 Task: Find people on LinkedIn who attended Symbiosis Law School, Pune and work in the investment advice industry.
Action: Mouse pressed left at (533, 74)
Screenshot: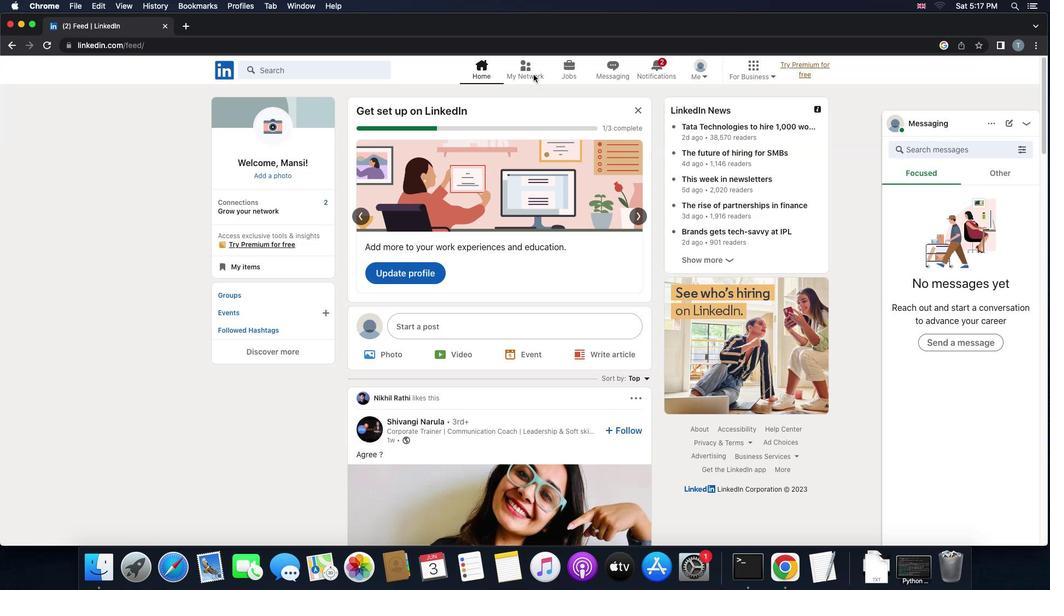 
Action: Mouse pressed left at (533, 74)
Screenshot: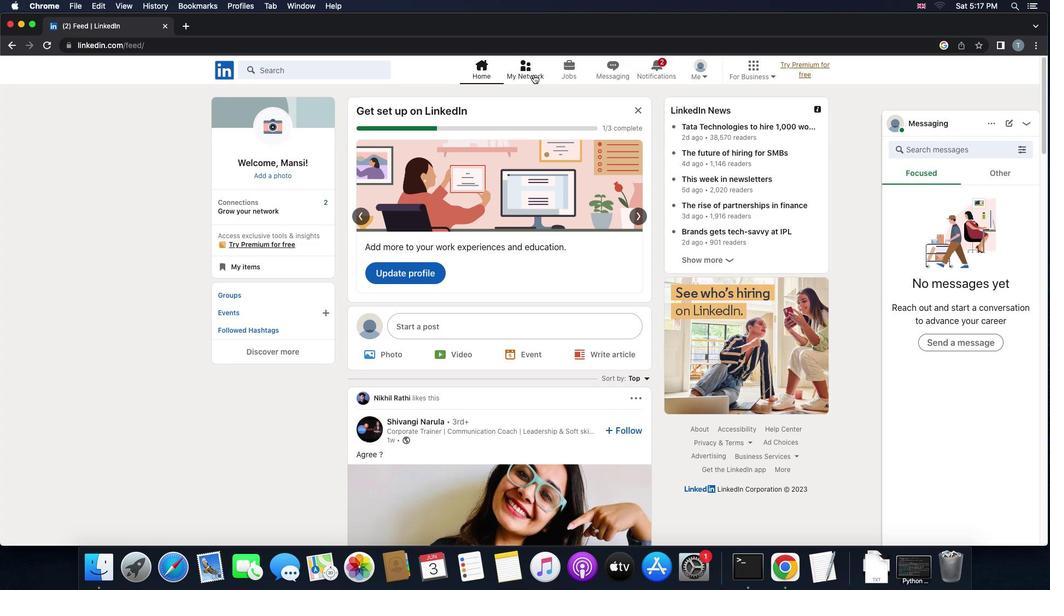 
Action: Mouse moved to (336, 124)
Screenshot: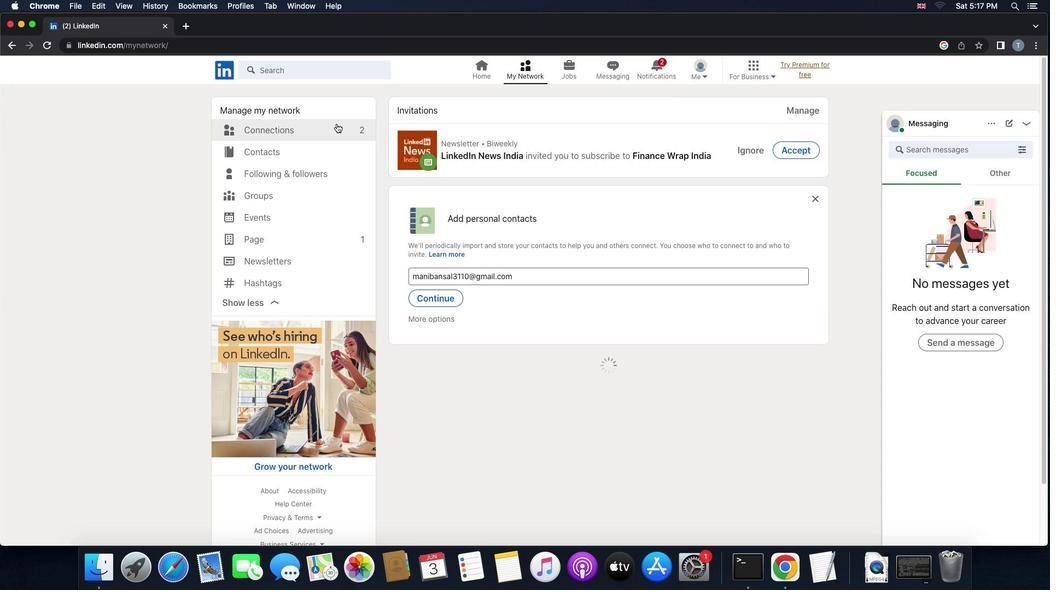 
Action: Mouse pressed left at (336, 124)
Screenshot: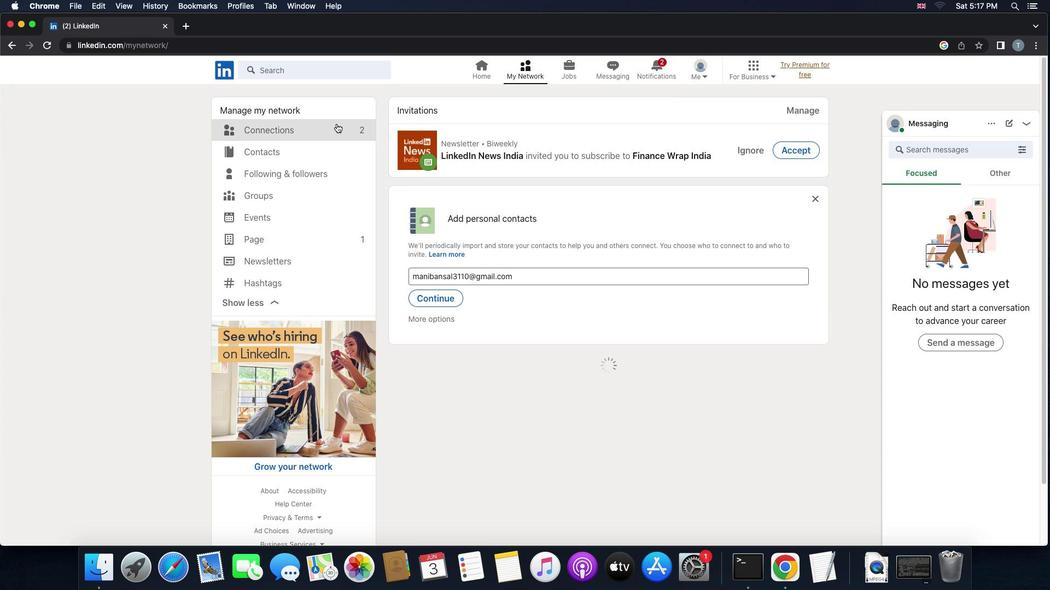 
Action: Mouse moved to (584, 125)
Screenshot: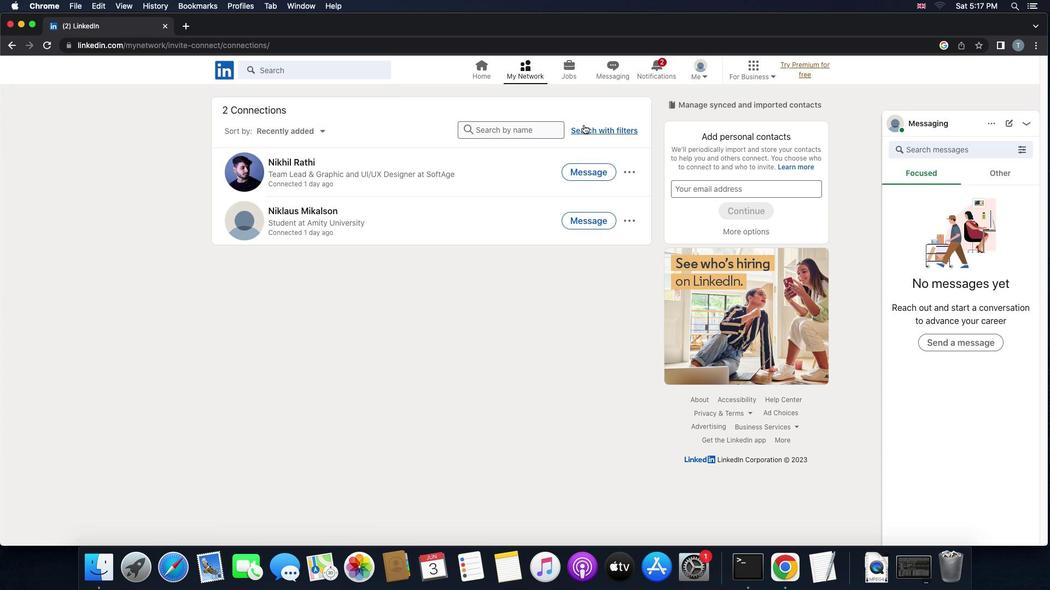 
Action: Mouse pressed left at (584, 125)
Screenshot: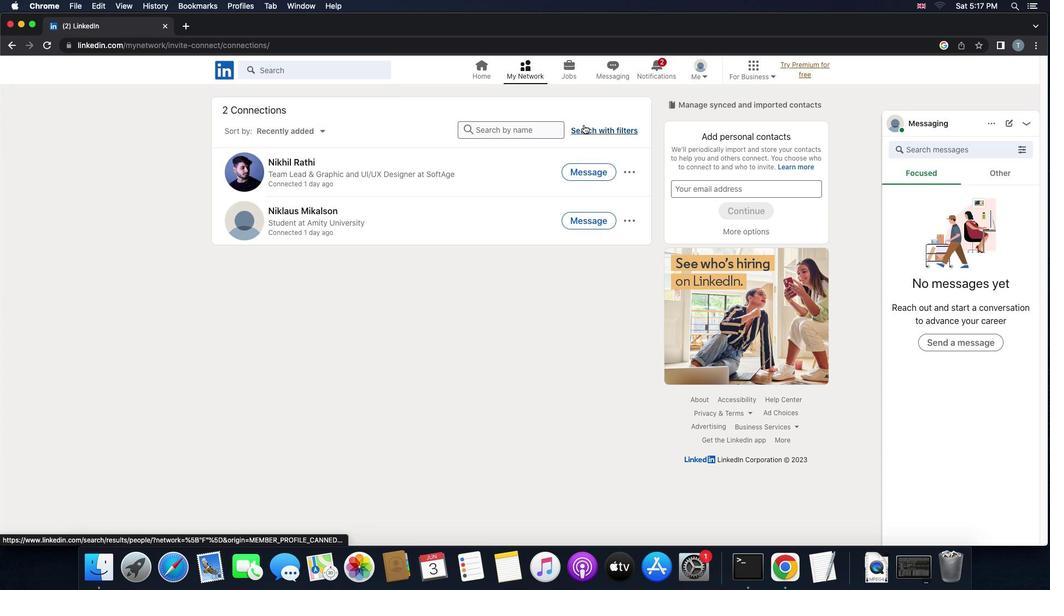 
Action: Mouse moved to (576, 106)
Screenshot: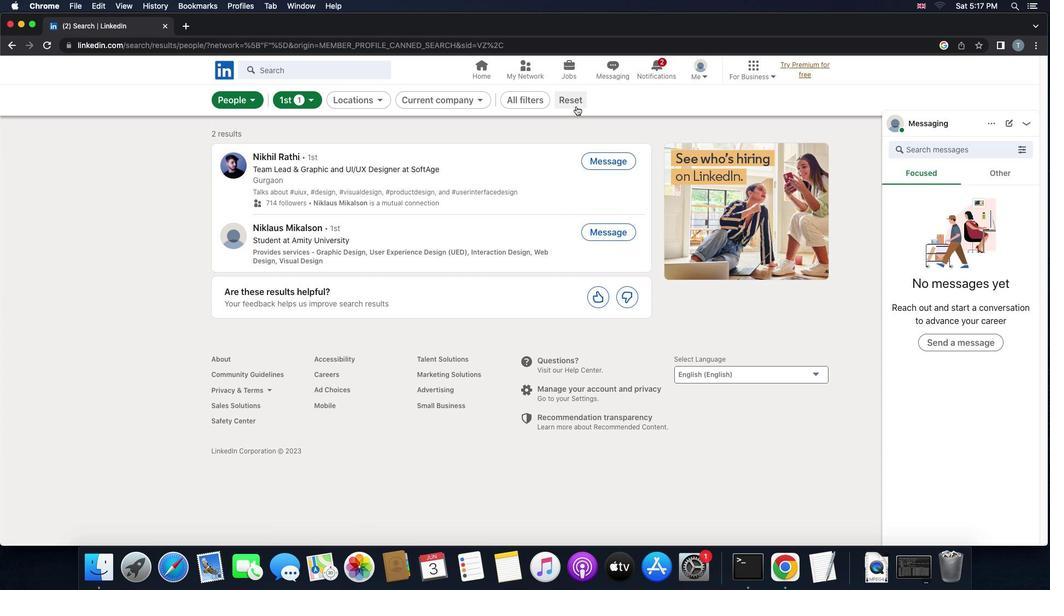 
Action: Mouse pressed left at (576, 106)
Screenshot: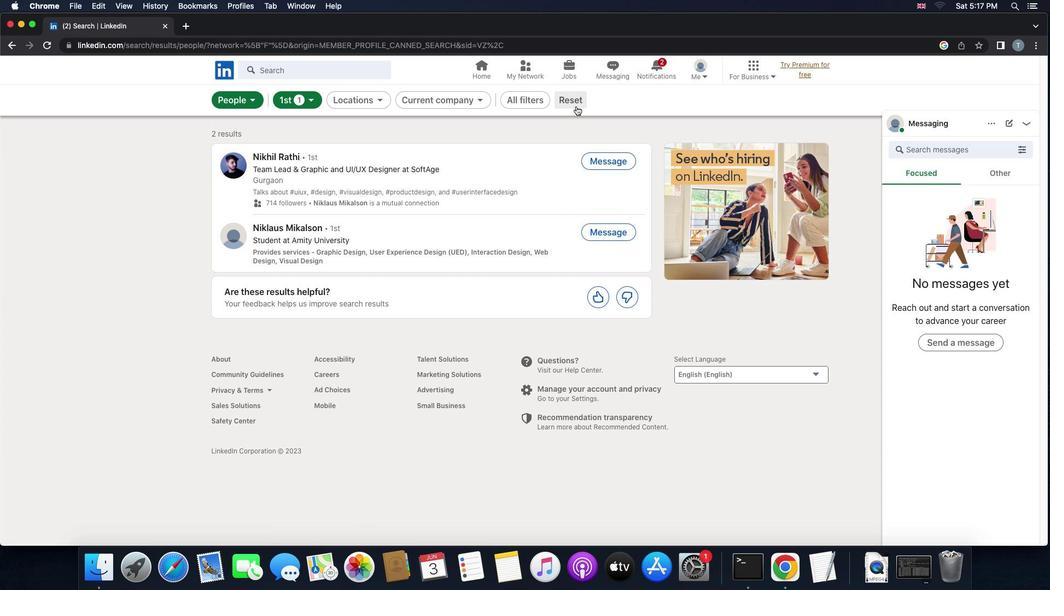 
Action: Mouse moved to (555, 99)
Screenshot: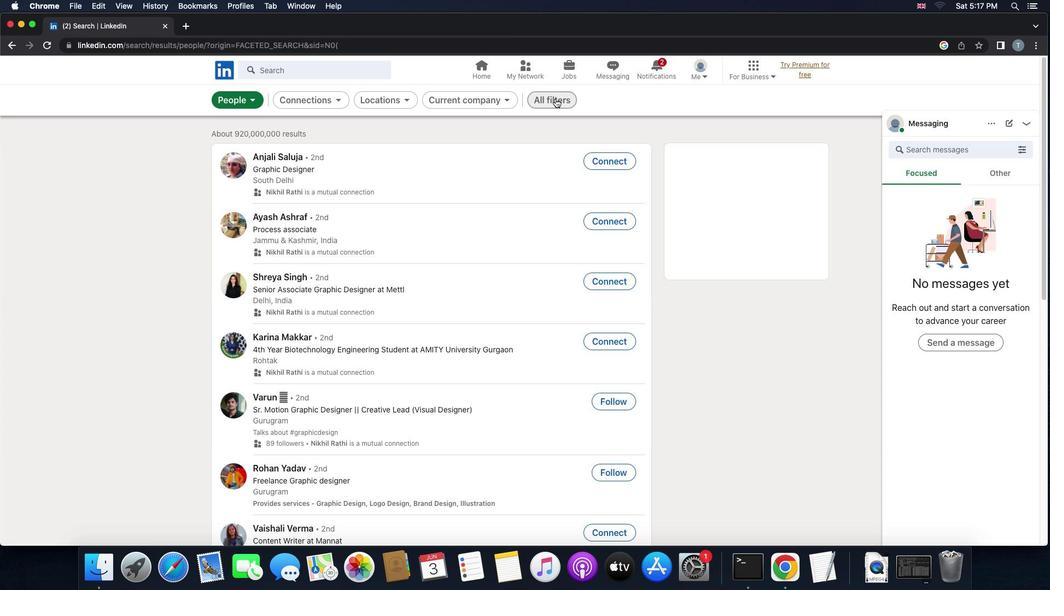 
Action: Mouse pressed left at (555, 99)
Screenshot: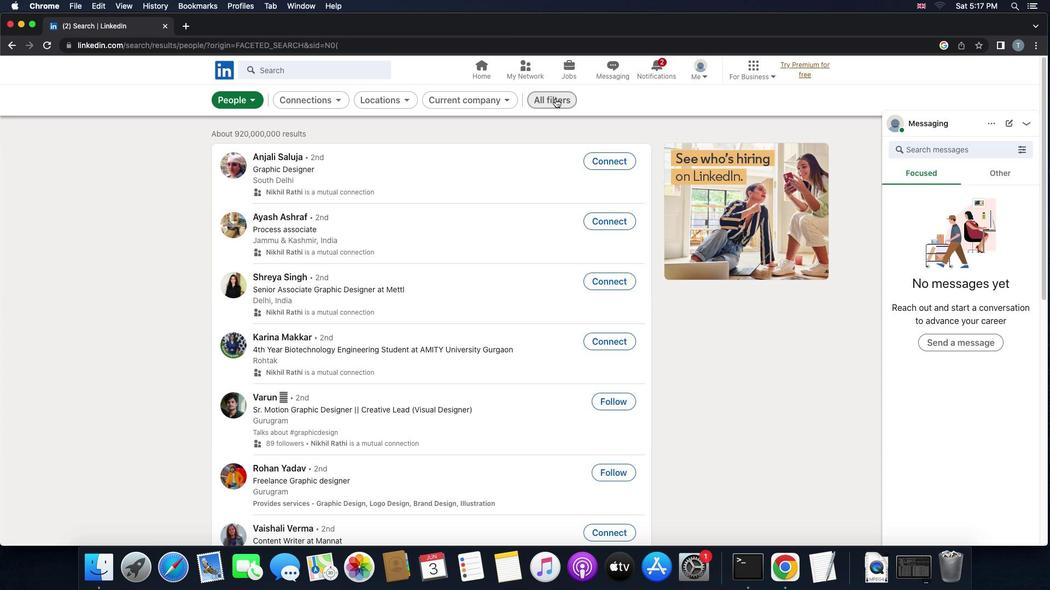 
Action: Mouse moved to (895, 331)
Screenshot: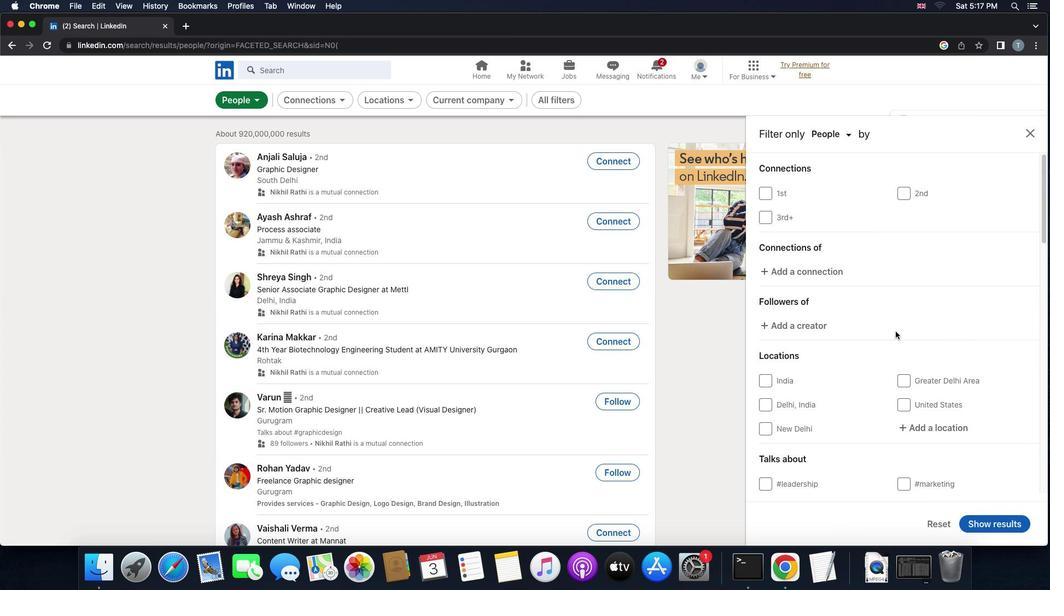 
Action: Mouse scrolled (895, 331) with delta (0, 0)
Screenshot: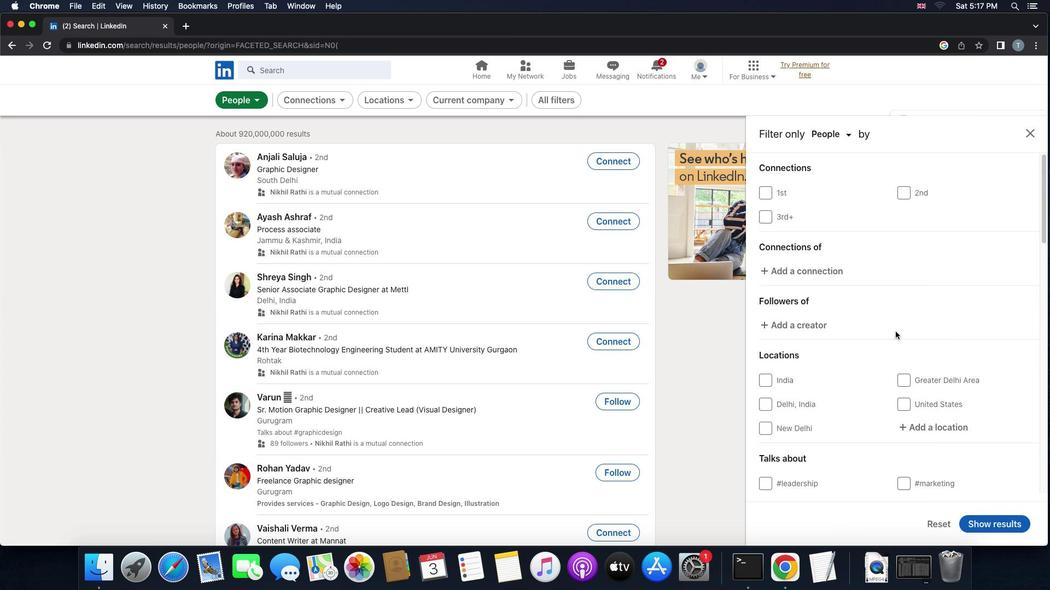 
Action: Mouse scrolled (895, 331) with delta (0, 0)
Screenshot: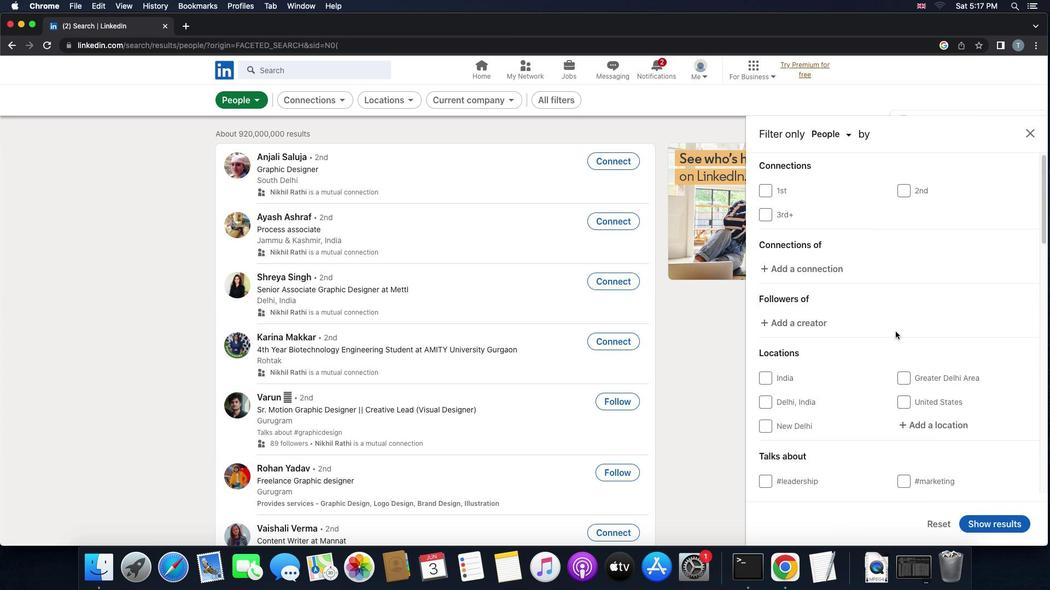 
Action: Mouse scrolled (895, 331) with delta (0, -1)
Screenshot: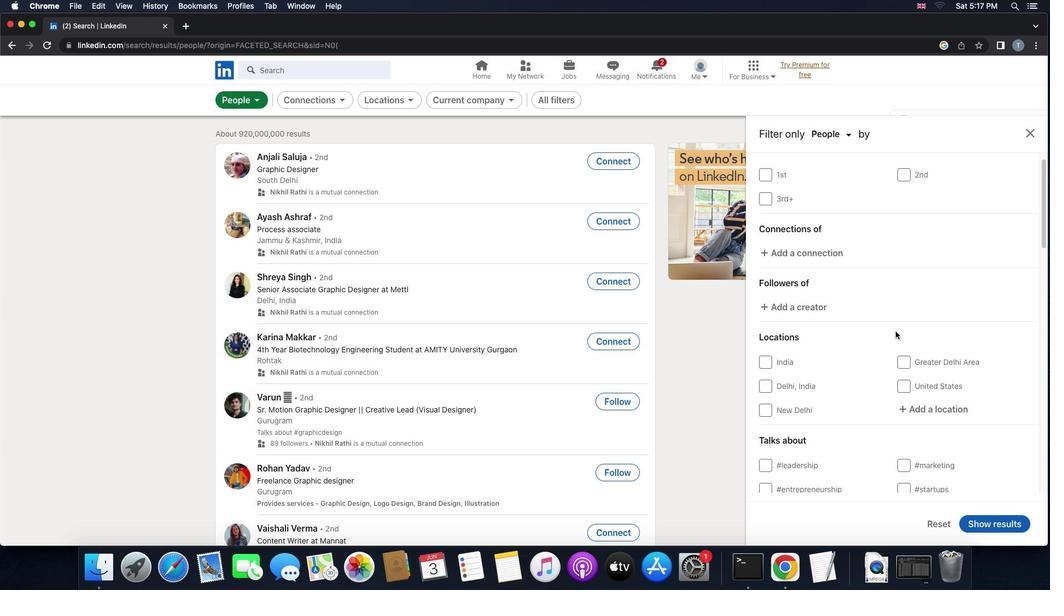 
Action: Mouse scrolled (895, 331) with delta (0, -1)
Screenshot: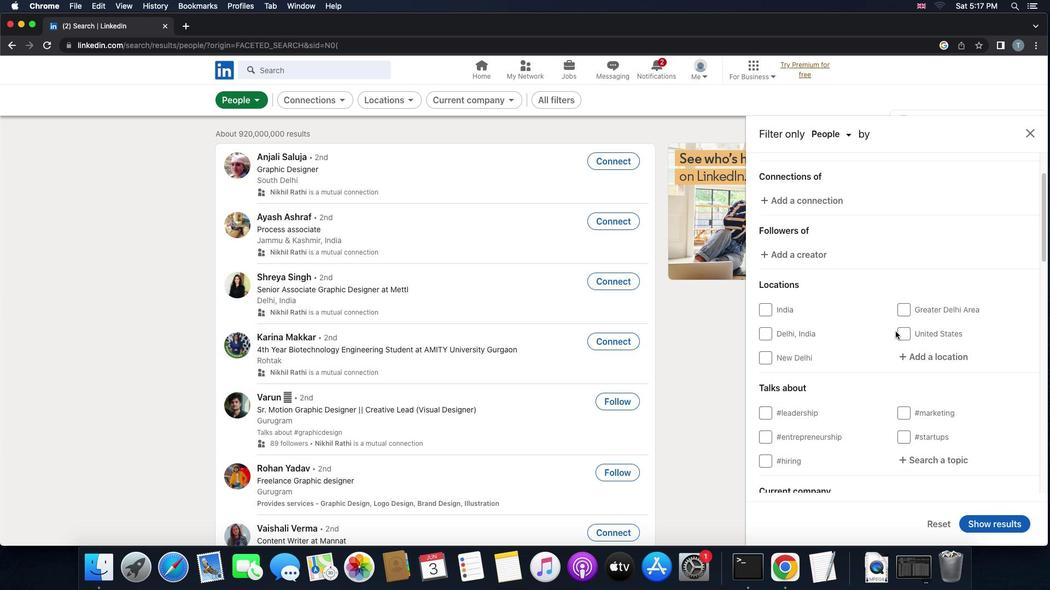 
Action: Mouse moved to (922, 299)
Screenshot: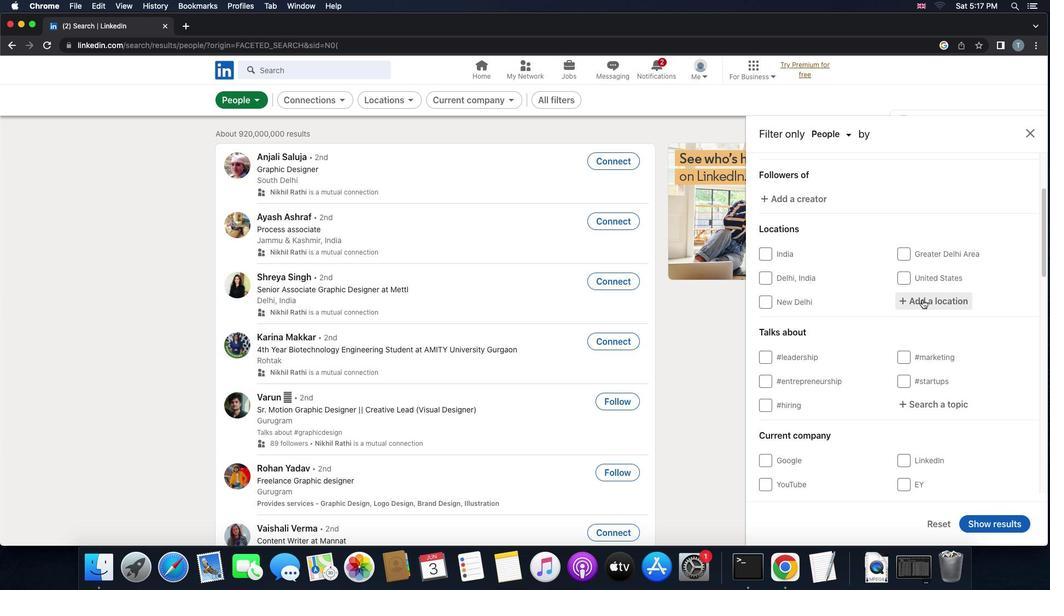 
Action: Mouse pressed left at (922, 299)
Screenshot: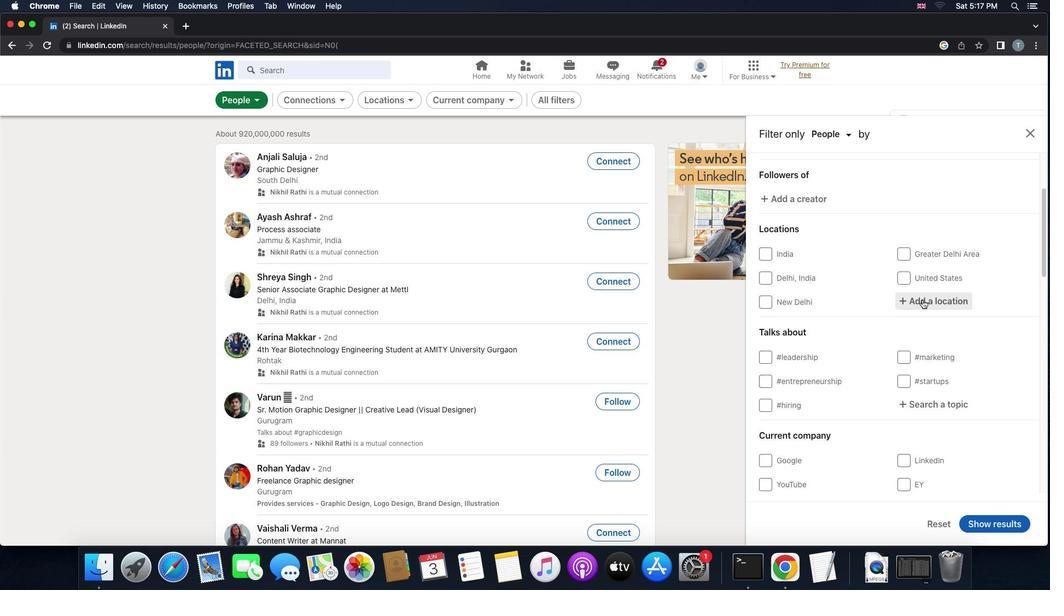 
Action: Key pressed Key.shift'J''a''s''z''b''e''r''e''n''y'
Screenshot: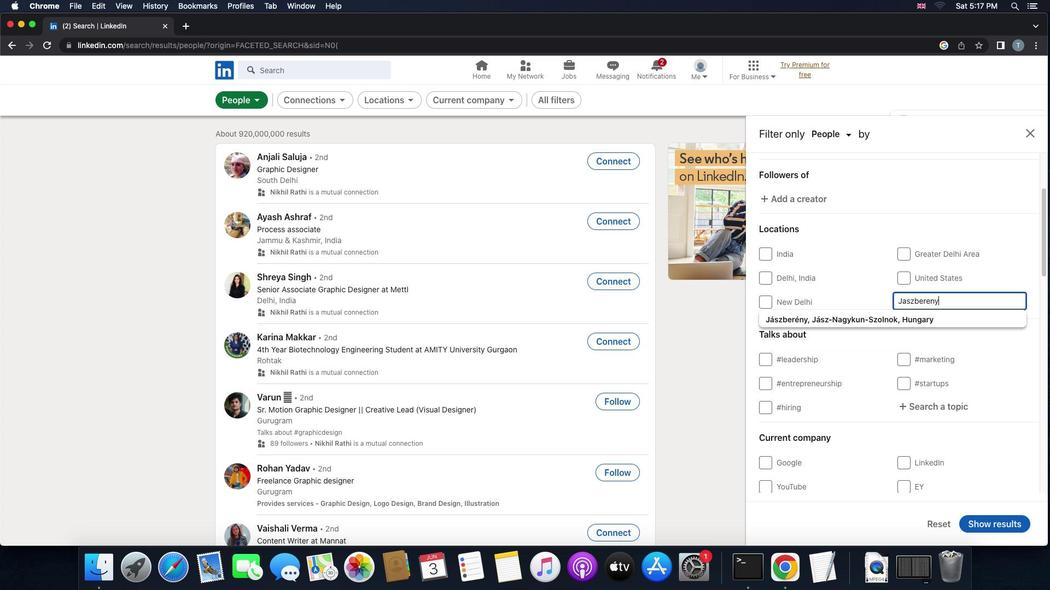 
Action: Mouse moved to (925, 313)
Screenshot: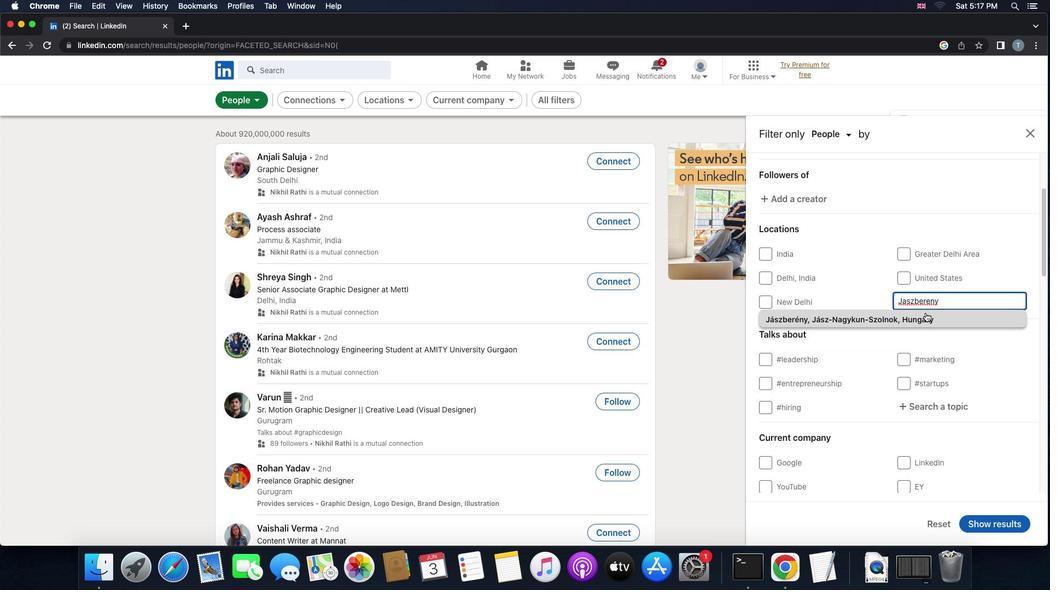 
Action: Mouse pressed left at (925, 313)
Screenshot: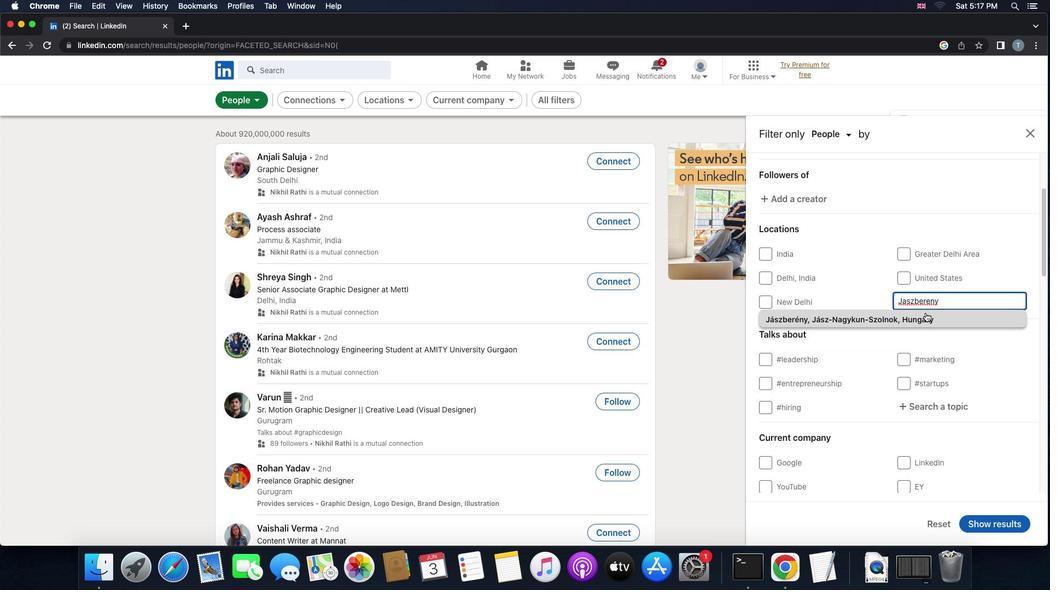 
Action: Mouse moved to (946, 311)
Screenshot: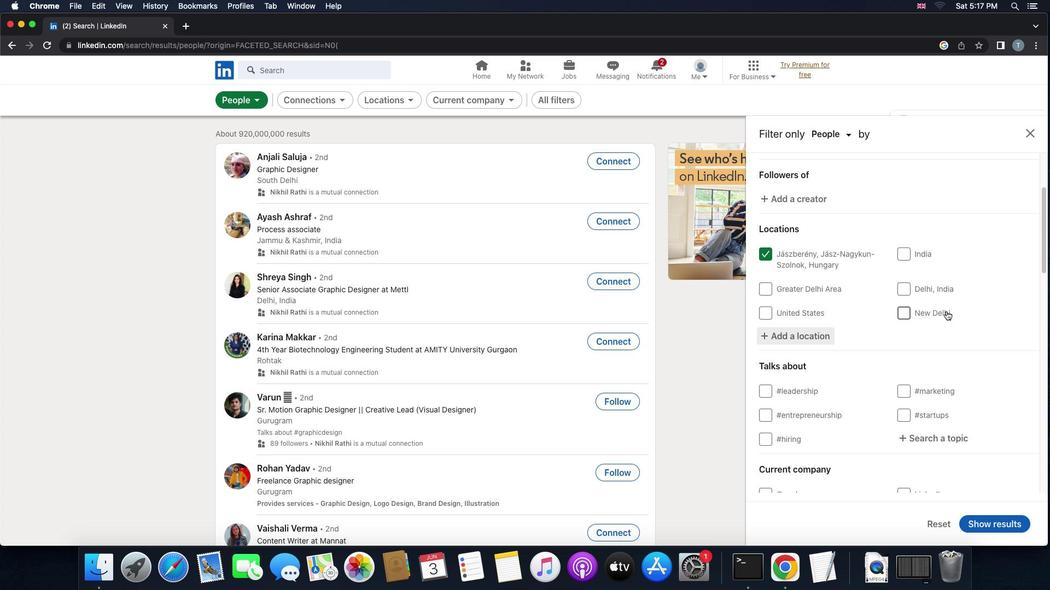 
Action: Mouse scrolled (946, 311) with delta (0, 0)
Screenshot: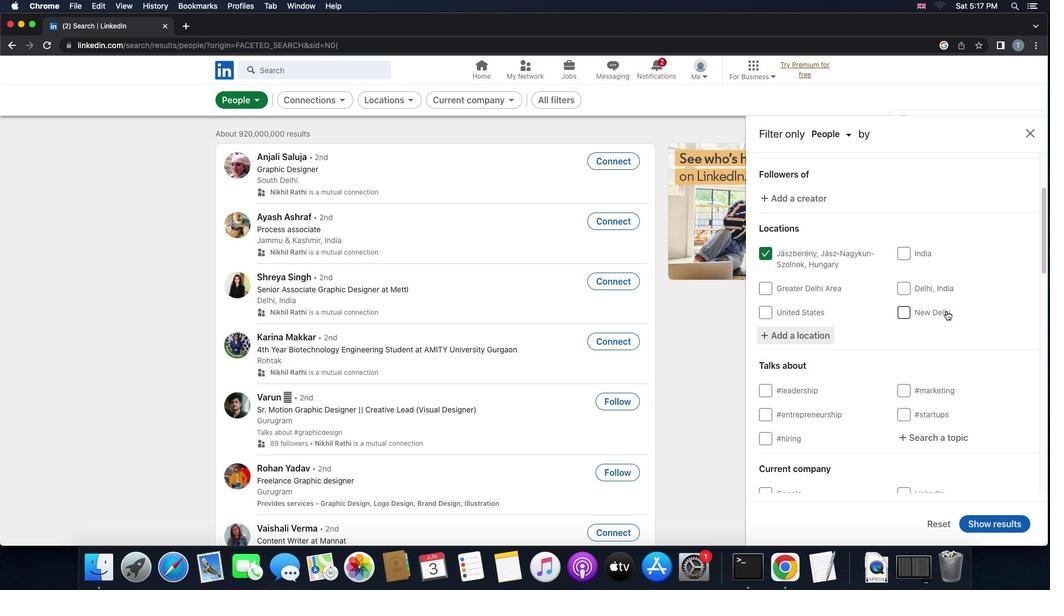 
Action: Mouse scrolled (946, 311) with delta (0, 0)
Screenshot: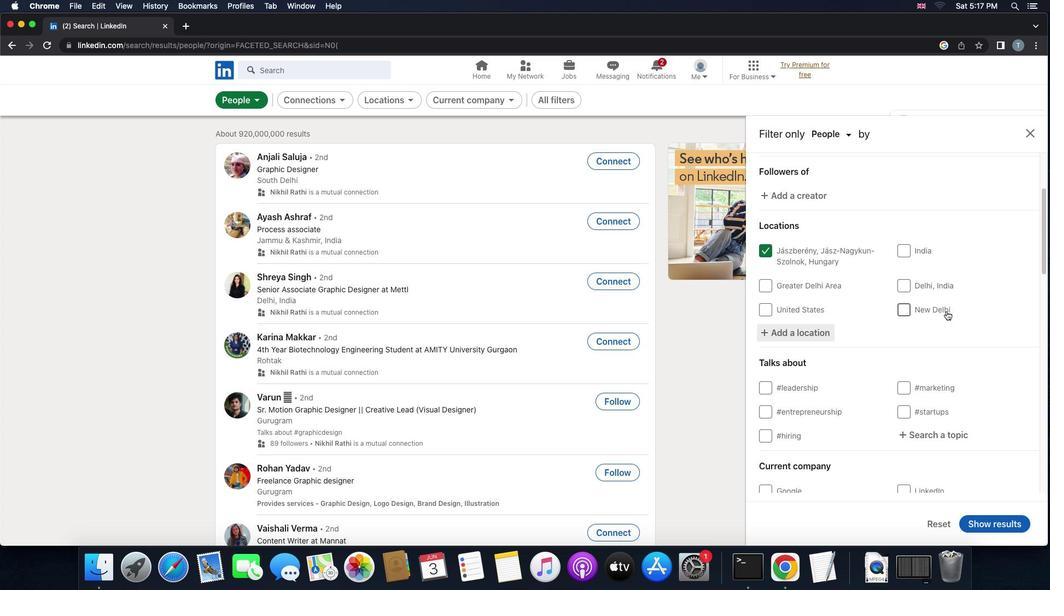 
Action: Mouse scrolled (946, 311) with delta (0, -1)
Screenshot: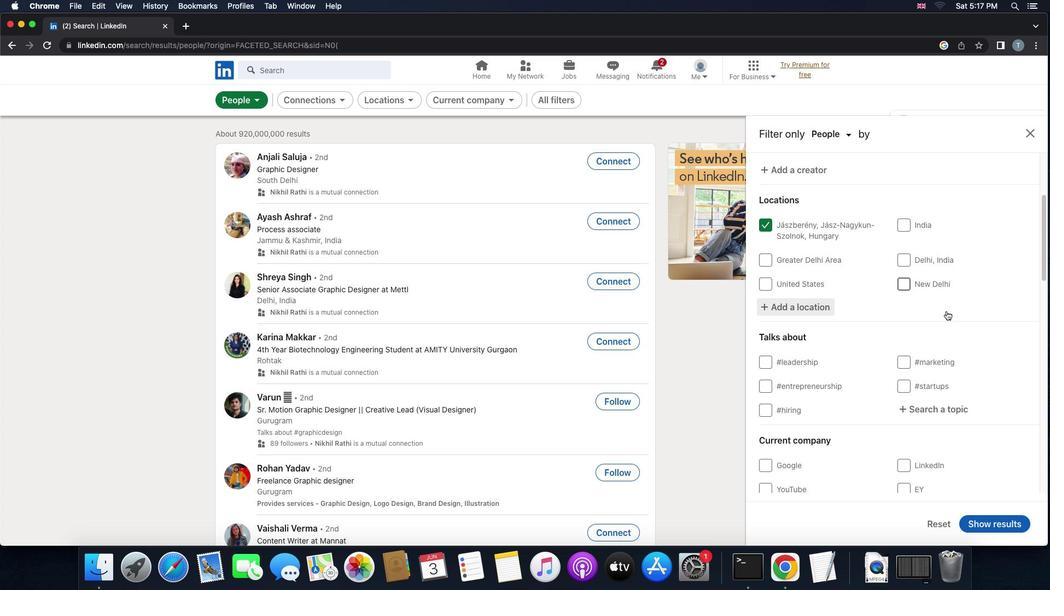
Action: Mouse scrolled (946, 311) with delta (0, 0)
Screenshot: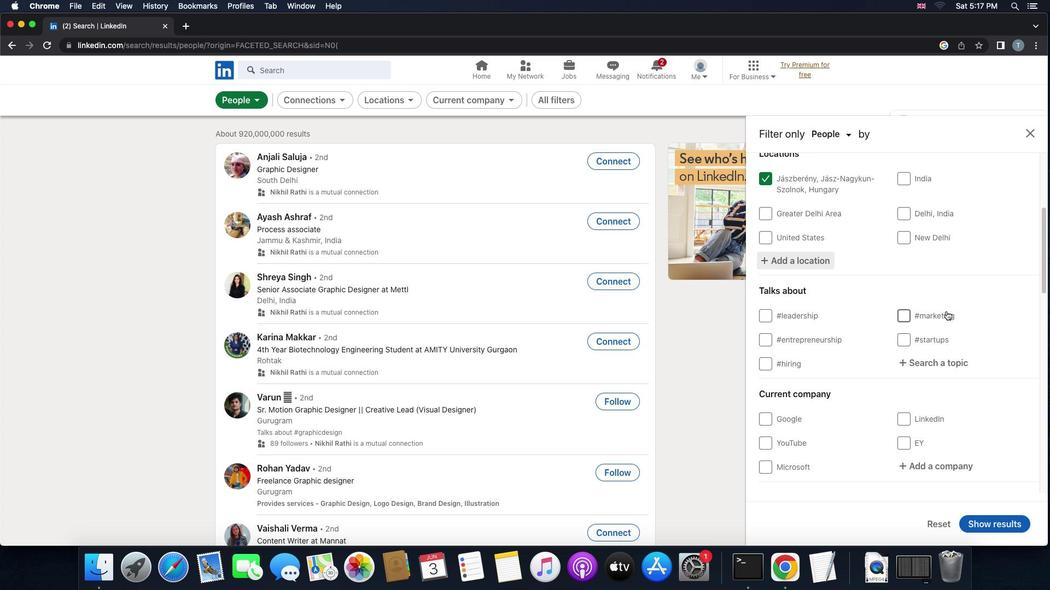 
Action: Mouse scrolled (946, 311) with delta (0, 0)
Screenshot: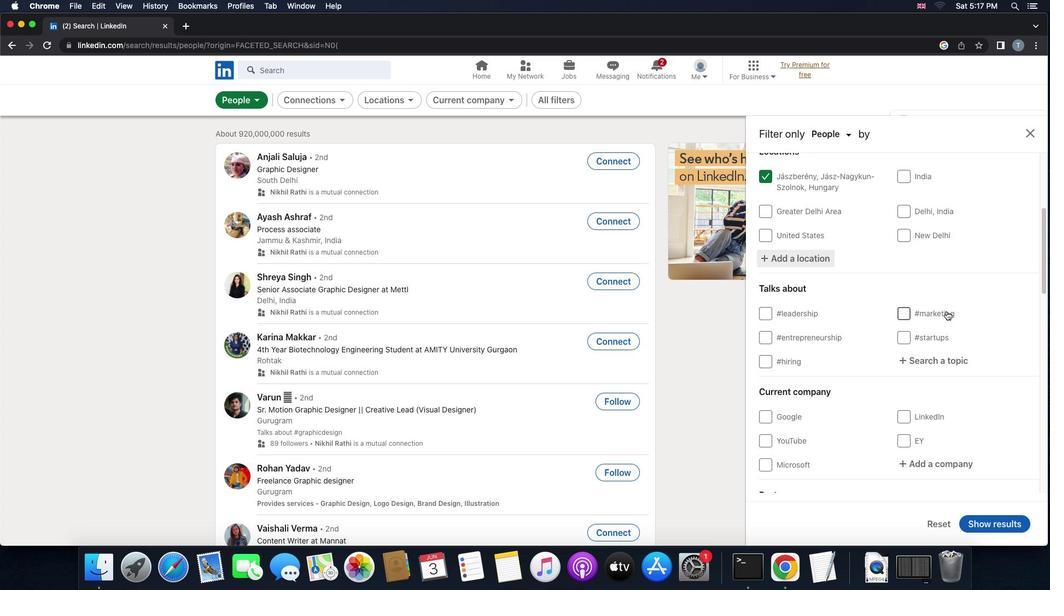 
Action: Mouse scrolled (946, 311) with delta (0, 0)
Screenshot: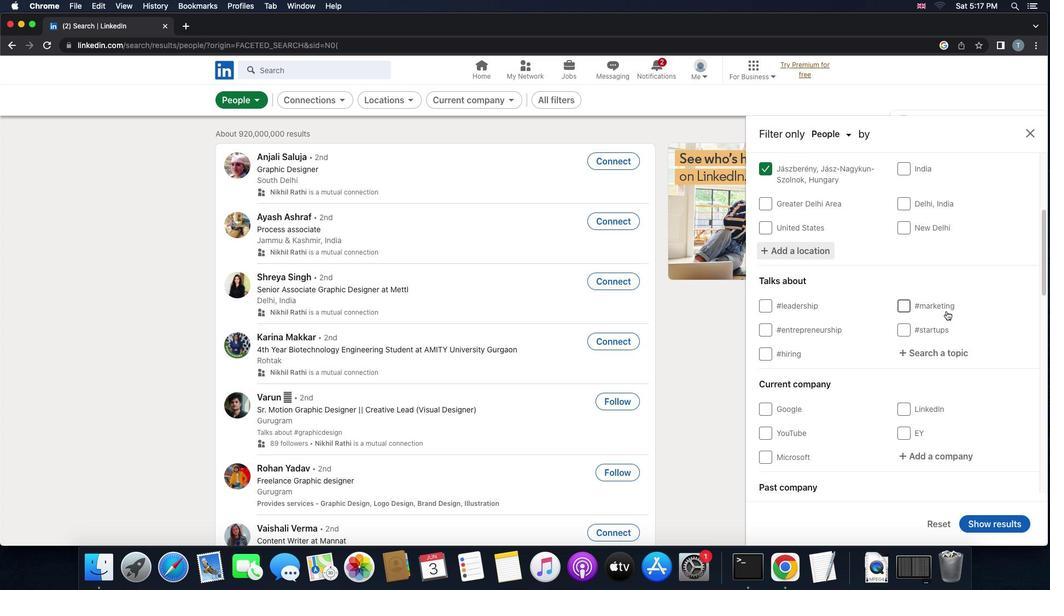 
Action: Mouse moved to (947, 312)
Screenshot: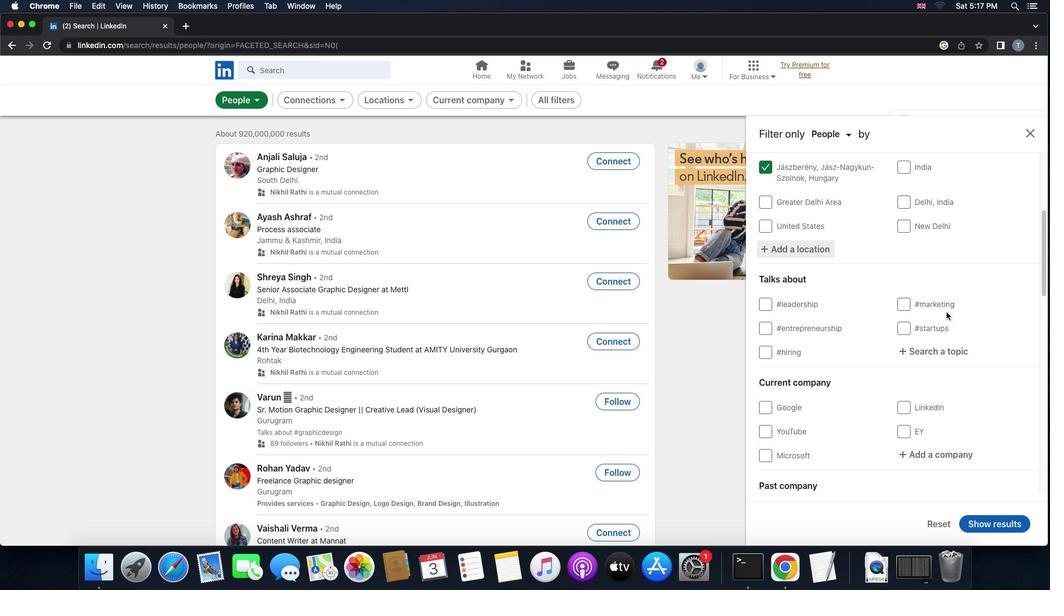 
Action: Mouse scrolled (947, 312) with delta (0, 0)
Screenshot: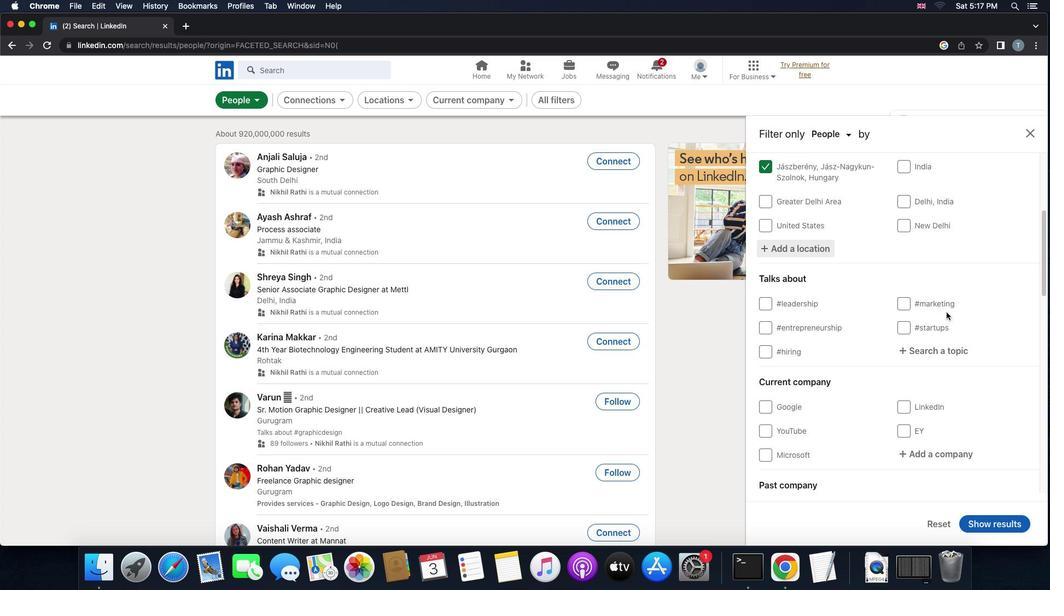 
Action: Mouse scrolled (947, 312) with delta (0, 0)
Screenshot: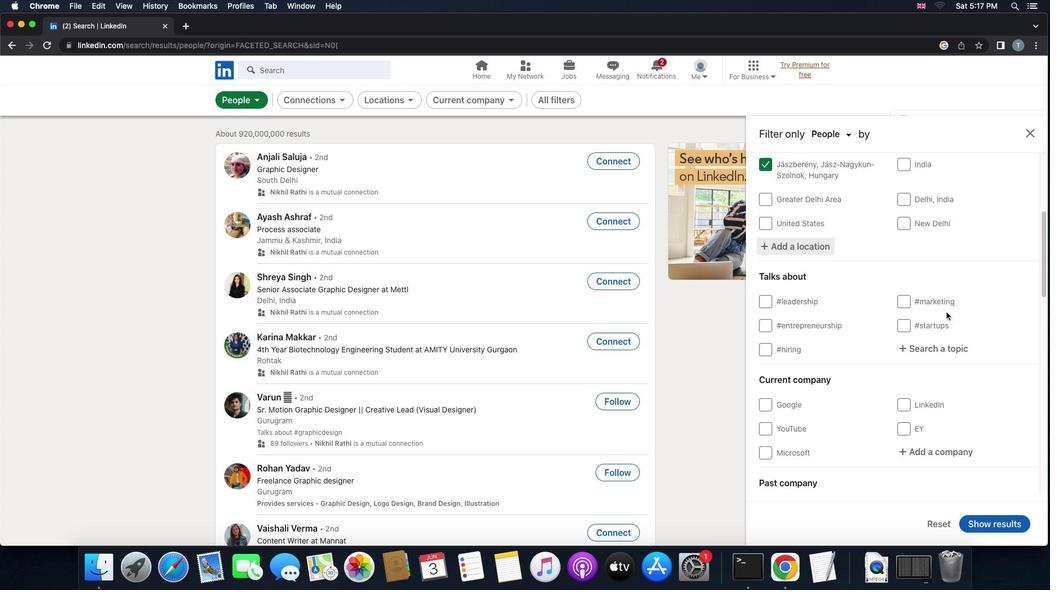 
Action: Mouse scrolled (947, 312) with delta (0, 0)
Screenshot: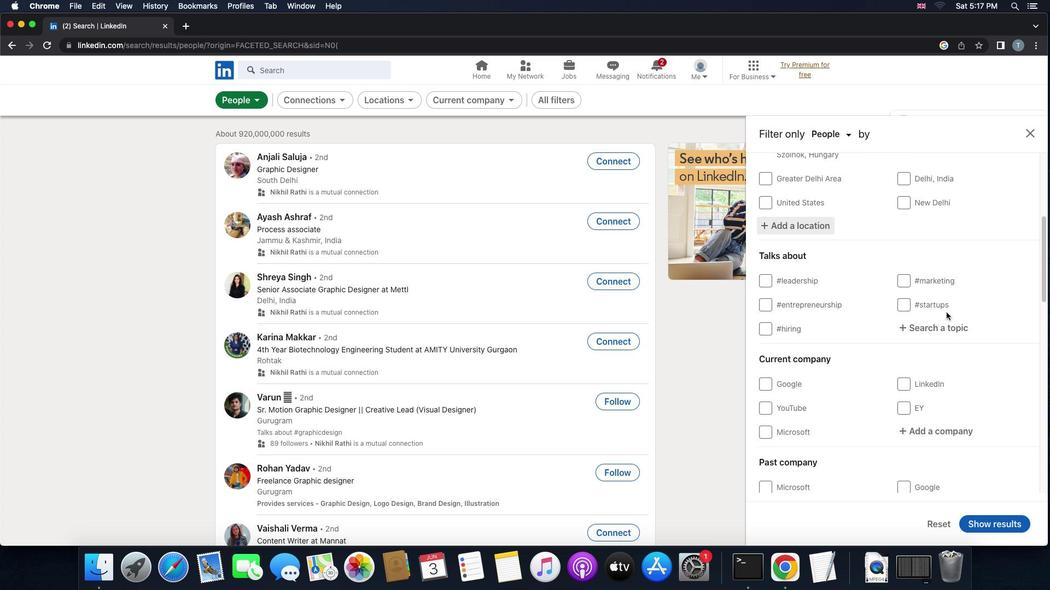 
Action: Mouse moved to (947, 315)
Screenshot: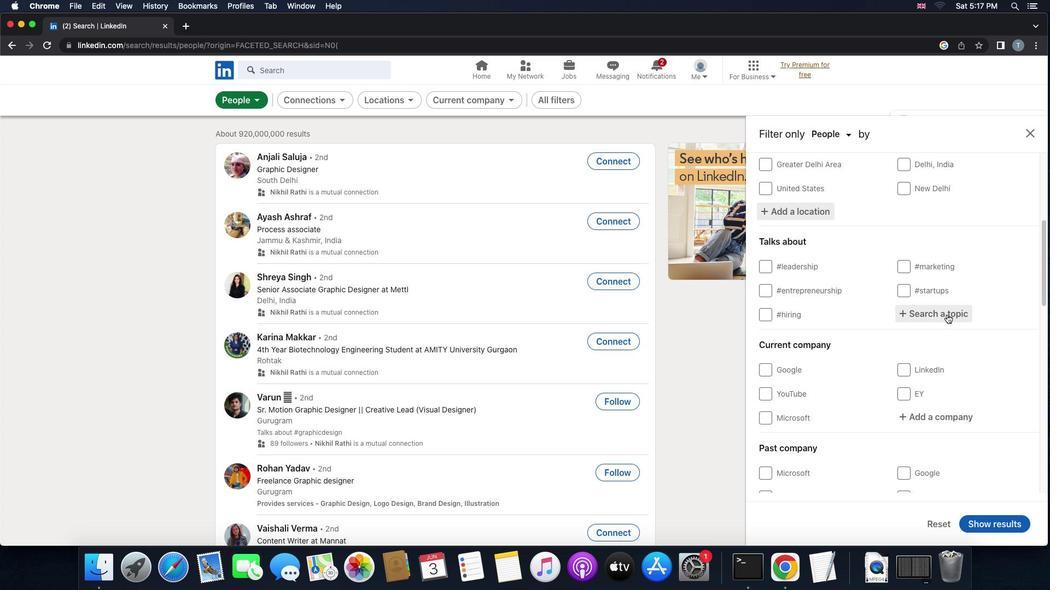 
Action: Mouse pressed left at (947, 315)
Screenshot: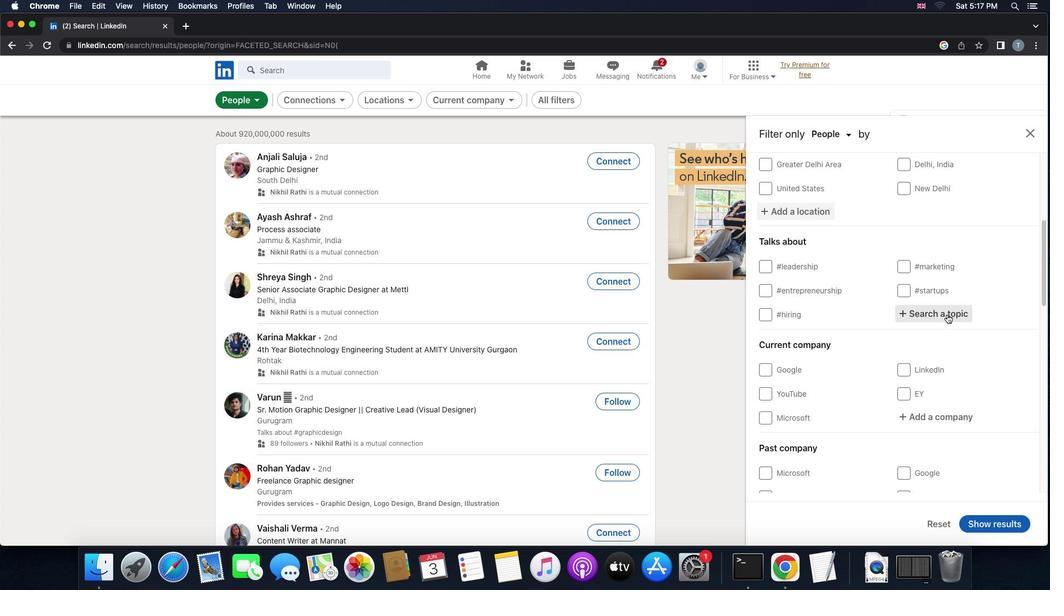 
Action: Key pressed 'f''u''t''u''r''e'
Screenshot: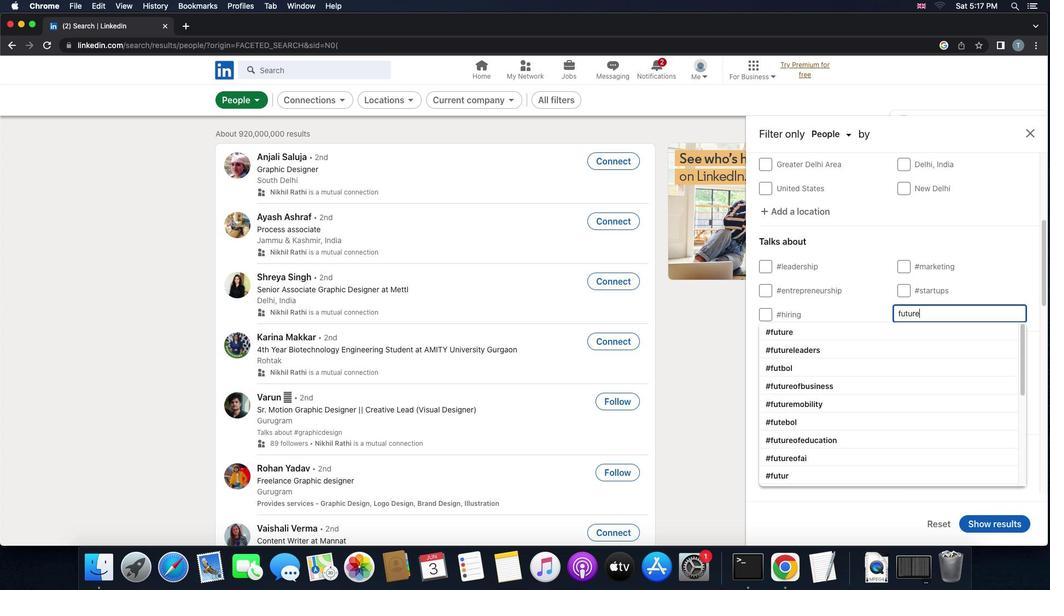 
Action: Mouse moved to (914, 328)
Screenshot: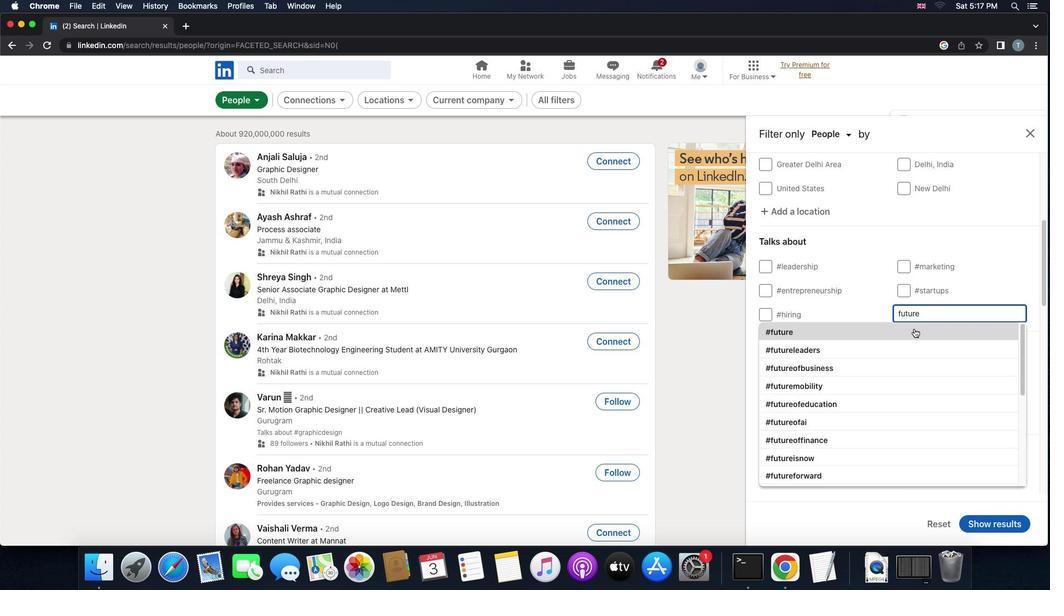 
Action: Mouse pressed left at (914, 328)
Screenshot: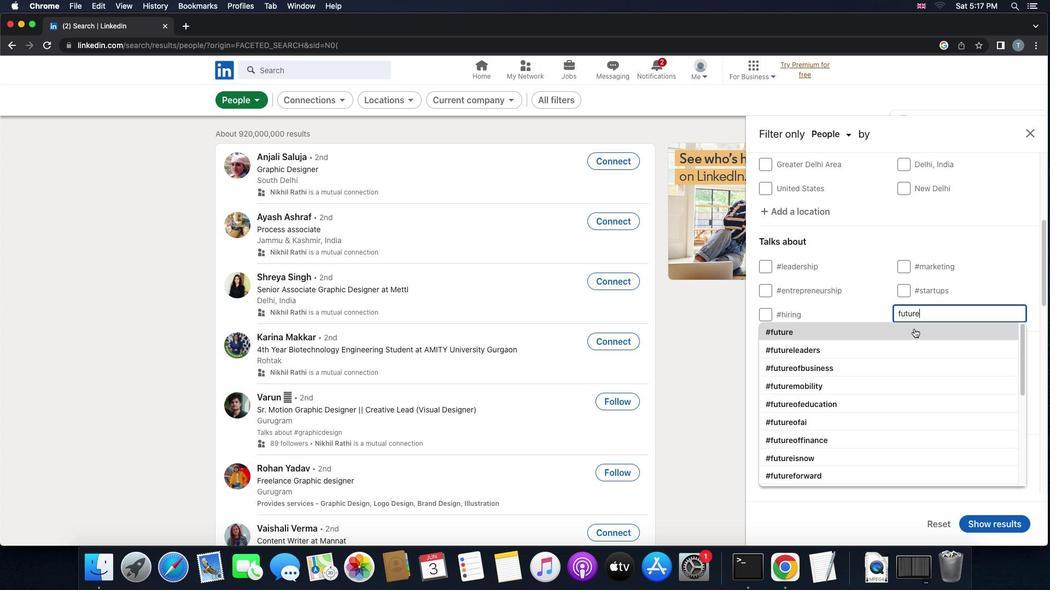 
Action: Mouse scrolled (914, 328) with delta (0, 0)
Screenshot: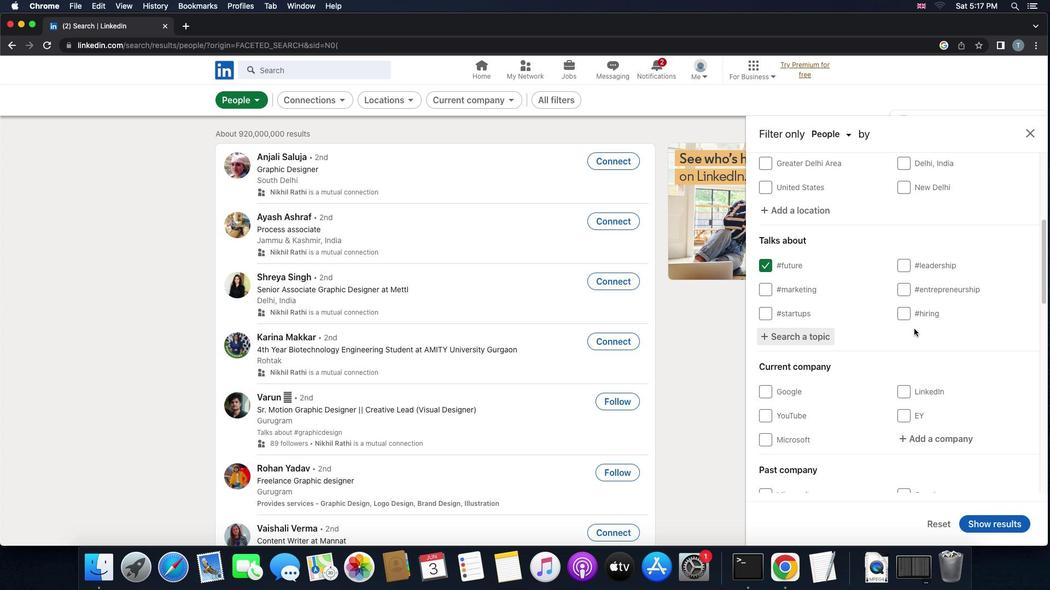 
Action: Mouse scrolled (914, 328) with delta (0, 0)
Screenshot: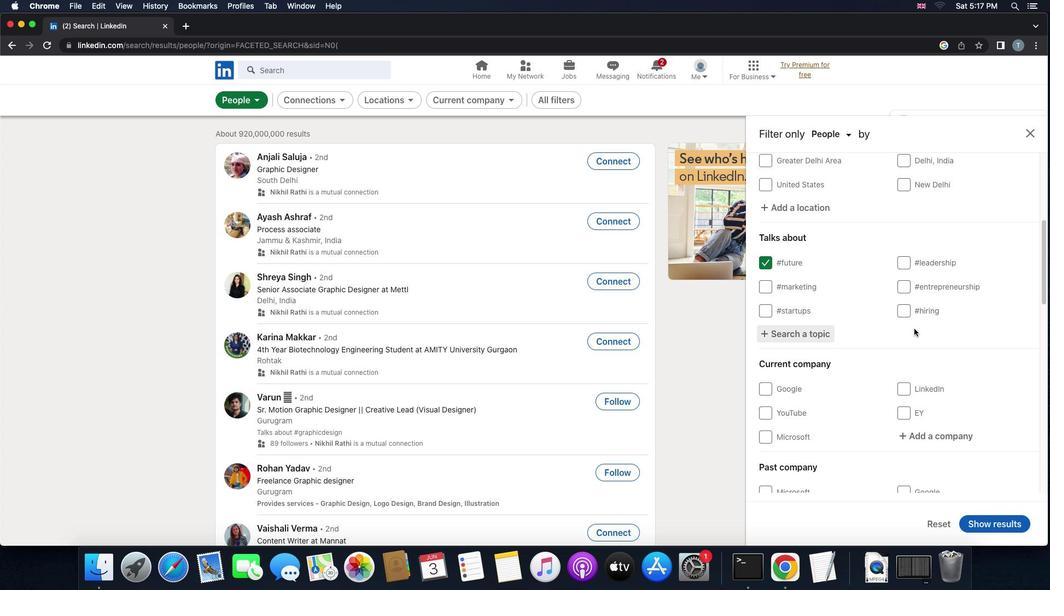 
Action: Mouse scrolled (914, 328) with delta (0, 0)
Screenshot: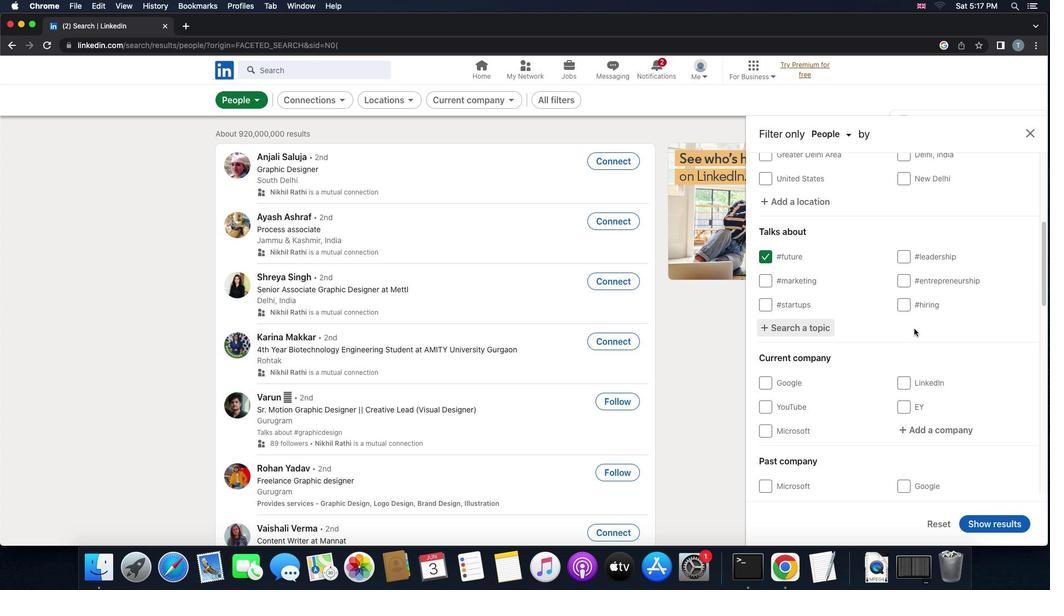 
Action: Mouse scrolled (914, 328) with delta (0, 0)
Screenshot: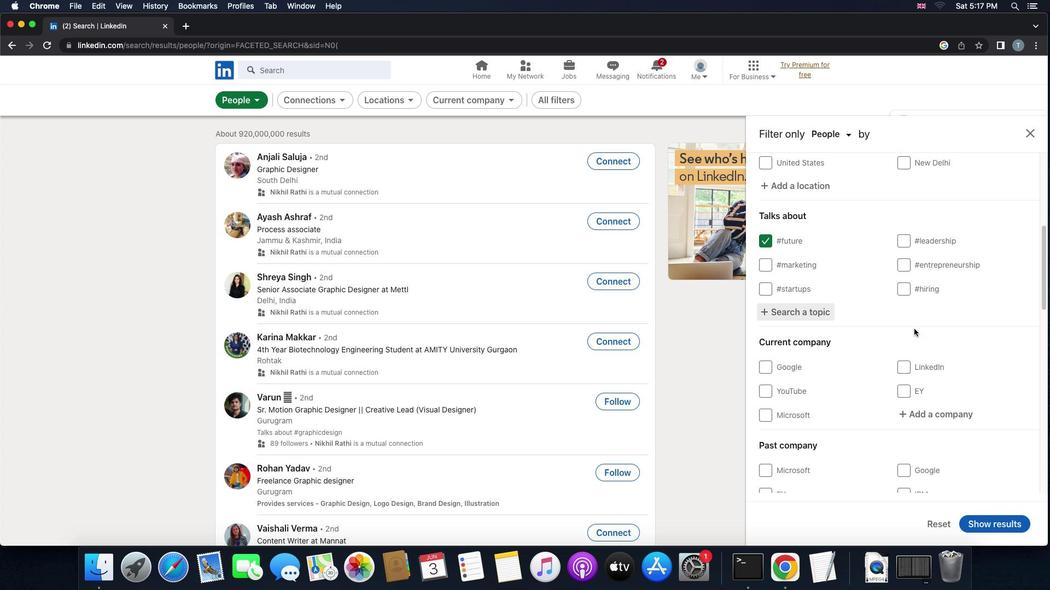 
Action: Mouse scrolled (914, 328) with delta (0, 0)
Screenshot: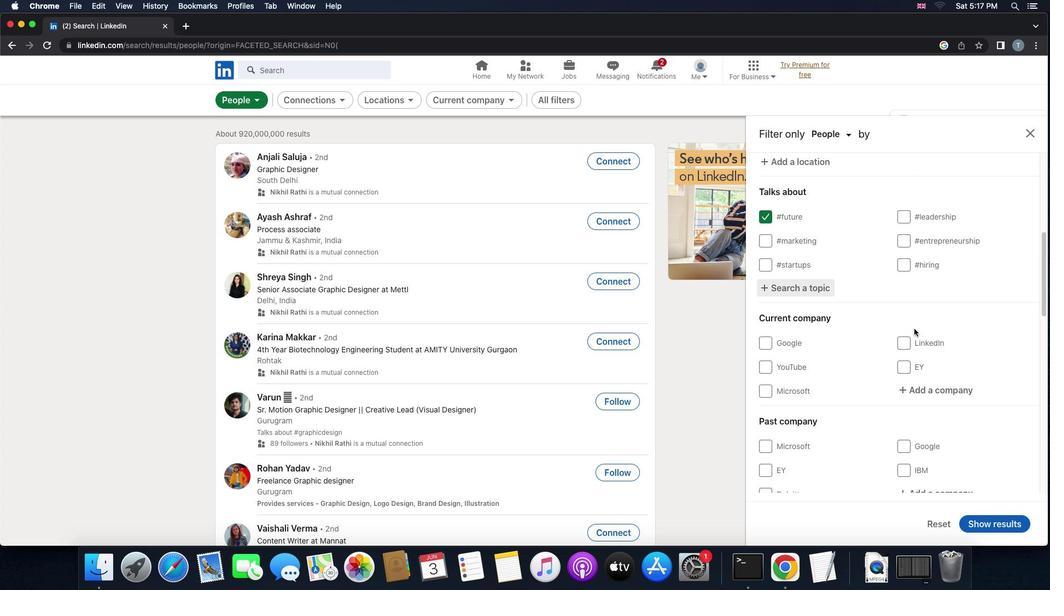 
Action: Mouse scrolled (914, 328) with delta (0, 0)
Screenshot: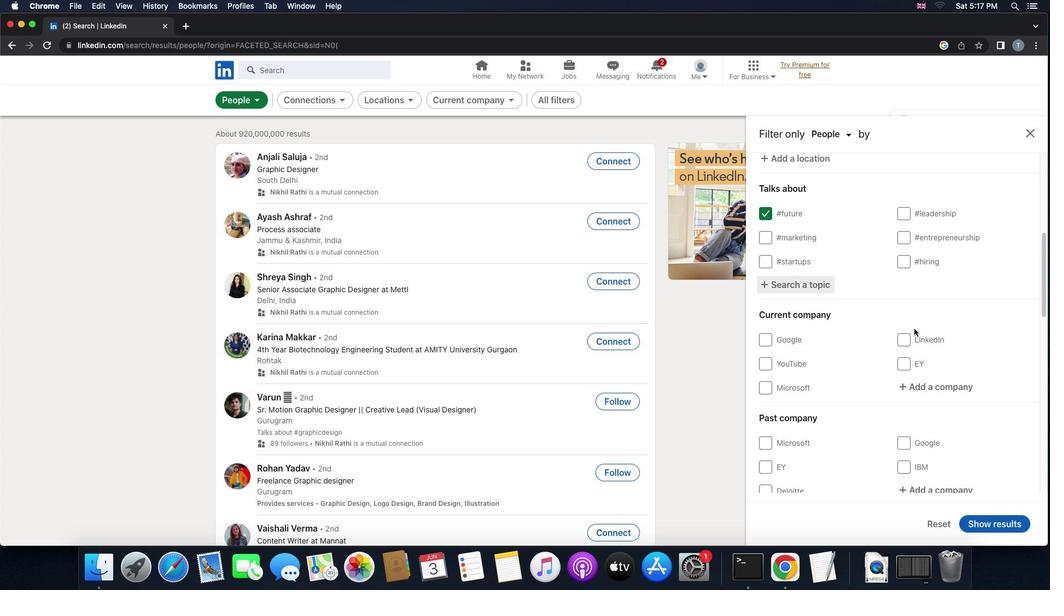 
Action: Mouse scrolled (914, 328) with delta (0, 0)
Screenshot: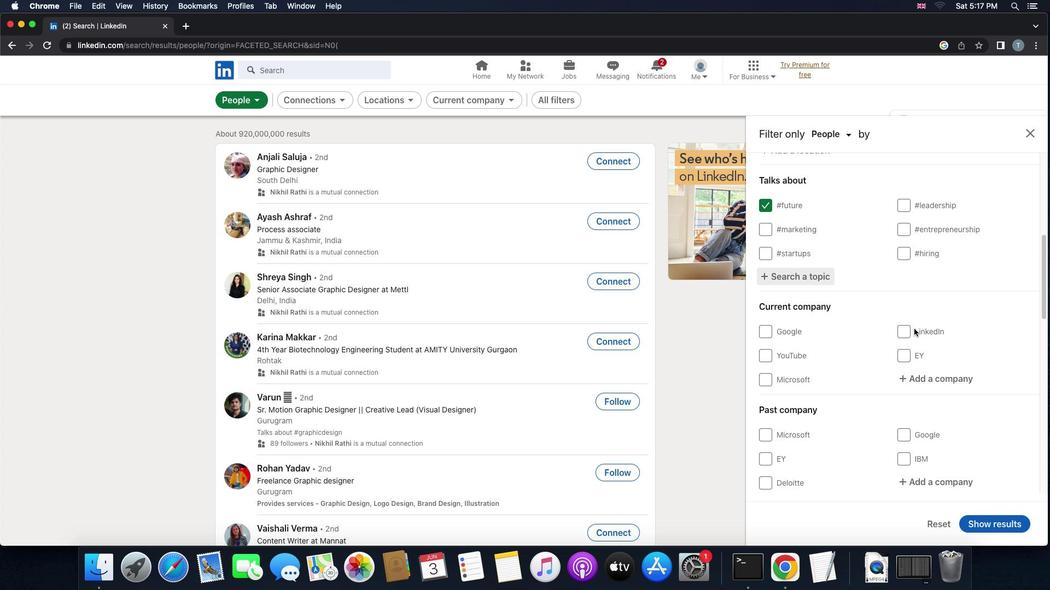 
Action: Mouse scrolled (914, 328) with delta (0, 0)
Screenshot: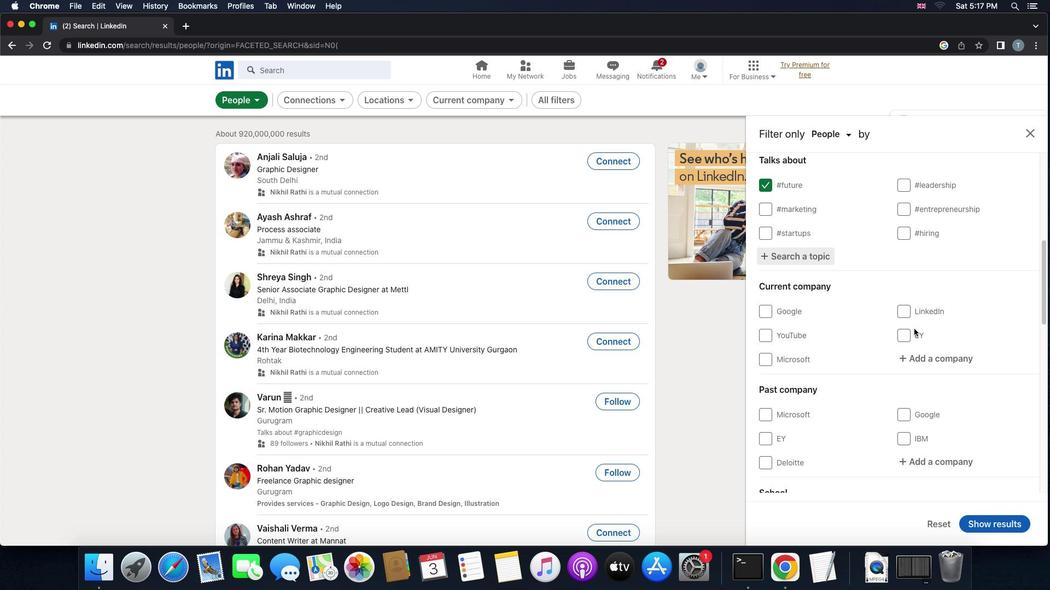 
Action: Mouse scrolled (914, 328) with delta (0, 0)
Screenshot: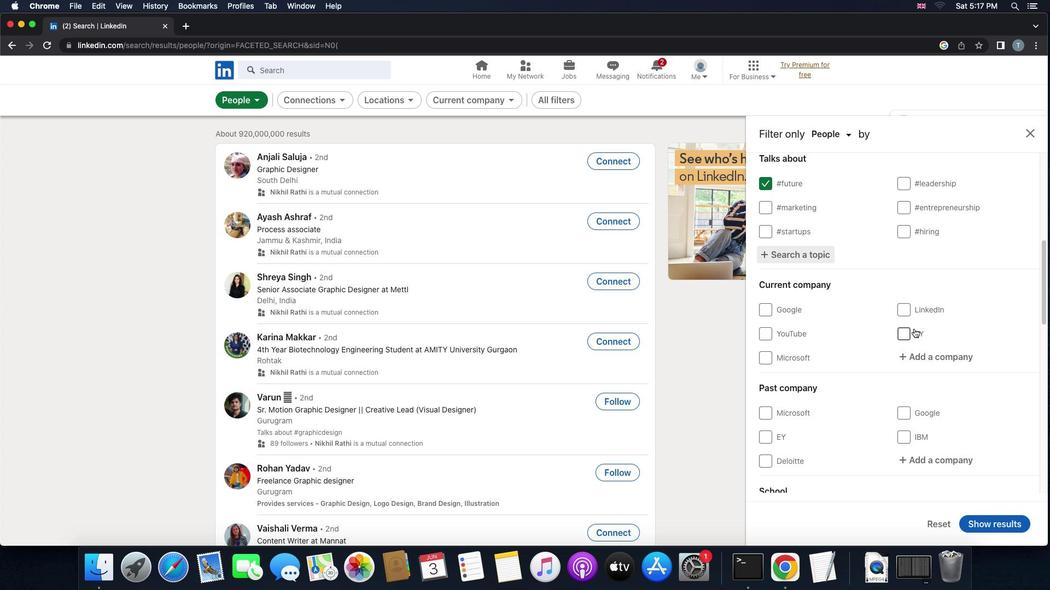 
Action: Mouse scrolled (914, 328) with delta (0, 0)
Screenshot: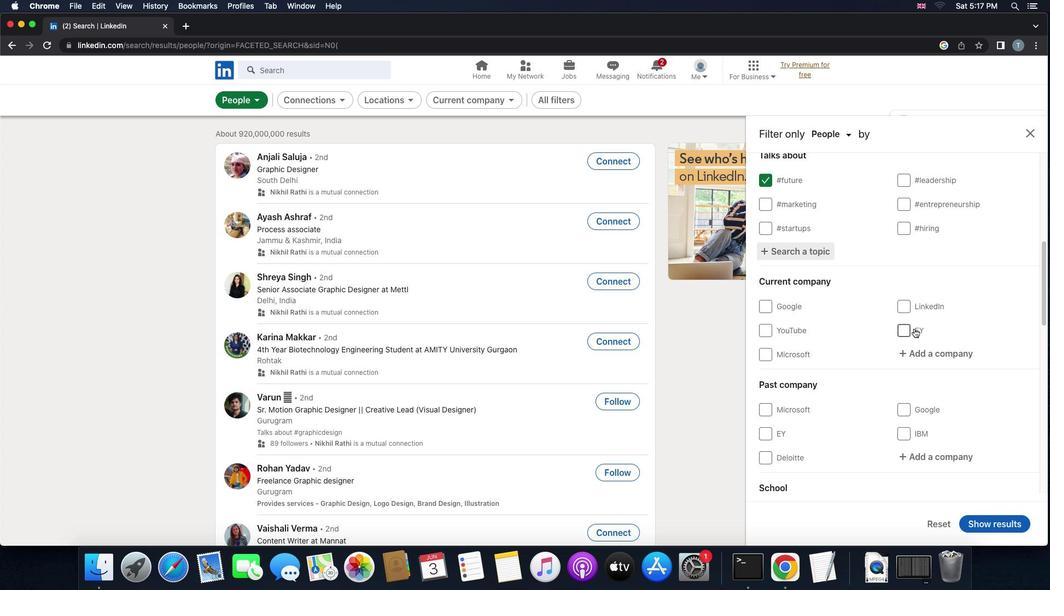 
Action: Mouse scrolled (914, 328) with delta (0, 0)
Screenshot: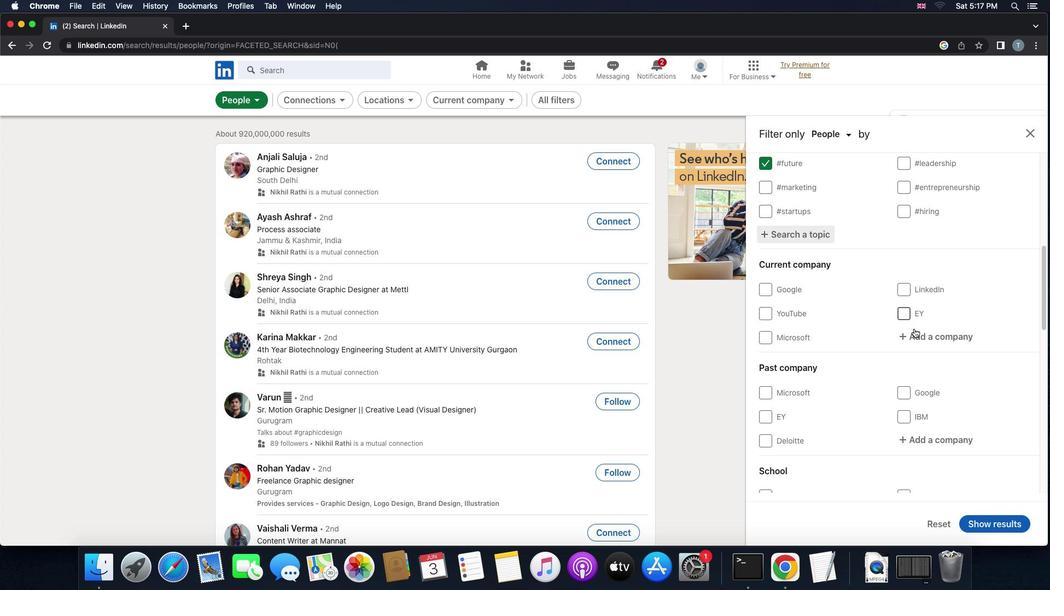 
Action: Mouse scrolled (914, 328) with delta (0, 0)
Screenshot: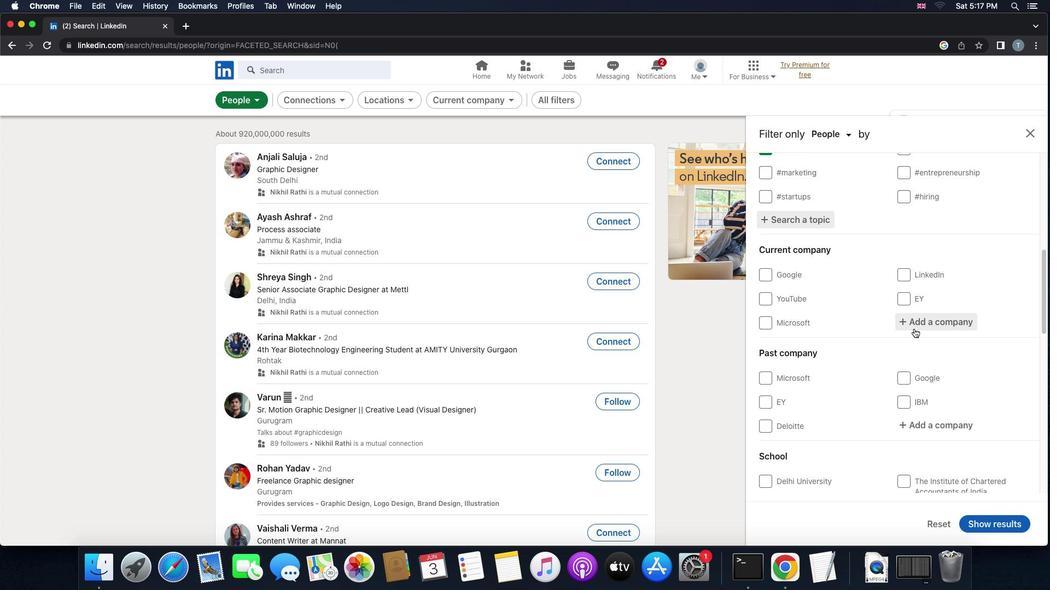 
Action: Mouse scrolled (914, 328) with delta (0, 0)
Screenshot: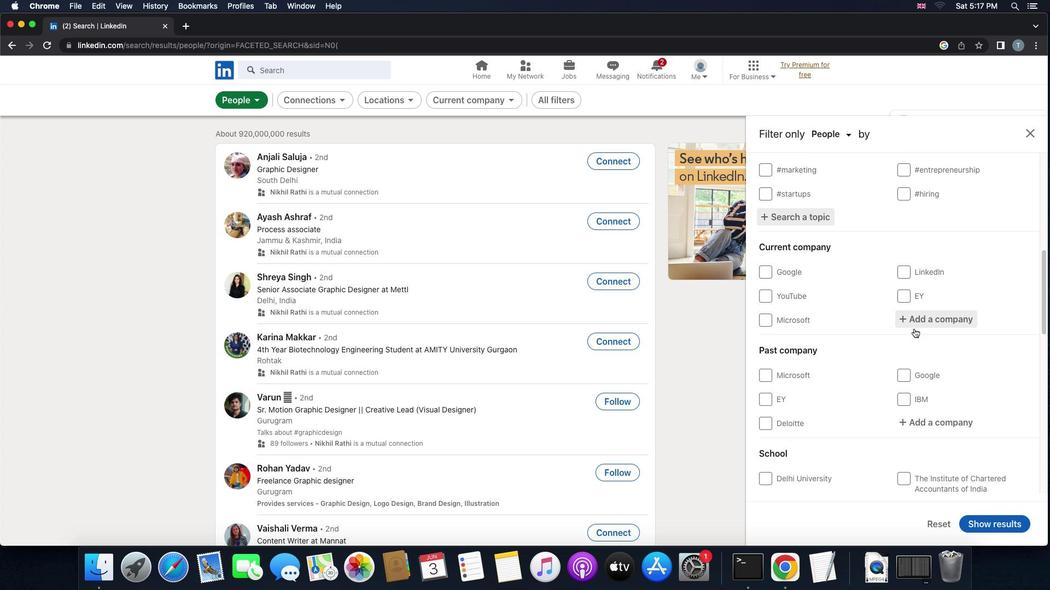 
Action: Mouse scrolled (914, 328) with delta (0, 0)
Screenshot: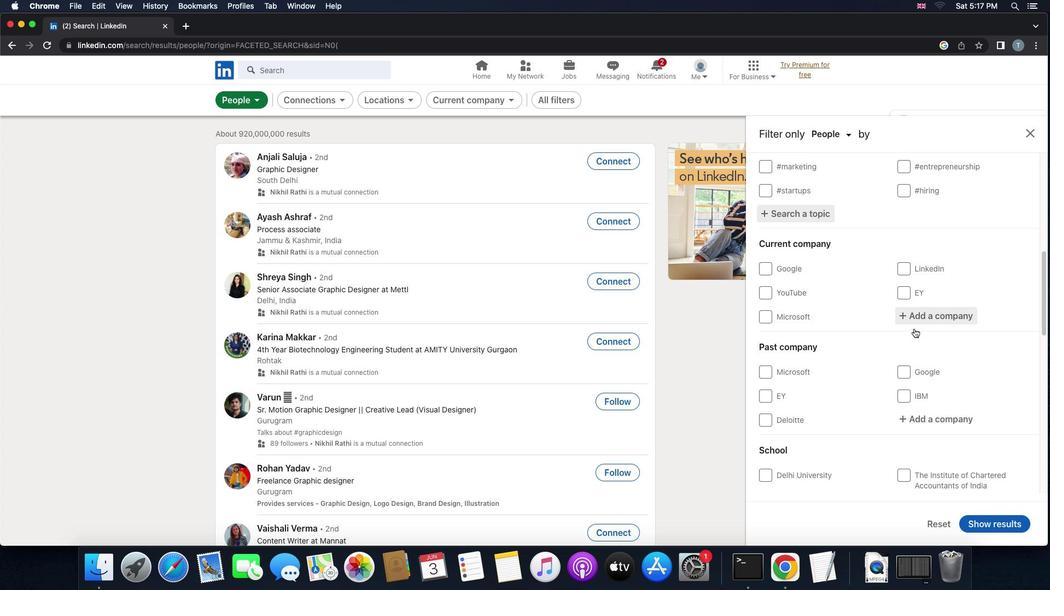 
Action: Mouse scrolled (914, 328) with delta (0, 0)
Screenshot: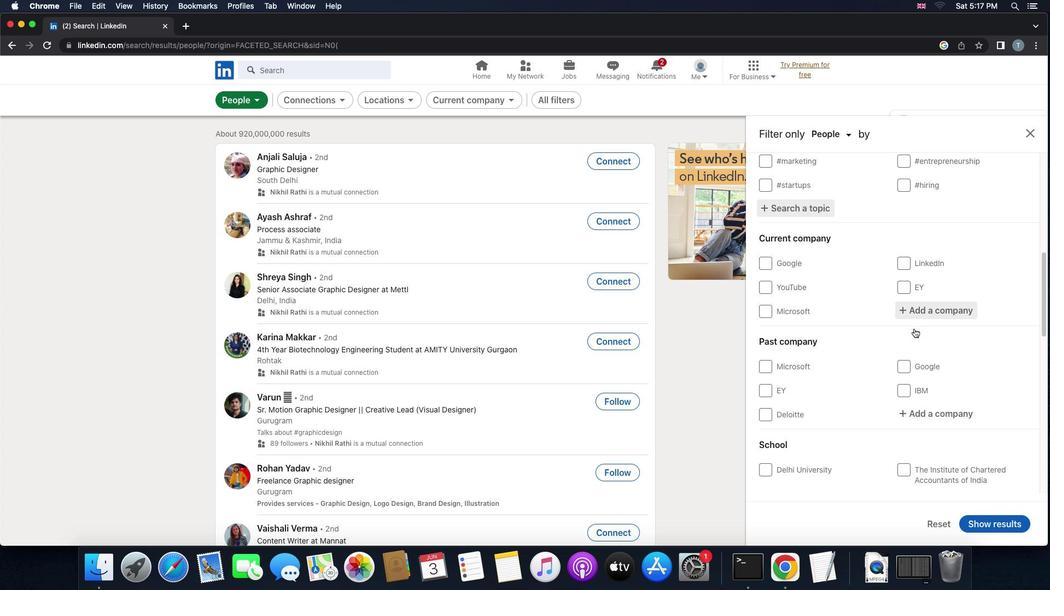 
Action: Mouse moved to (918, 311)
Screenshot: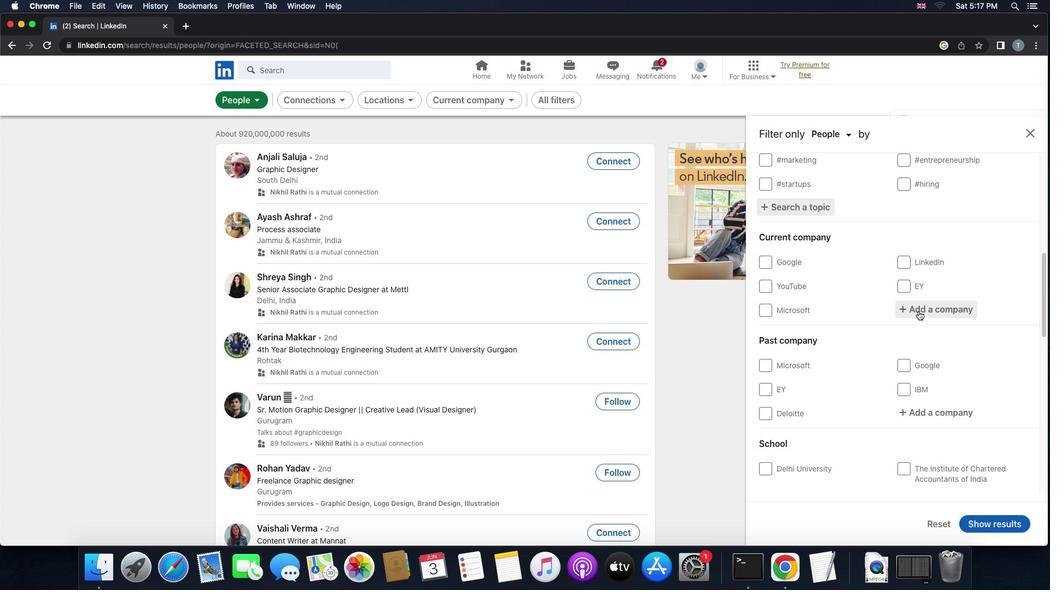 
Action: Mouse pressed left at (918, 311)
Screenshot: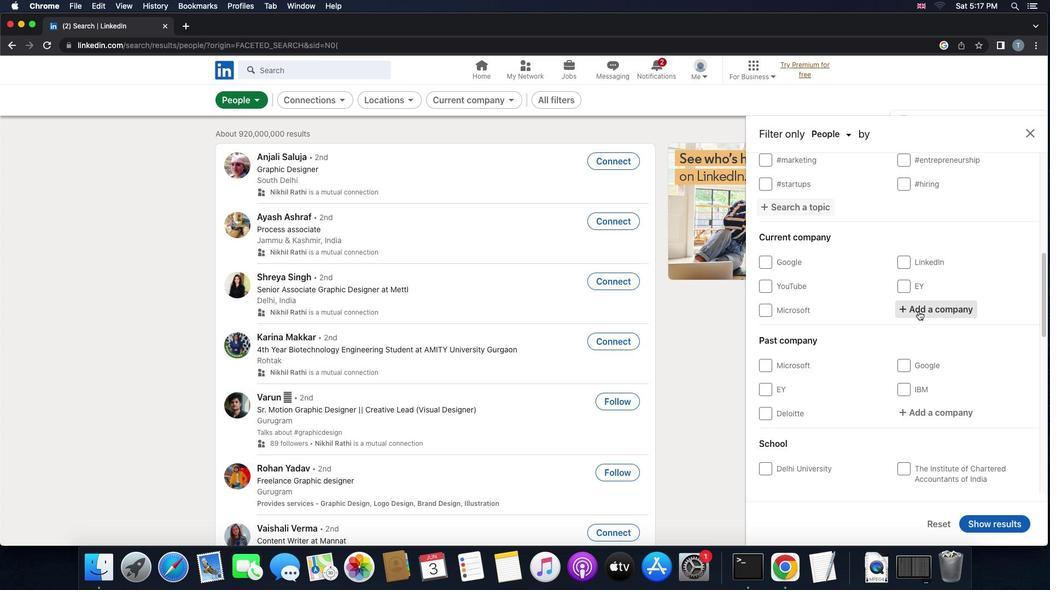 
Action: Key pressed 's''h''a''p''o''o''r''j''i'
Screenshot: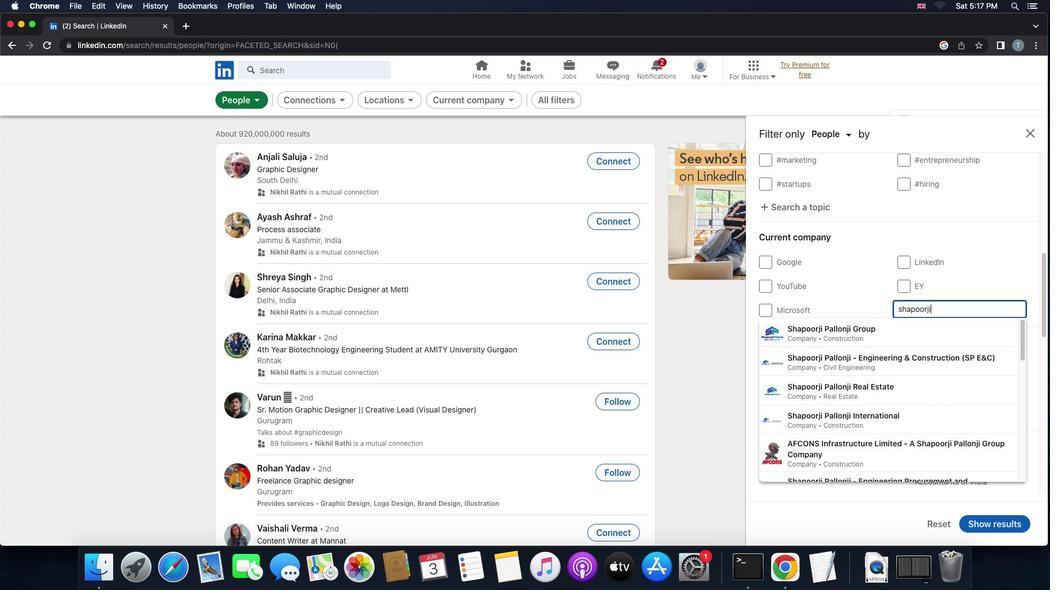
Action: Mouse moved to (891, 331)
Screenshot: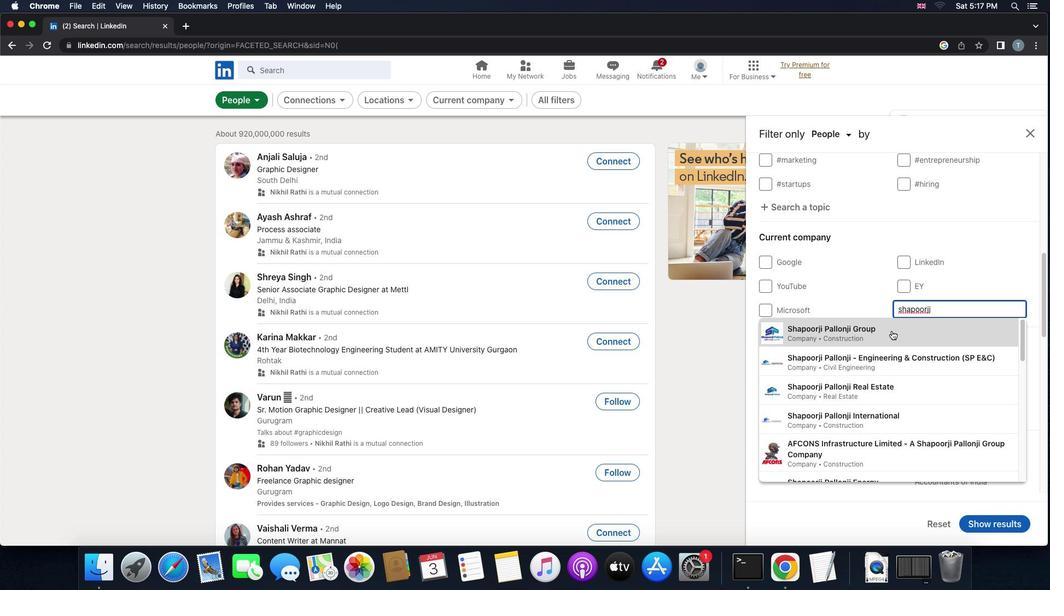 
Action: Mouse pressed left at (891, 331)
Screenshot: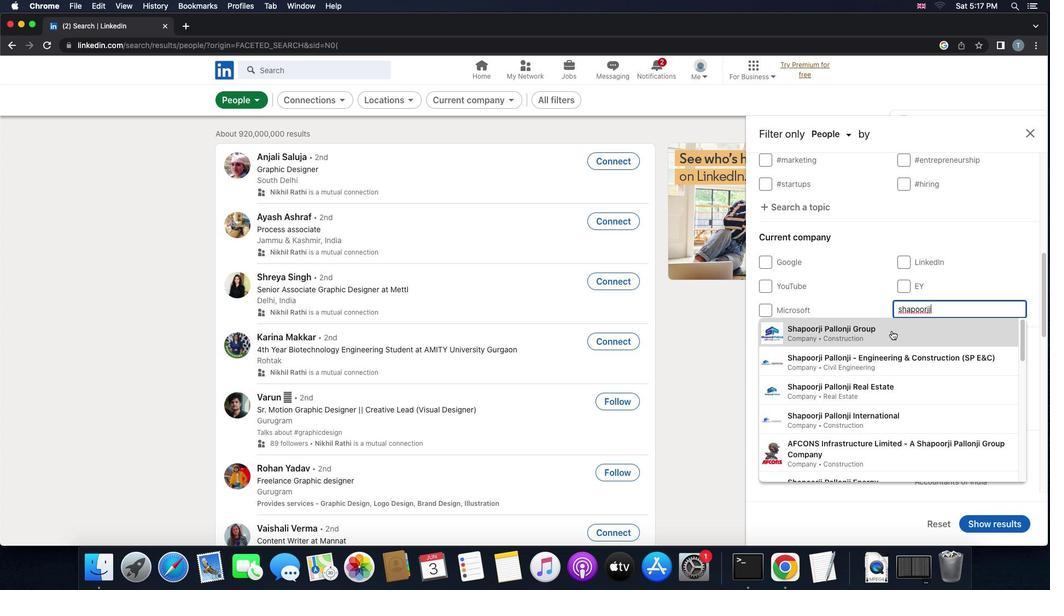 
Action: Mouse scrolled (891, 331) with delta (0, 0)
Screenshot: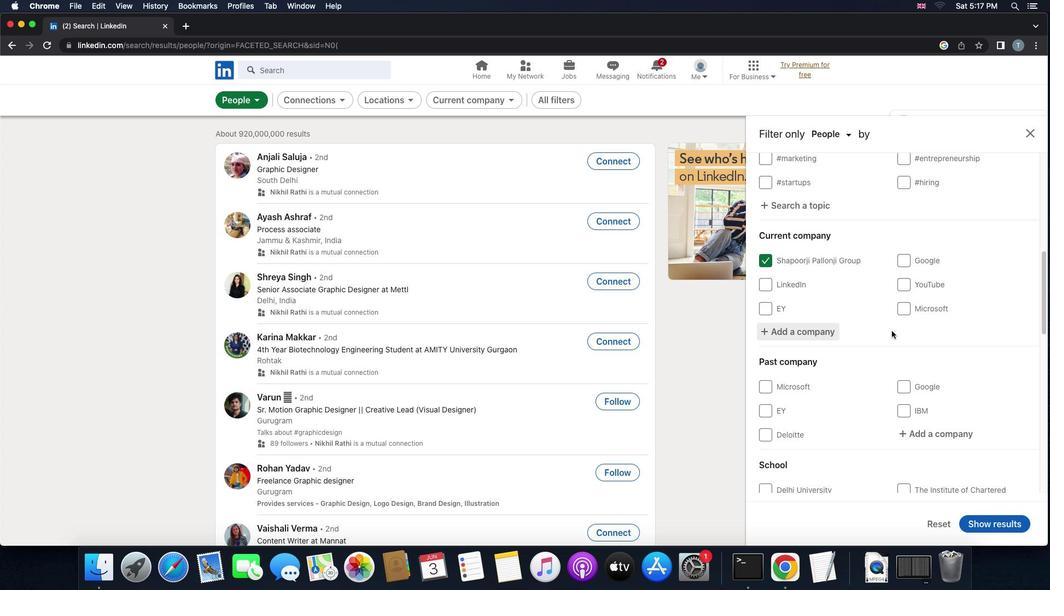 
Action: Mouse scrolled (891, 331) with delta (0, 0)
Screenshot: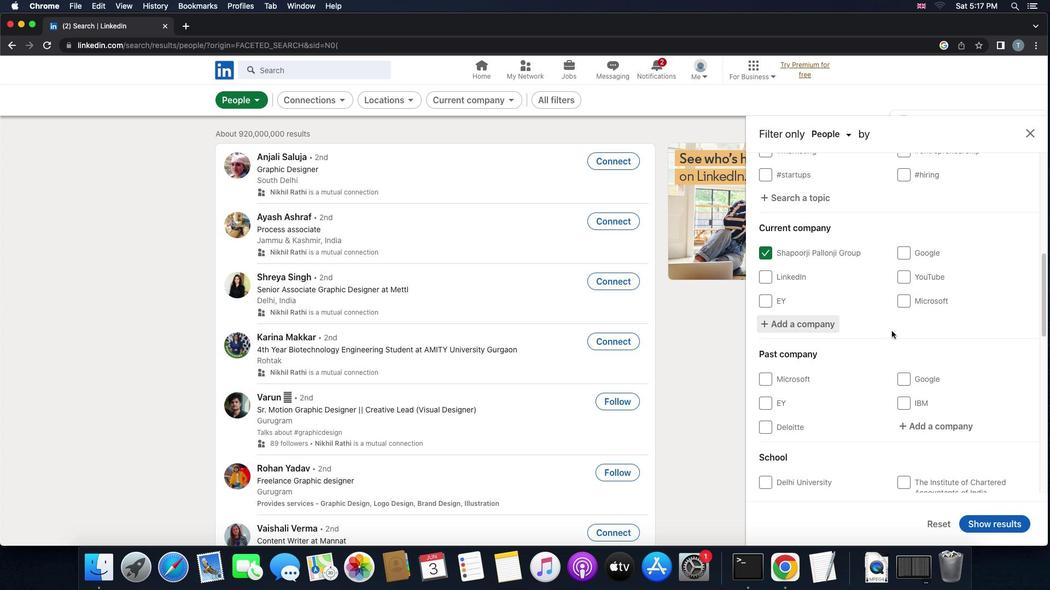 
Action: Mouse scrolled (891, 331) with delta (0, 0)
Screenshot: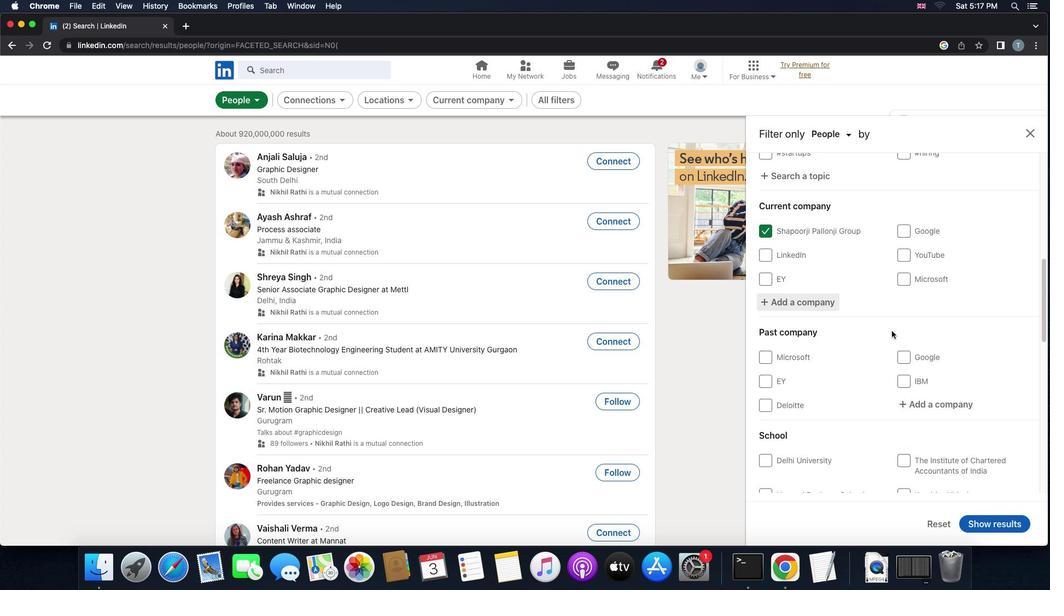 
Action: Mouse scrolled (891, 331) with delta (0, 0)
Screenshot: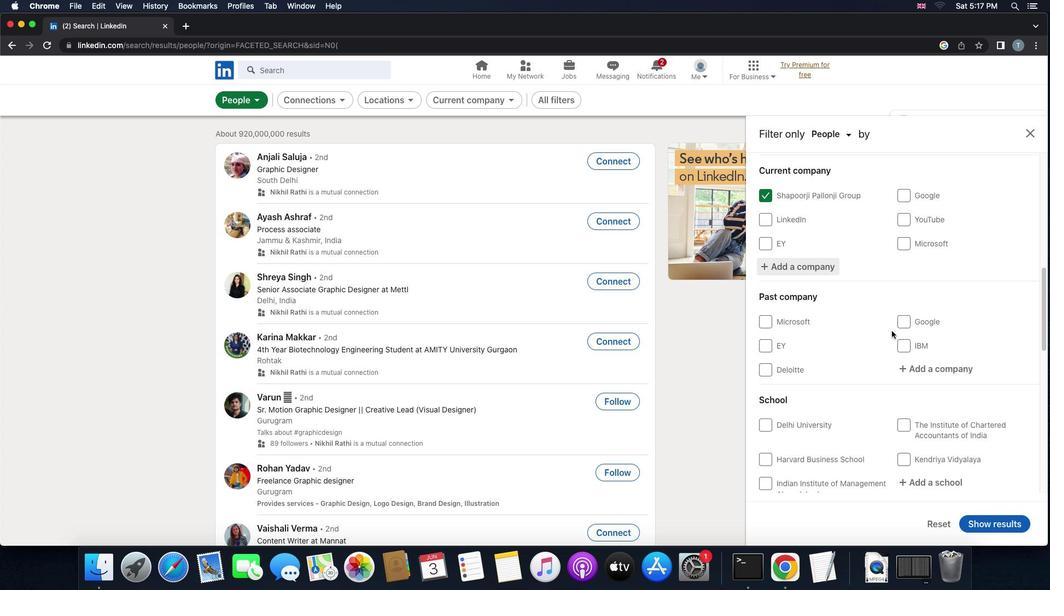 
Action: Mouse scrolled (891, 331) with delta (0, 0)
Screenshot: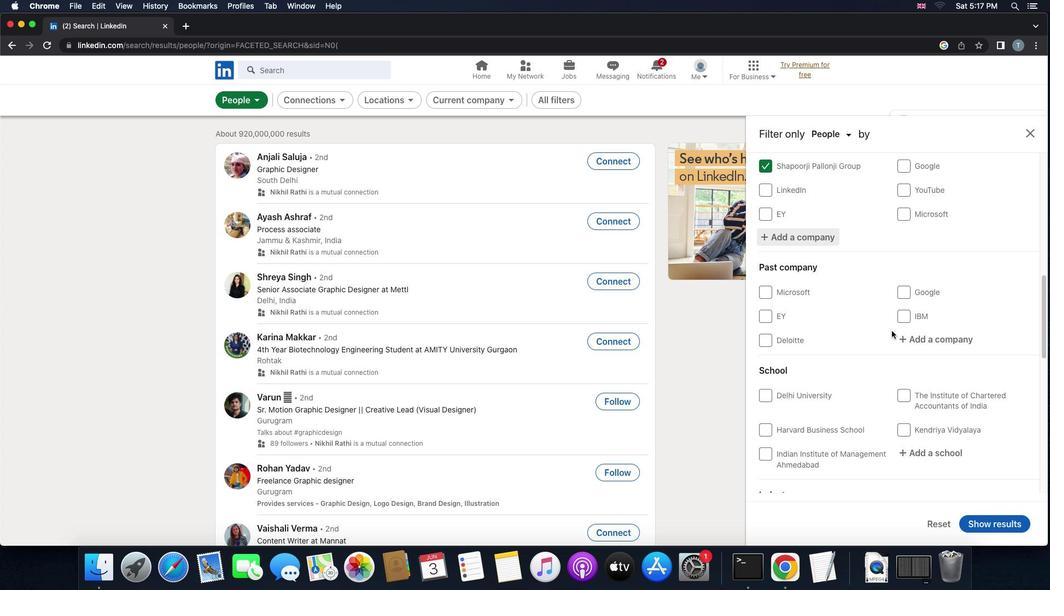 
Action: Mouse scrolled (891, 331) with delta (0, 0)
Screenshot: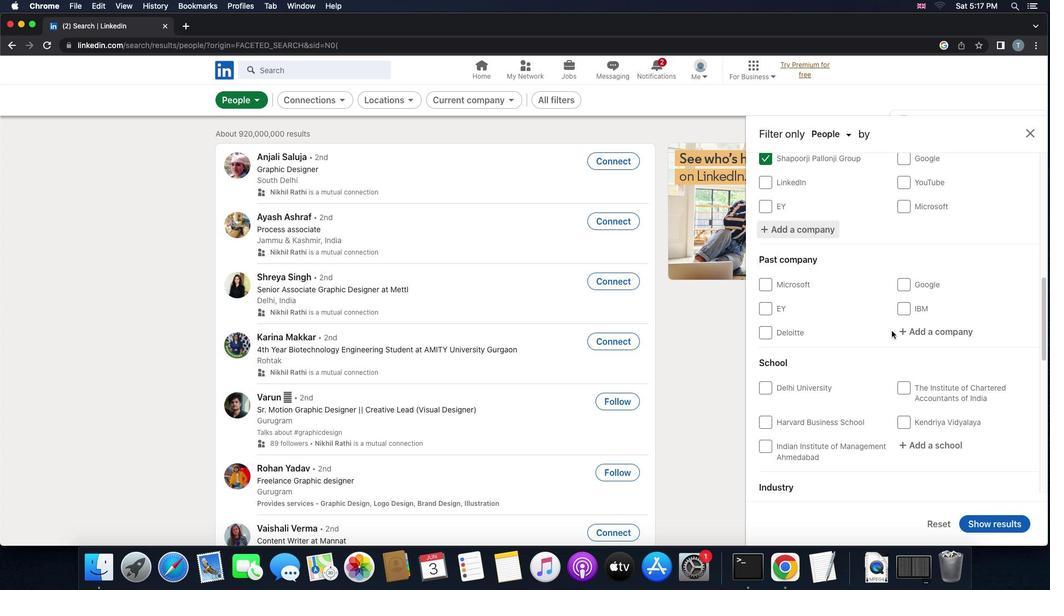 
Action: Mouse scrolled (891, 331) with delta (0, -1)
Screenshot: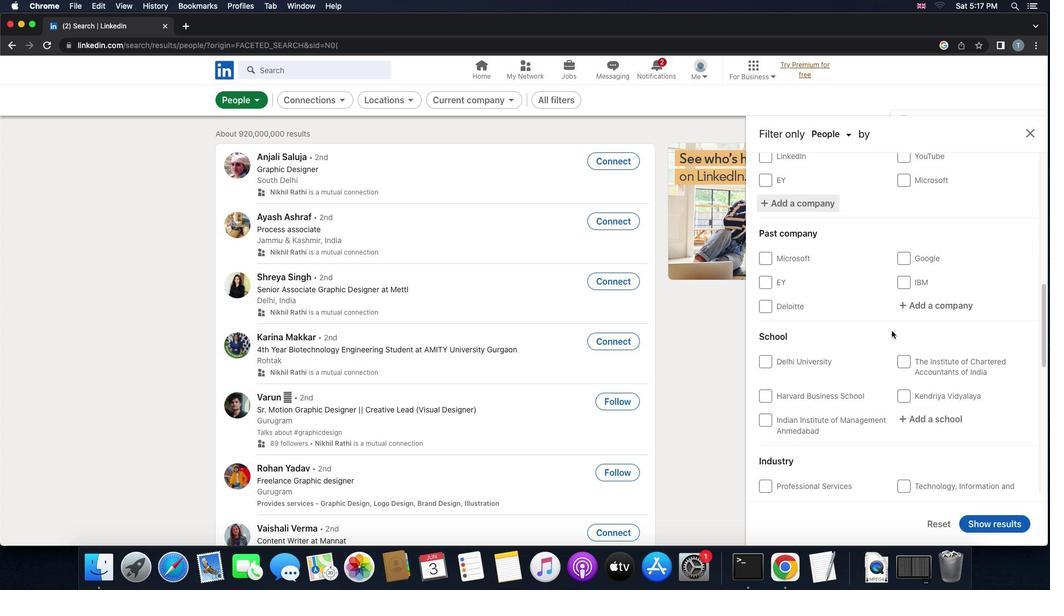 
Action: Mouse scrolled (891, 331) with delta (0, 0)
Screenshot: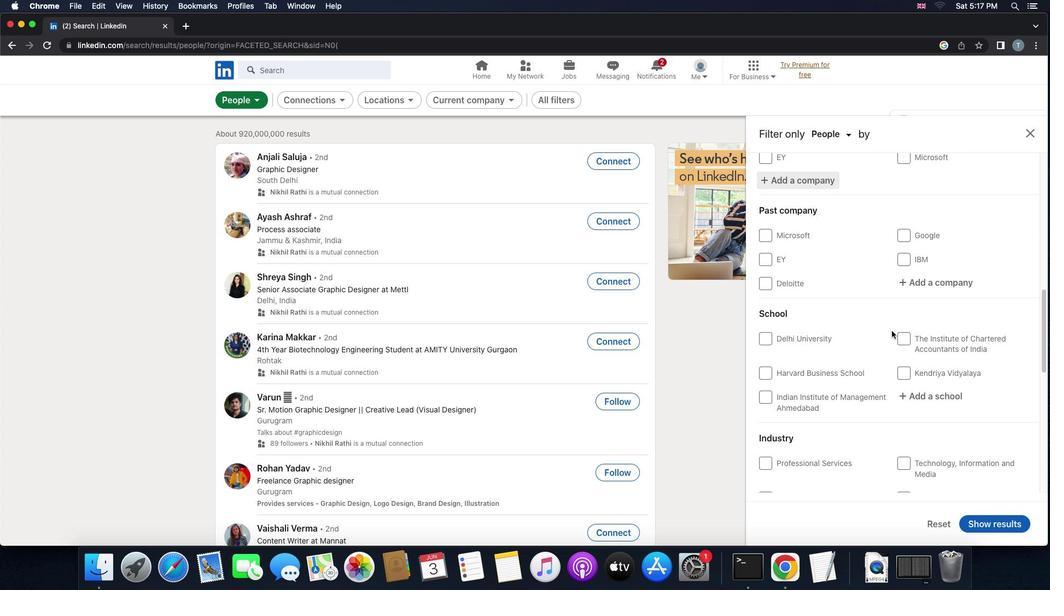 
Action: Mouse scrolled (891, 331) with delta (0, 0)
Screenshot: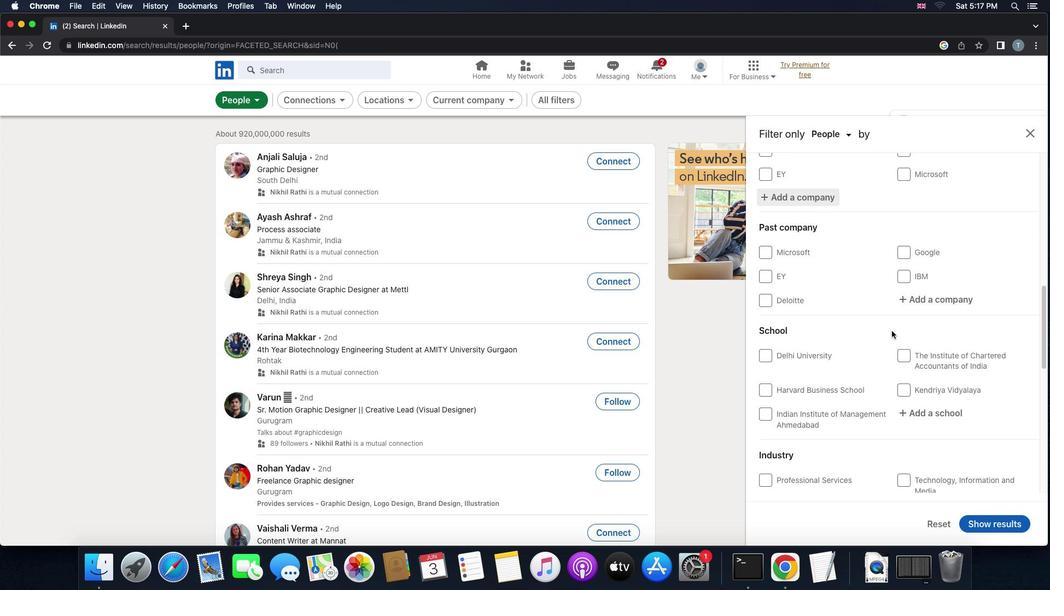 
Action: Mouse moved to (939, 433)
Screenshot: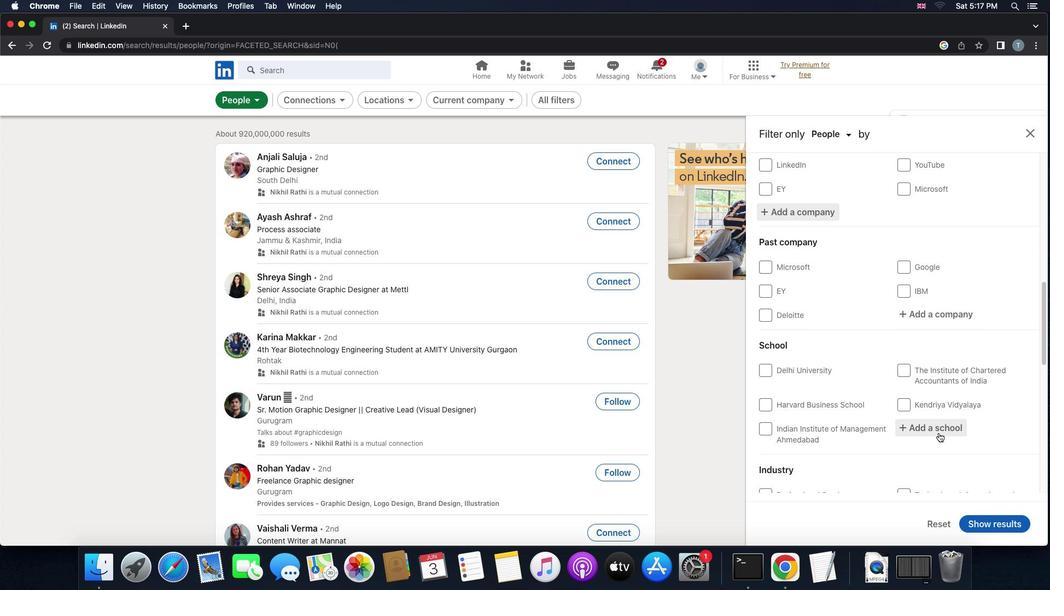 
Action: Mouse pressed left at (939, 433)
Screenshot: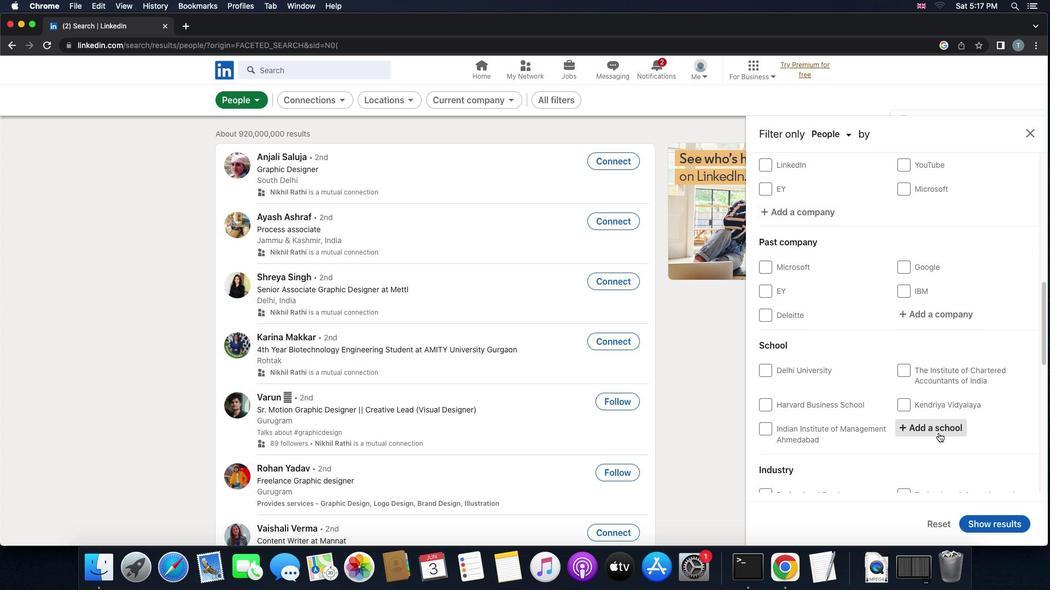
Action: Mouse moved to (939, 433)
Screenshot: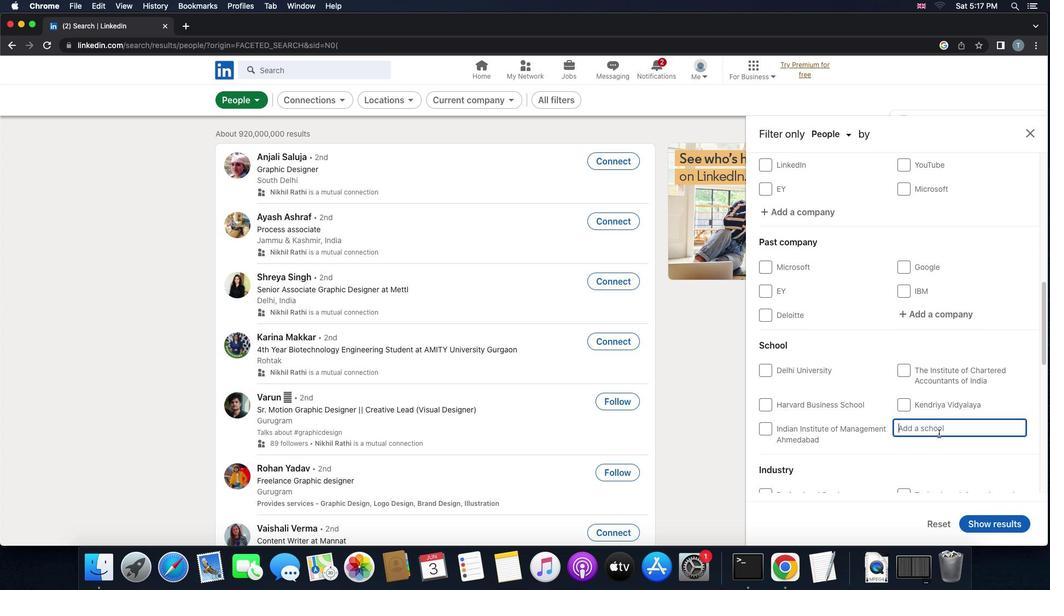 
Action: Key pressed 's''y''m''b''i''o''s''i''s'Key.space'l''a''w'
Screenshot: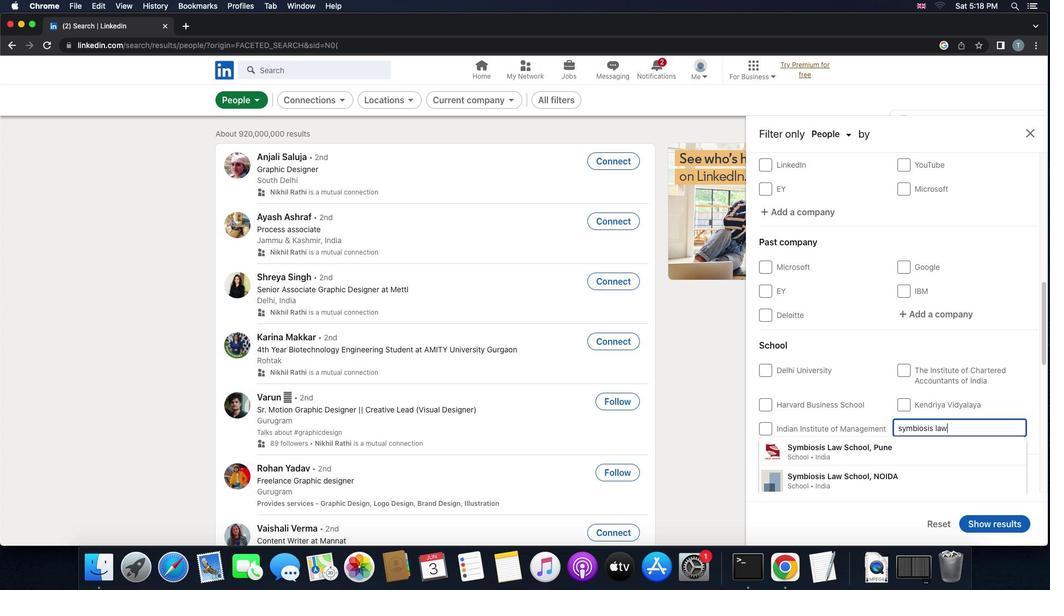 
Action: Mouse moved to (930, 452)
Screenshot: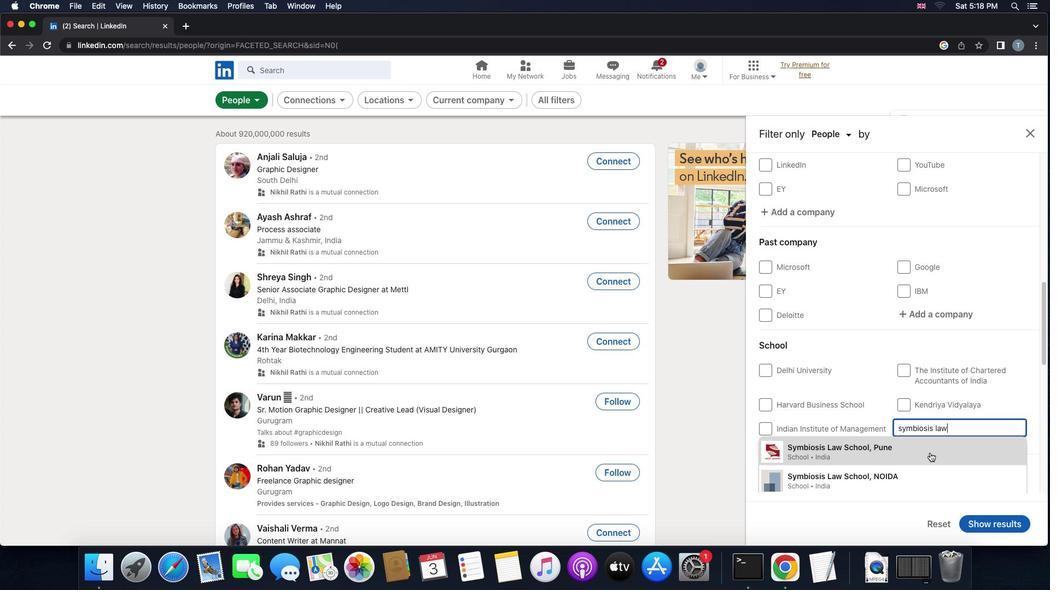 
Action: Mouse pressed left at (930, 452)
Screenshot: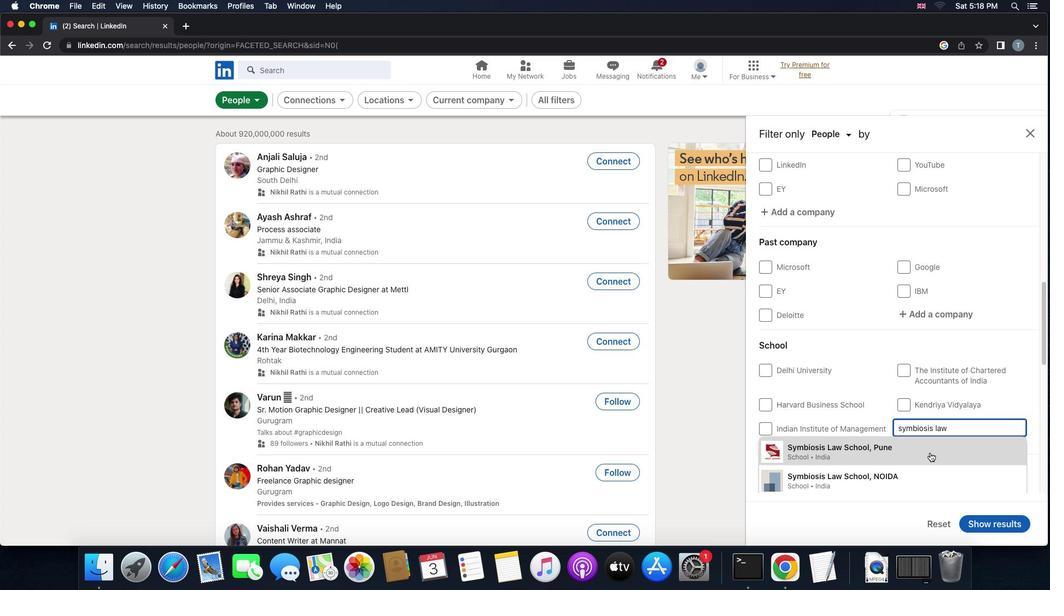 
Action: Mouse moved to (934, 452)
Screenshot: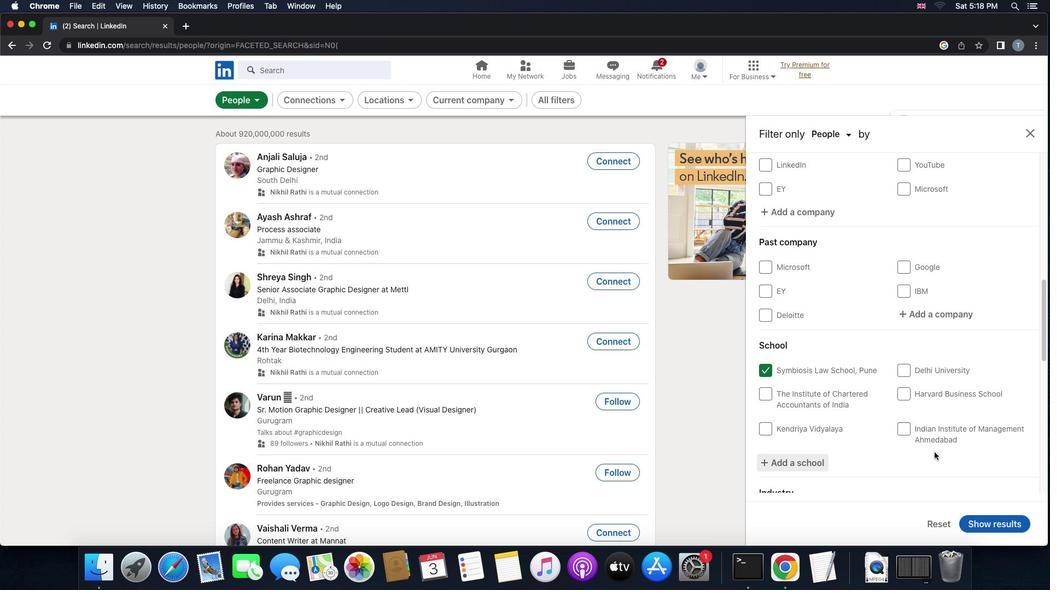 
Action: Mouse scrolled (934, 452) with delta (0, 0)
Screenshot: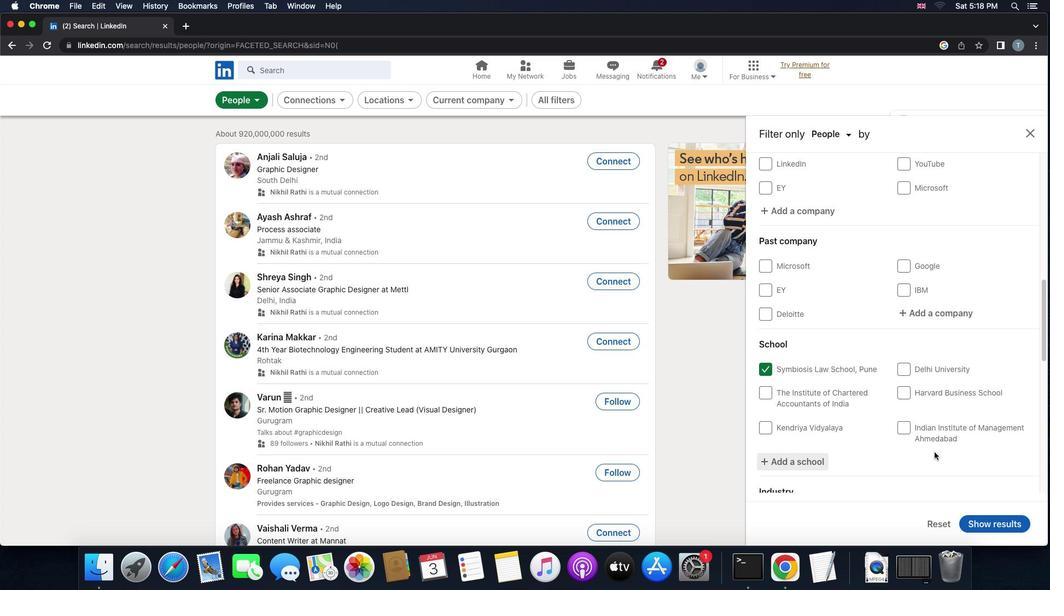 
Action: Mouse scrolled (934, 452) with delta (0, 0)
Screenshot: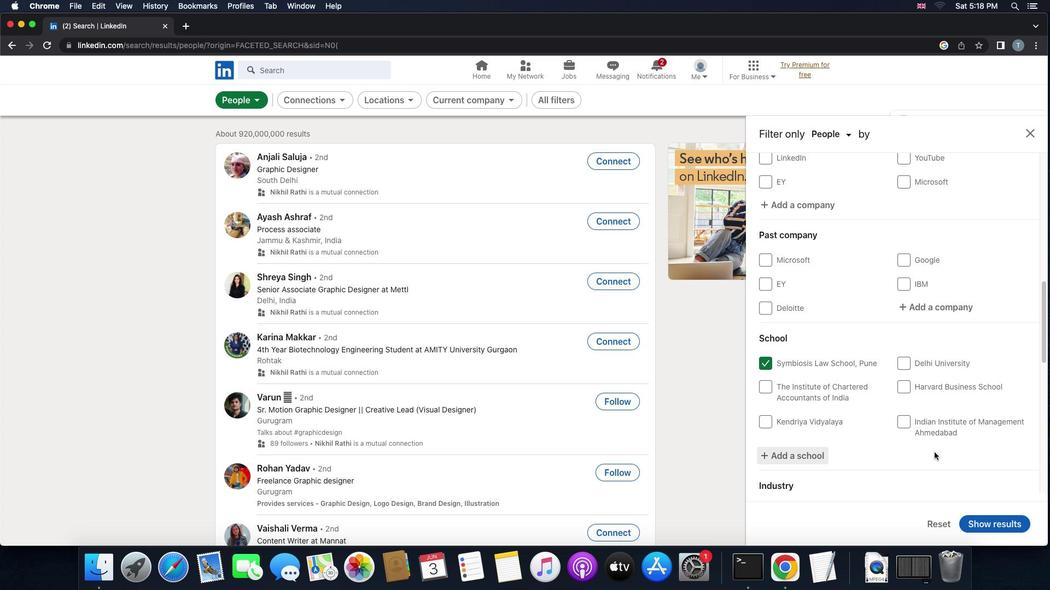 
Action: Mouse scrolled (934, 452) with delta (0, 0)
Screenshot: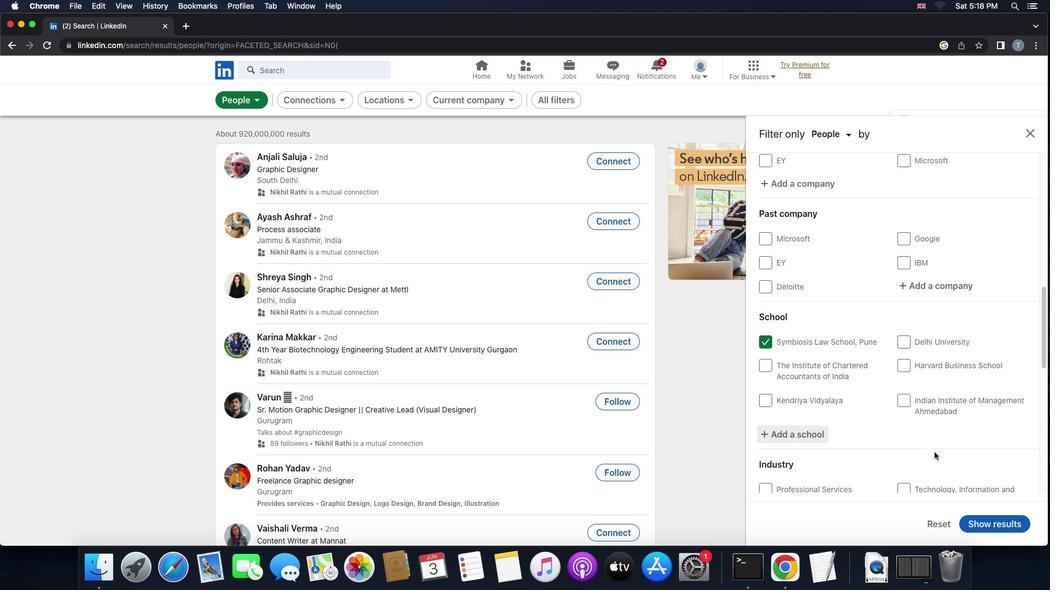 
Action: Mouse scrolled (934, 452) with delta (0, -1)
Screenshot: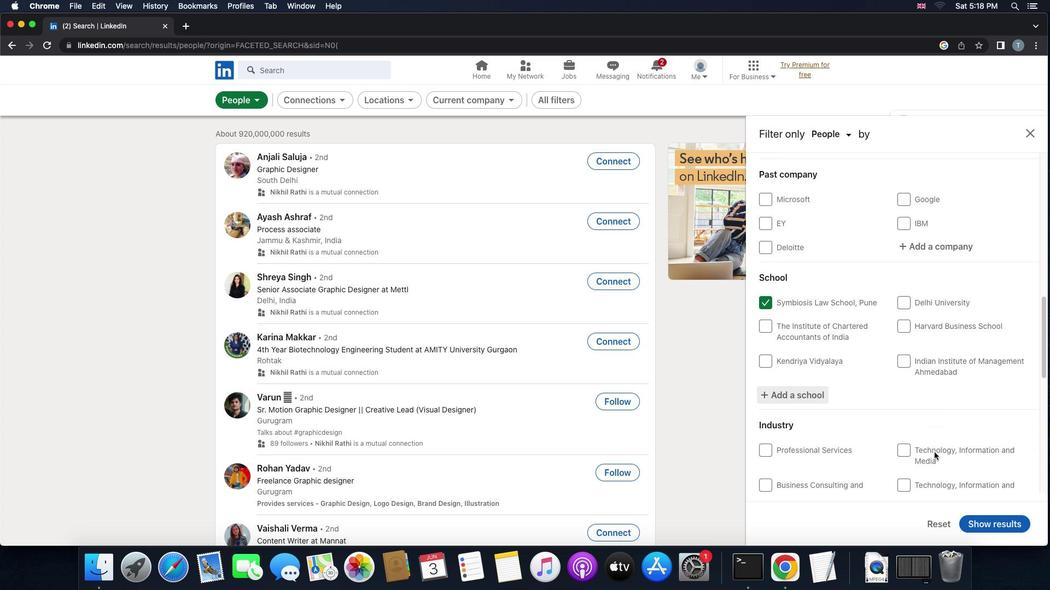 
Action: Mouse scrolled (934, 452) with delta (0, 0)
Screenshot: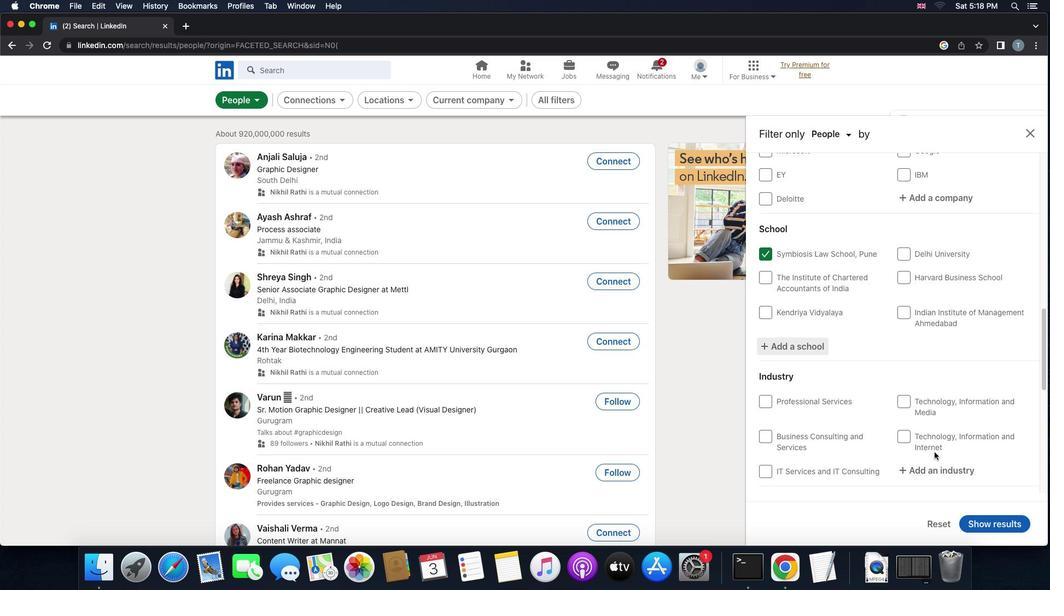 
Action: Mouse scrolled (934, 452) with delta (0, 0)
Screenshot: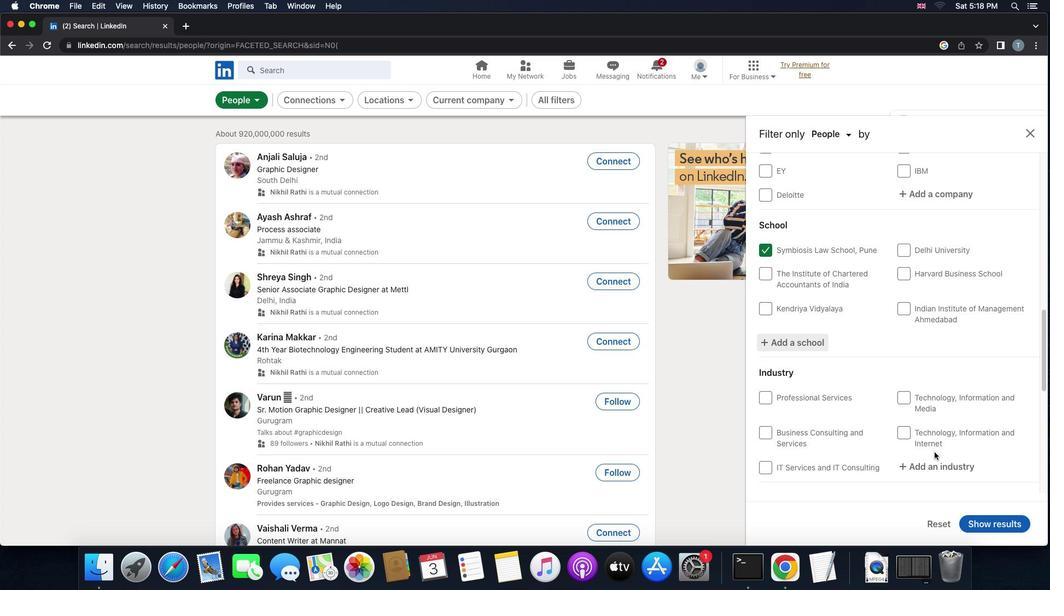 
Action: Mouse scrolled (934, 452) with delta (0, 0)
Screenshot: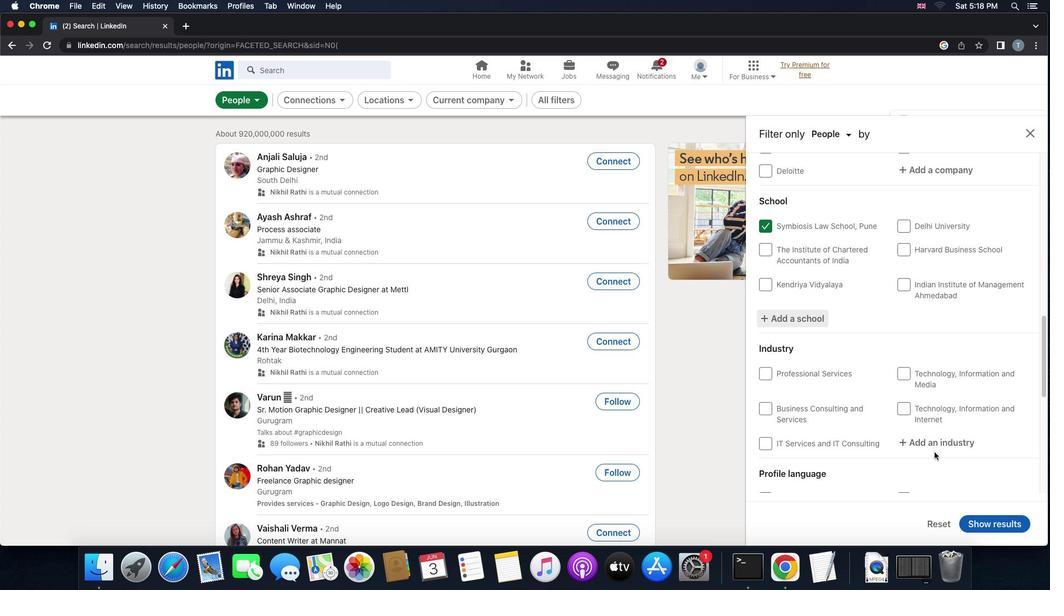 
Action: Mouse moved to (928, 415)
Screenshot: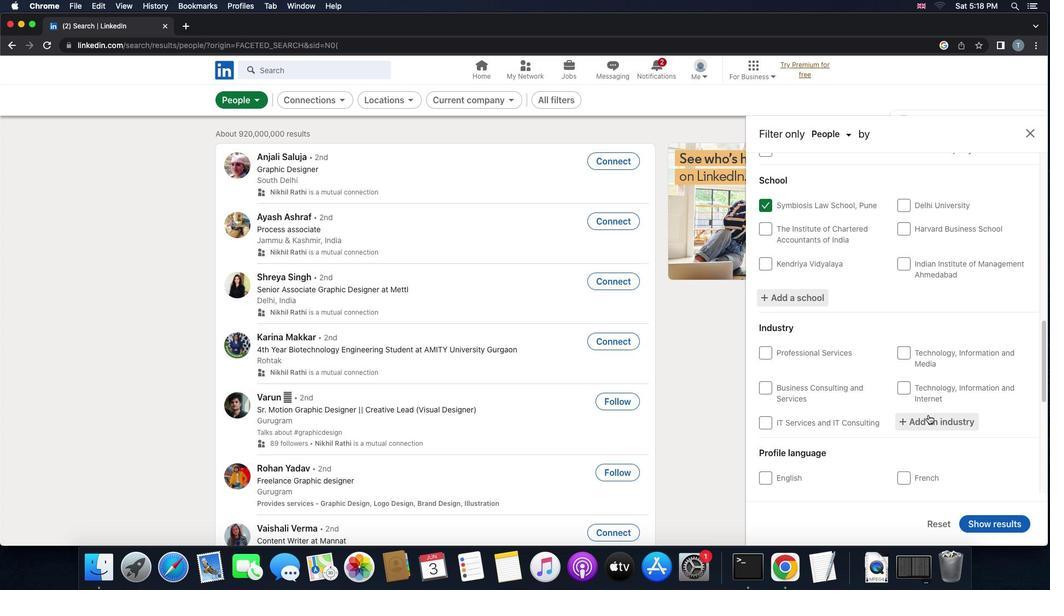 
Action: Mouse pressed left at (928, 415)
Screenshot: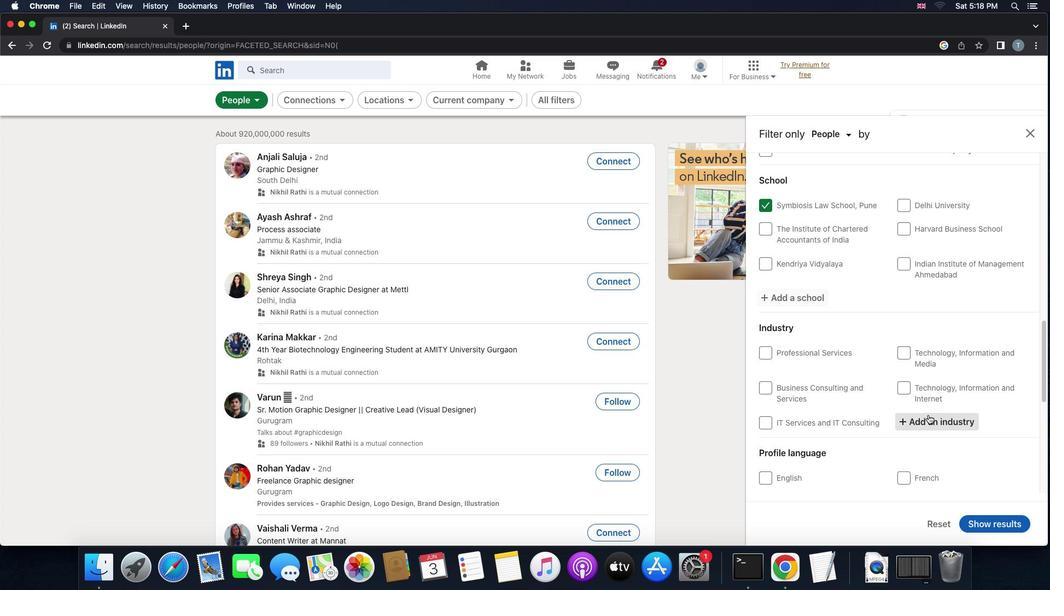 
Action: Key pressed 'i''n''v''e''s''t''m''e''n''t'Key.space'a''d''v''i''c''e'
Screenshot: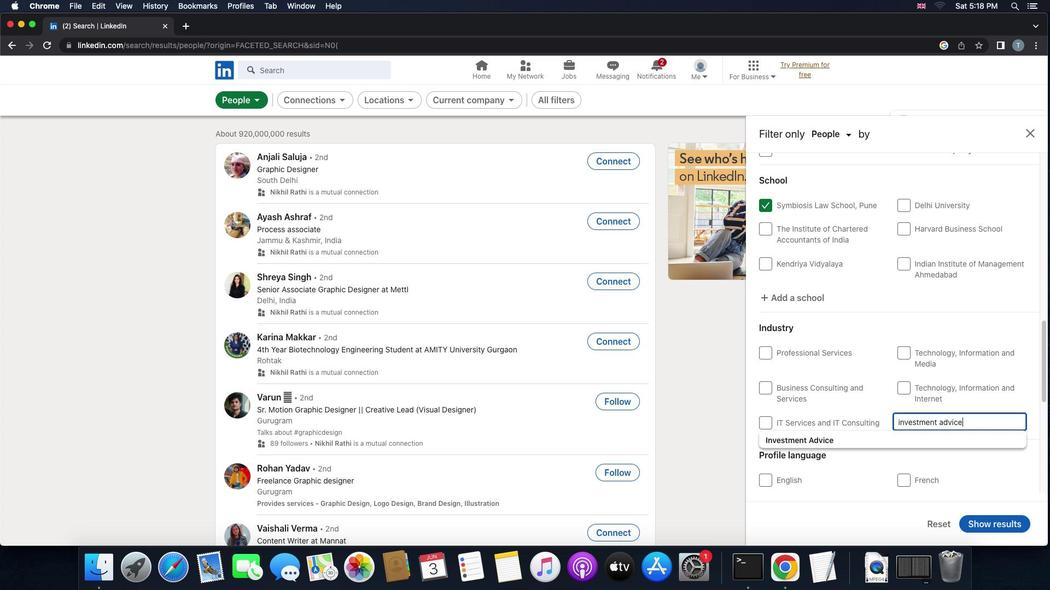 
Action: Mouse moved to (884, 440)
Screenshot: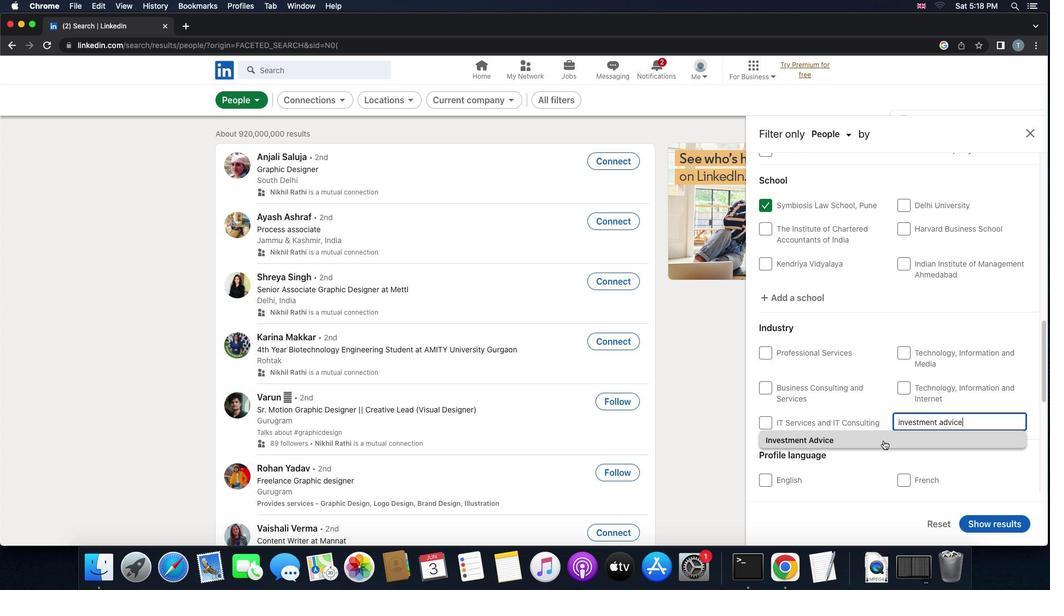
Action: Mouse pressed left at (884, 440)
Screenshot: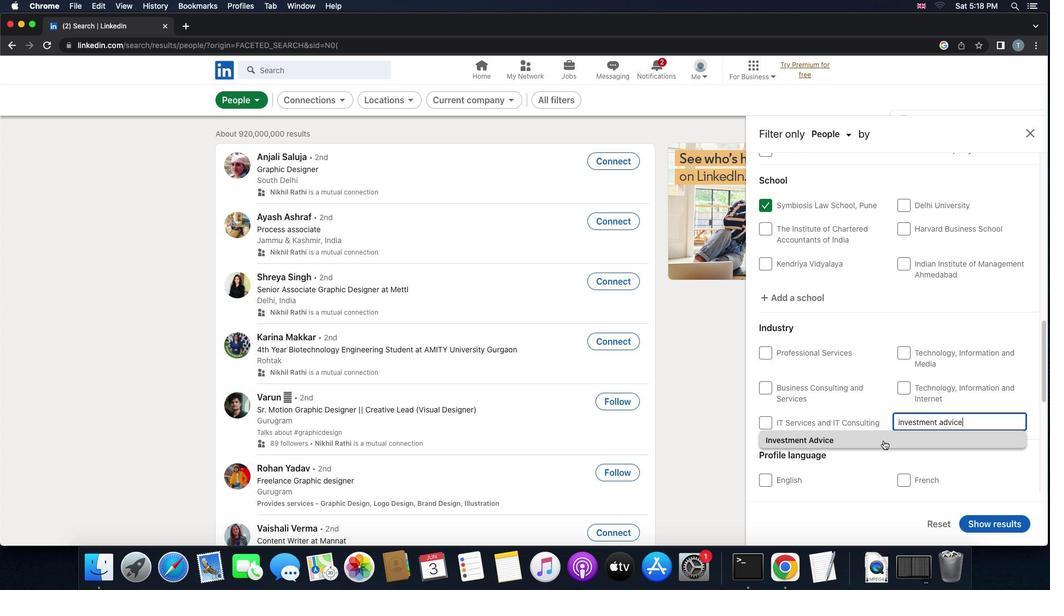 
Action: Mouse scrolled (884, 440) with delta (0, 0)
Screenshot: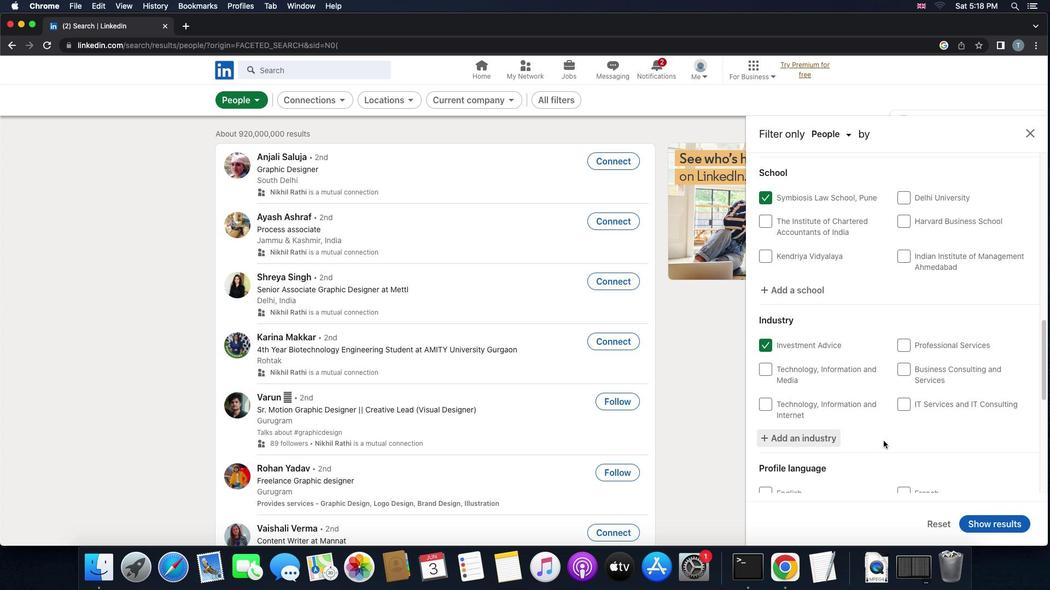 
Action: Mouse scrolled (884, 440) with delta (0, 0)
Screenshot: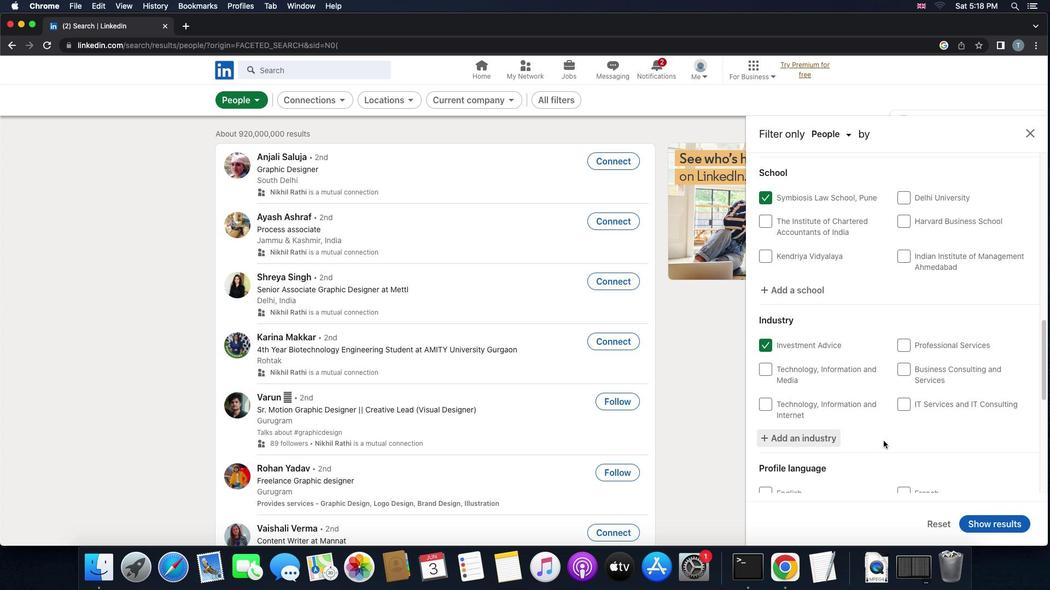 
Action: Mouse scrolled (884, 440) with delta (0, -1)
Screenshot: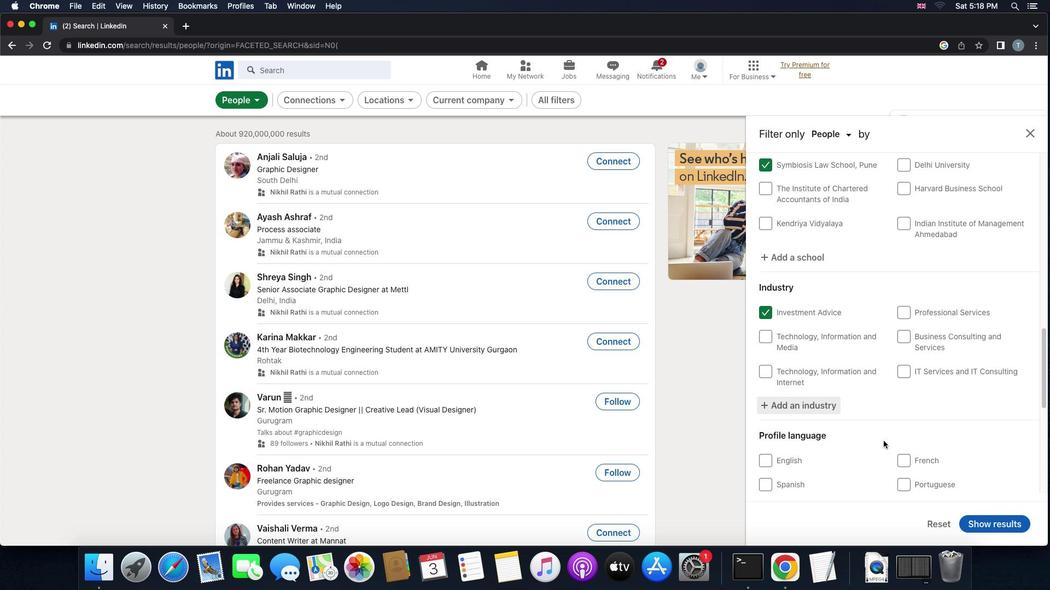 
Action: Mouse scrolled (884, 440) with delta (0, 0)
Screenshot: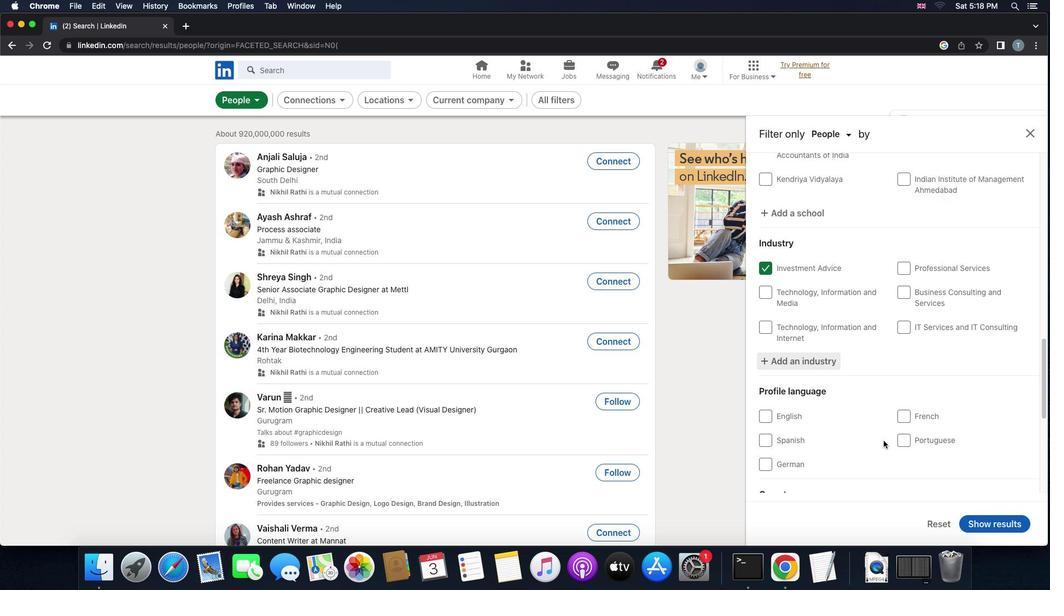 
Action: Mouse scrolled (884, 440) with delta (0, 0)
Screenshot: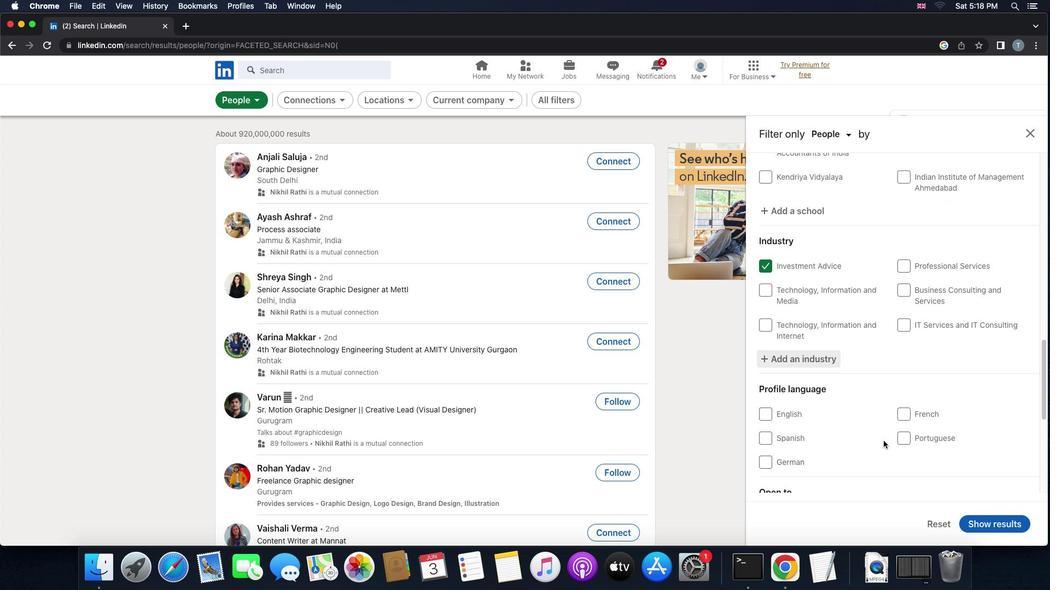 
Action: Mouse scrolled (884, 440) with delta (0, 0)
Screenshot: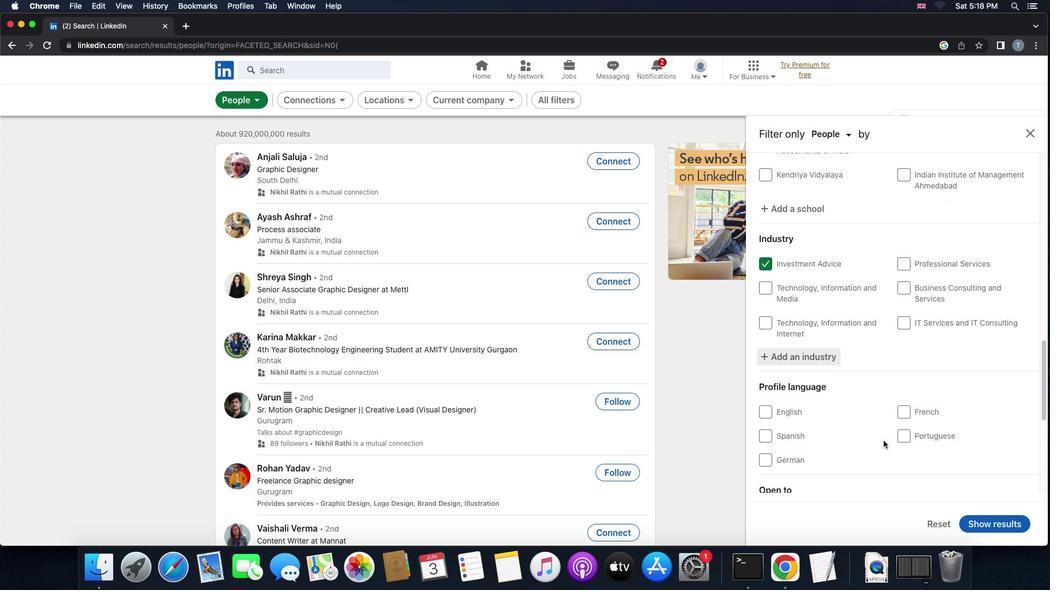 
Action: Mouse scrolled (884, 440) with delta (0, 0)
Screenshot: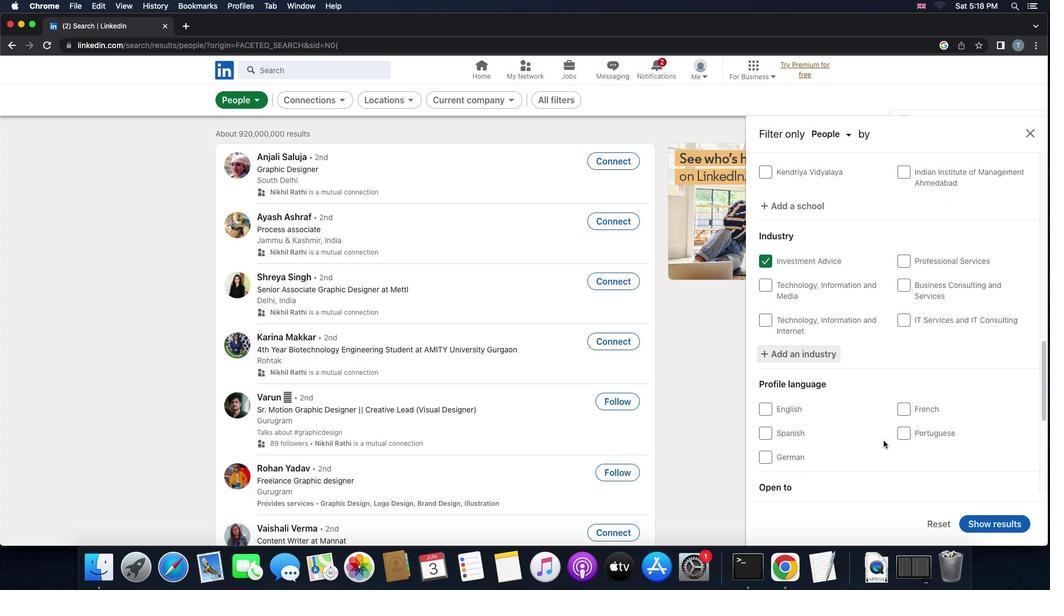 
Action: Mouse scrolled (884, 440) with delta (0, 0)
Screenshot: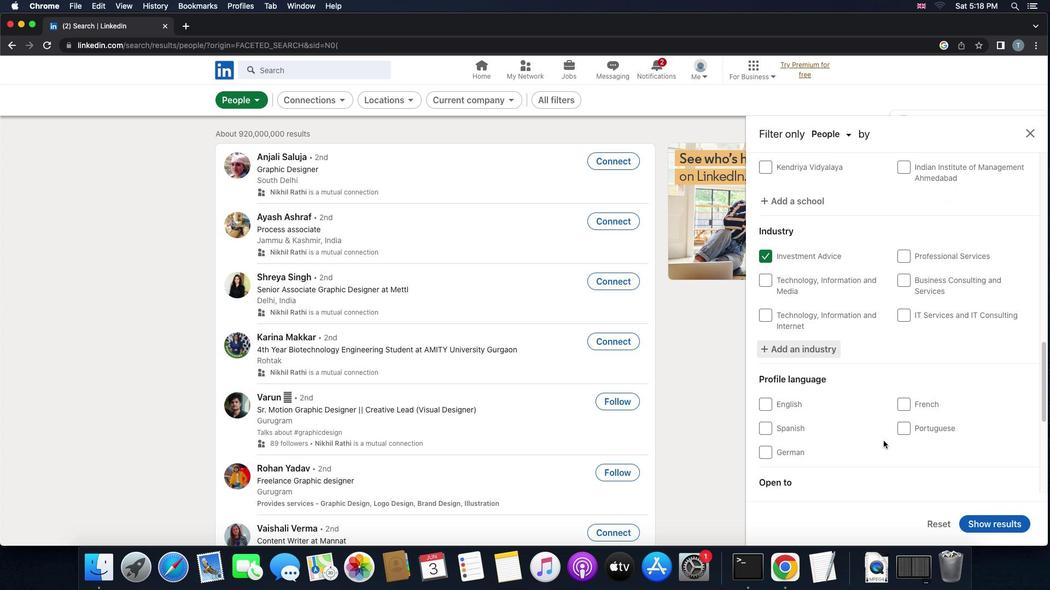 
Action: Mouse scrolled (884, 440) with delta (0, 0)
Screenshot: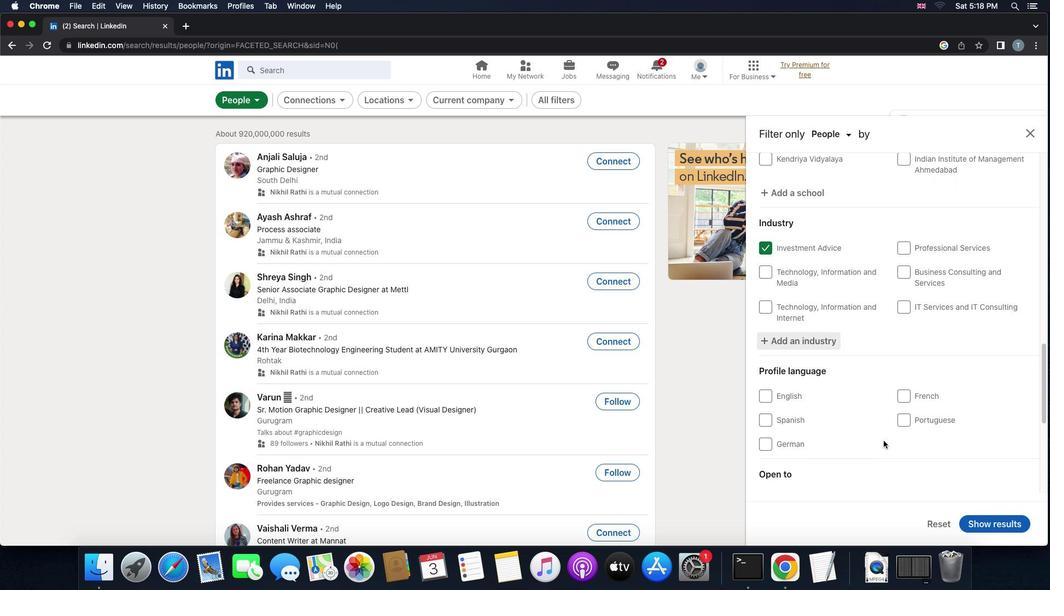 
Action: Mouse moved to (769, 399)
Screenshot: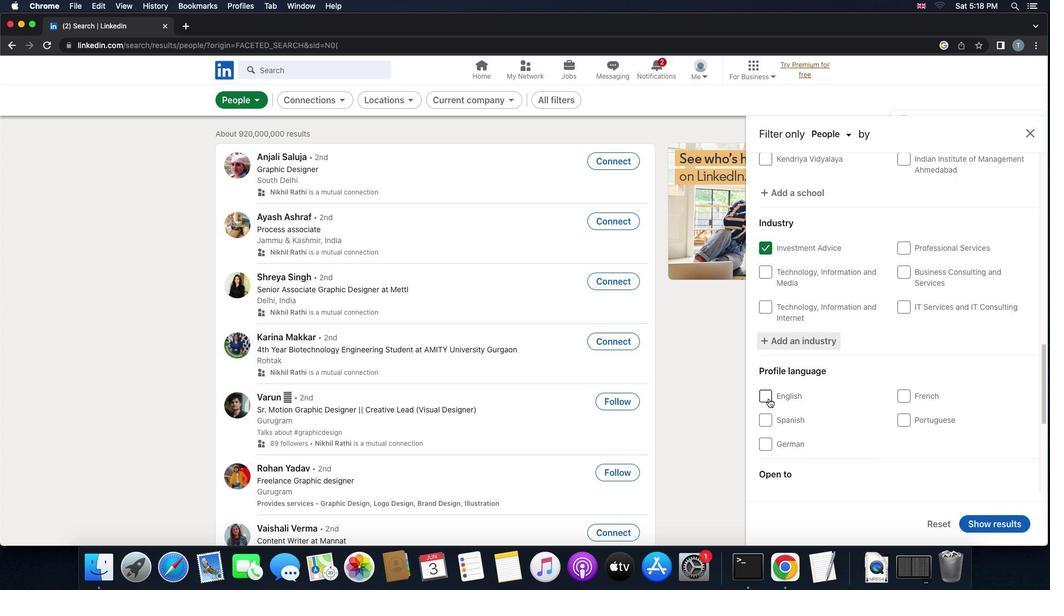 
Action: Mouse pressed left at (769, 399)
Screenshot: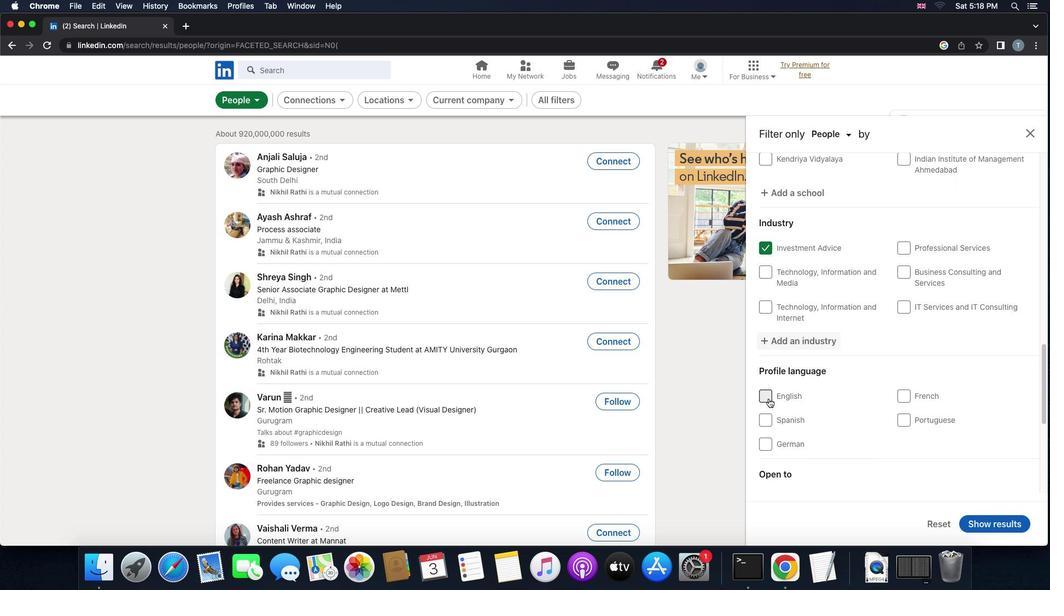 
Action: Mouse moved to (859, 430)
Screenshot: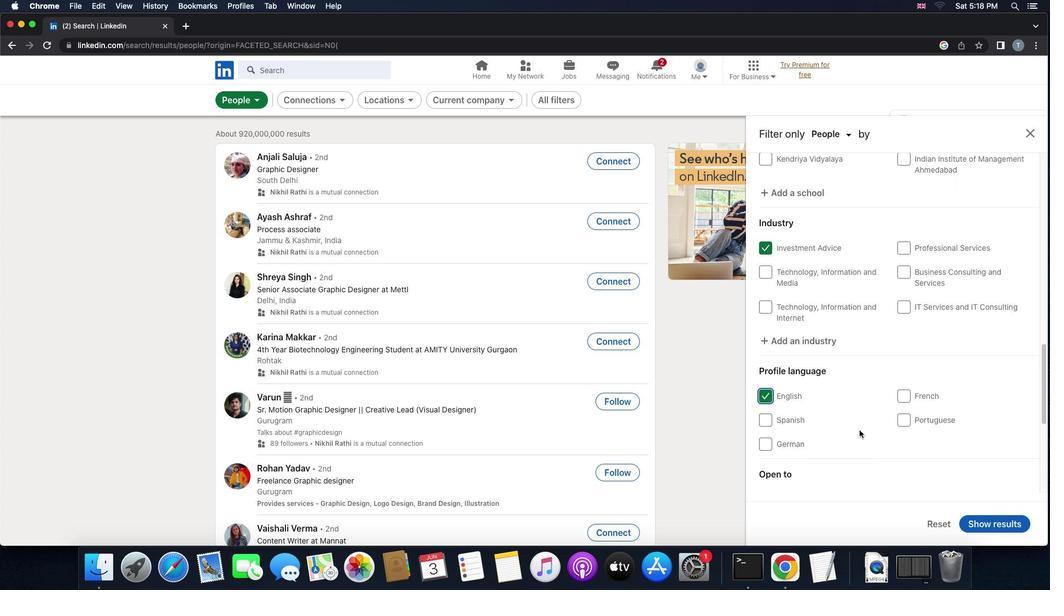 
Action: Mouse scrolled (859, 430) with delta (0, 0)
Screenshot: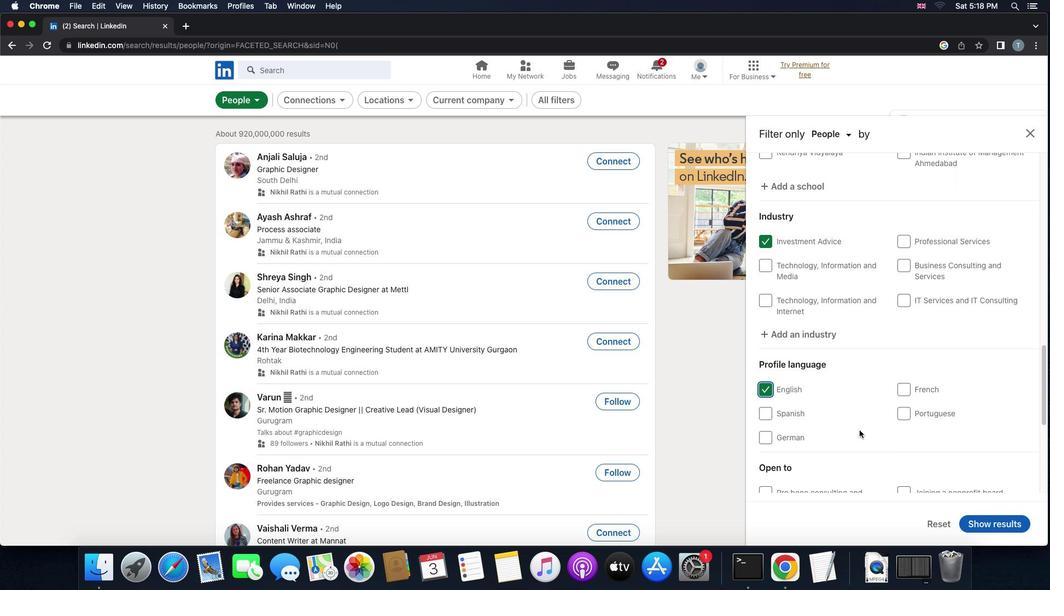 
Action: Mouse scrolled (859, 430) with delta (0, 0)
Screenshot: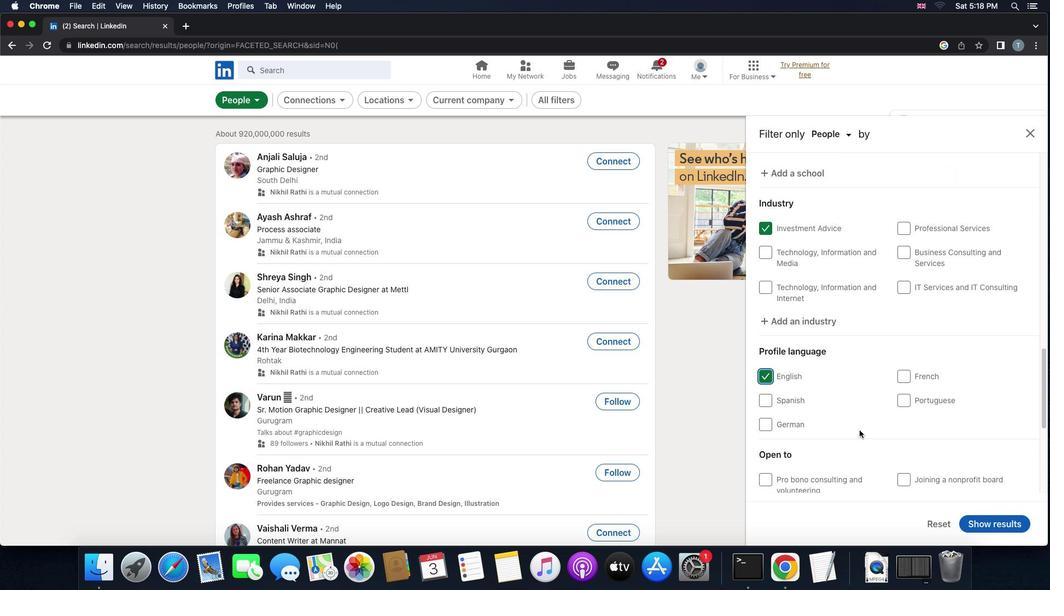 
Action: Mouse scrolled (859, 430) with delta (0, -1)
Screenshot: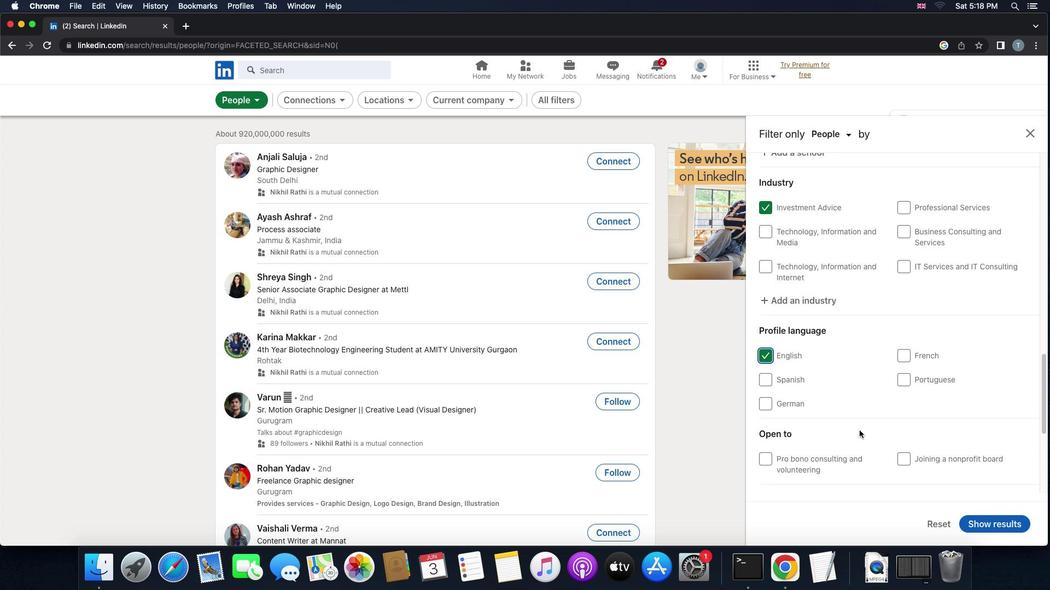 
Action: Mouse scrolled (859, 430) with delta (0, -1)
Screenshot: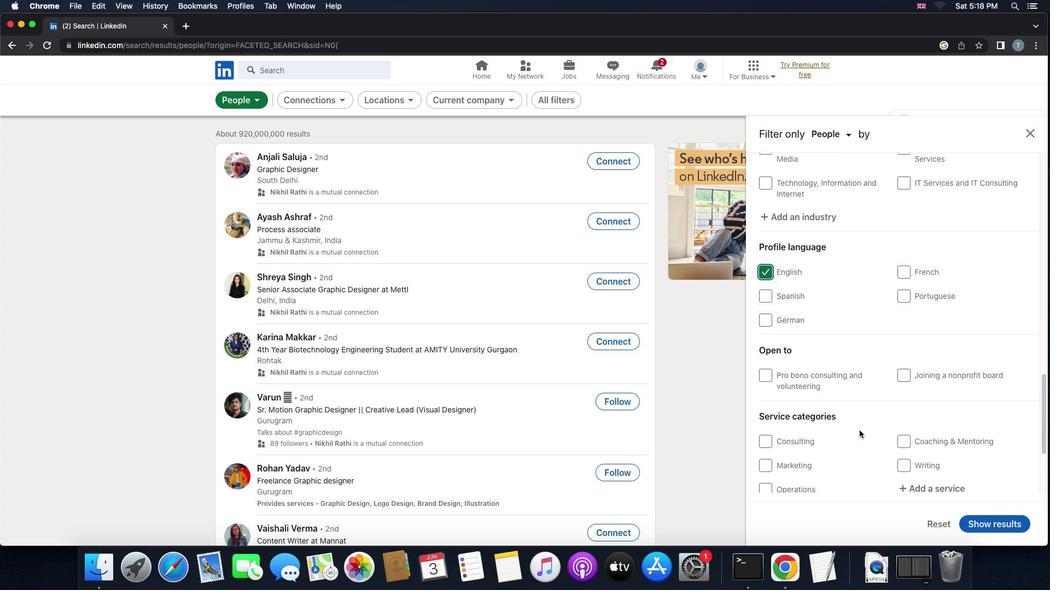 
Action: Mouse scrolled (859, 430) with delta (0, 0)
Screenshot: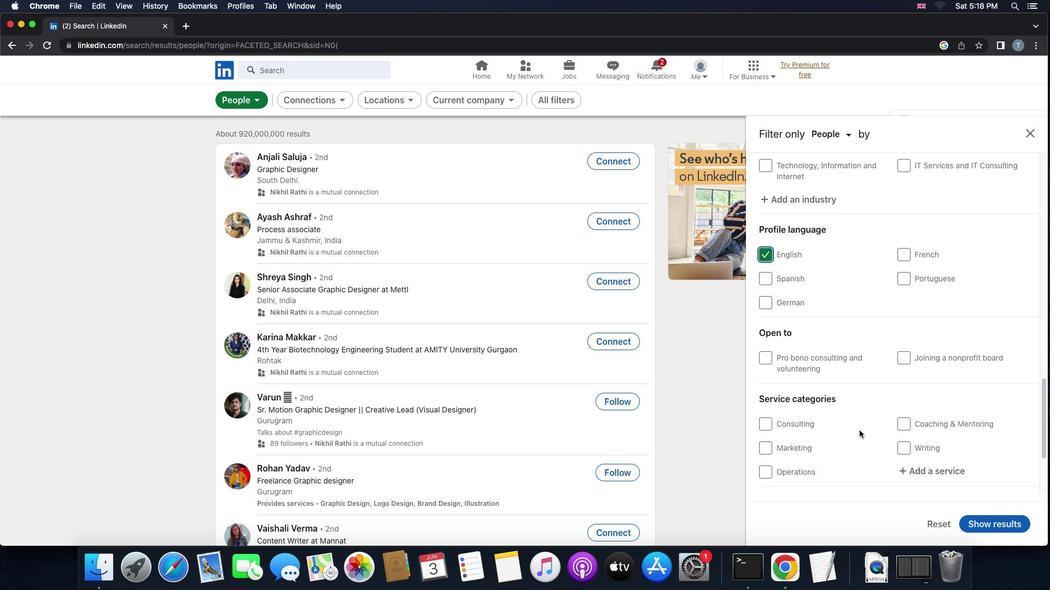 
Action: Mouse scrolled (859, 430) with delta (0, 0)
Screenshot: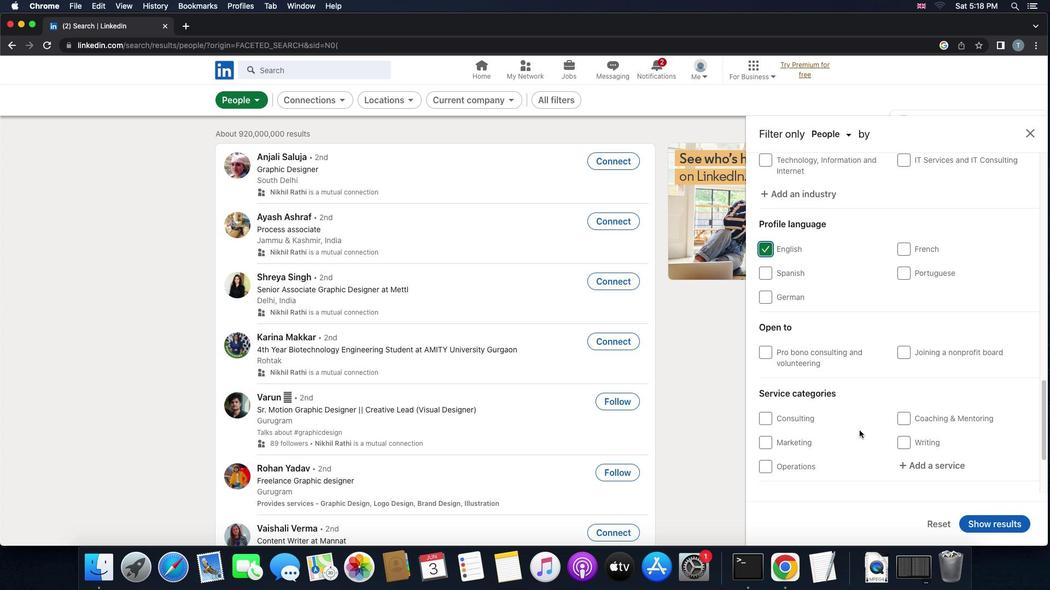 
Action: Mouse scrolled (859, 430) with delta (0, 0)
Screenshot: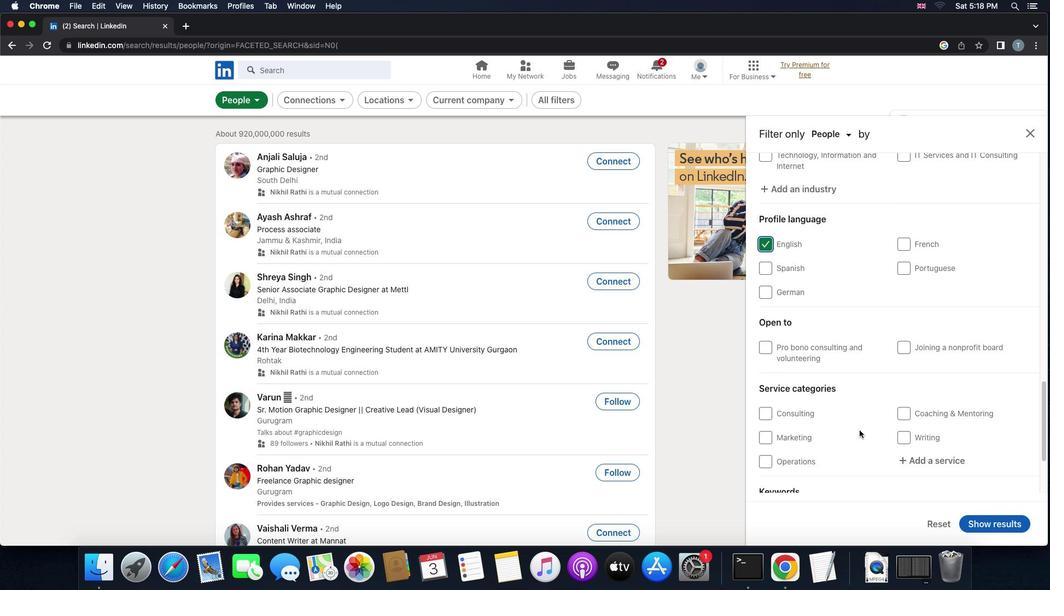 
Action: Mouse scrolled (859, 430) with delta (0, 0)
Screenshot: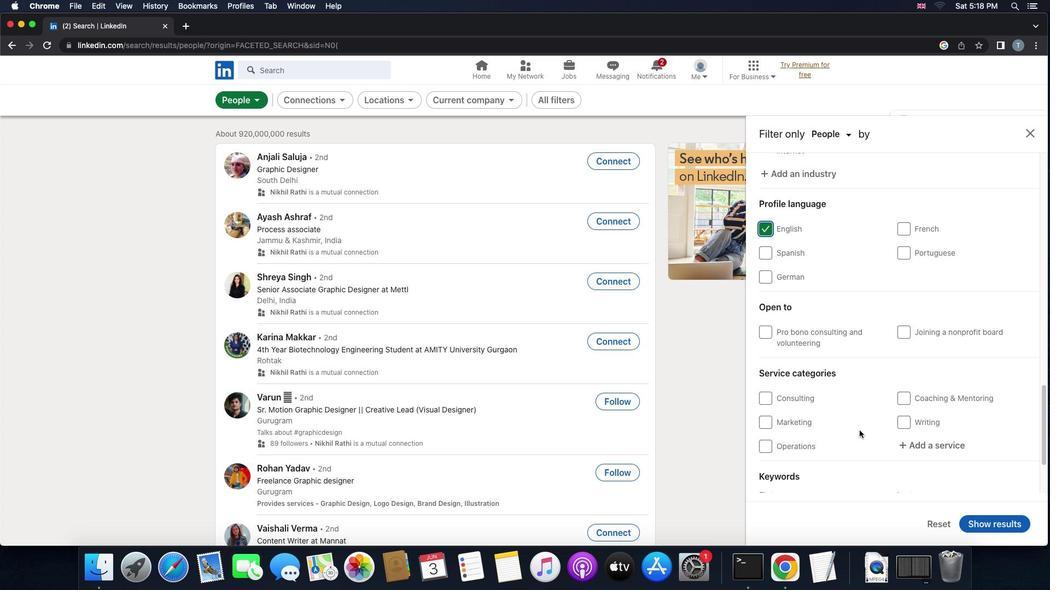 
Action: Mouse scrolled (859, 430) with delta (0, 0)
Screenshot: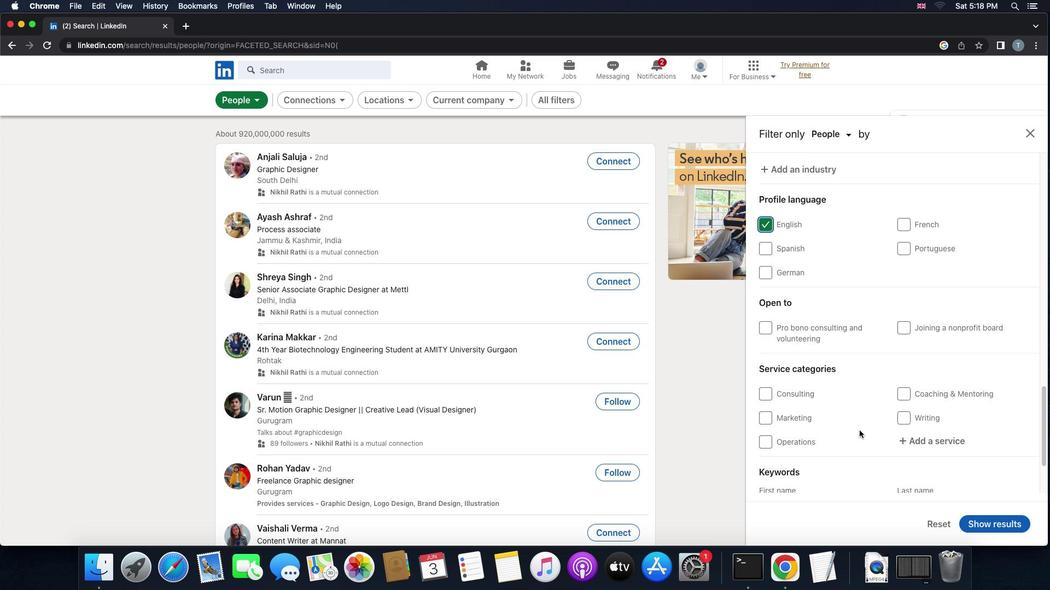 
Action: Mouse scrolled (859, 430) with delta (0, 0)
Screenshot: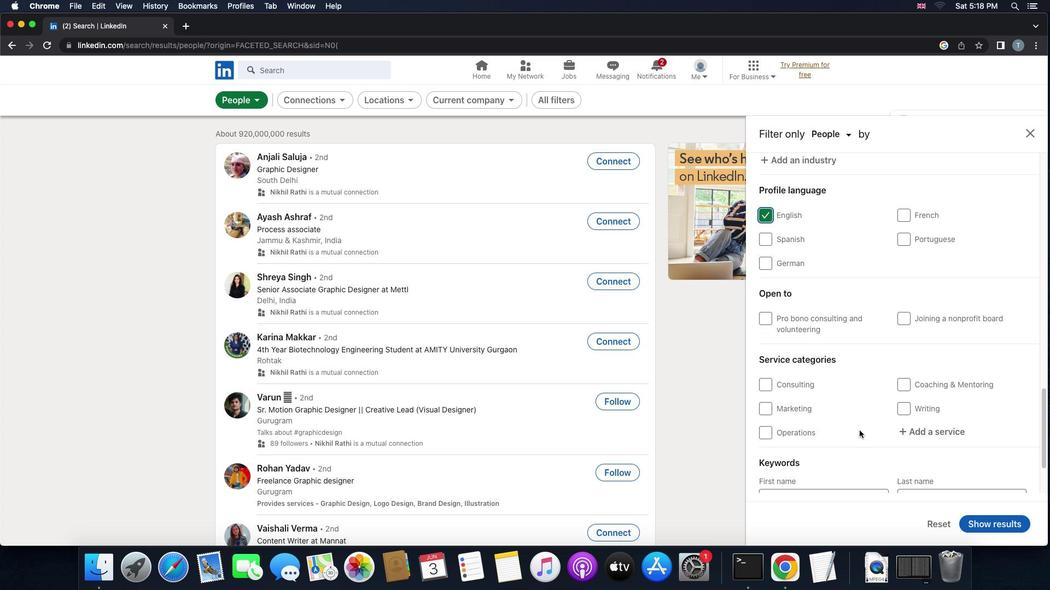 
Action: Mouse moved to (910, 427)
Screenshot: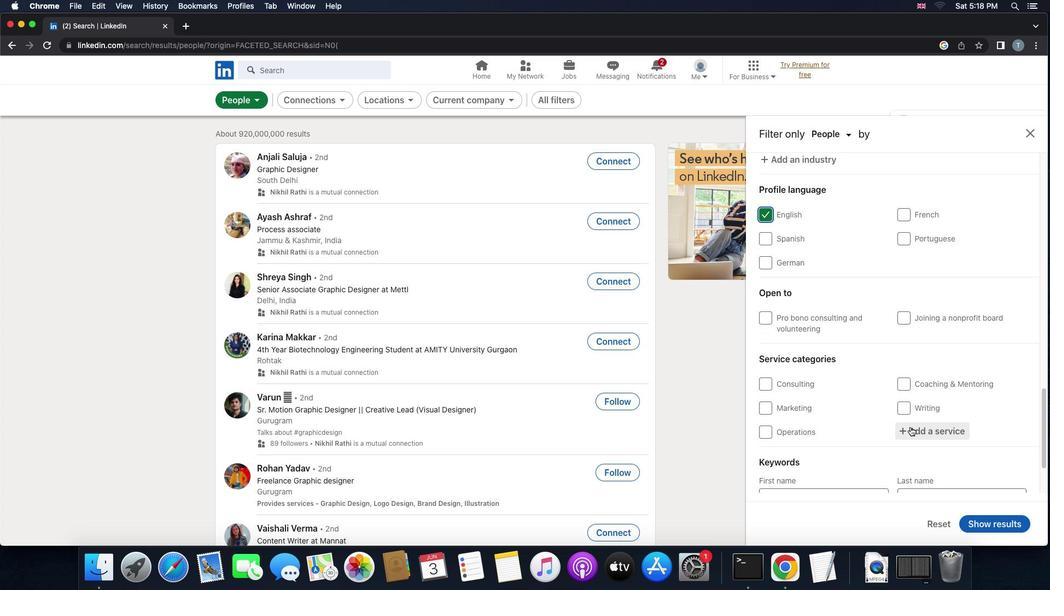 
Action: Mouse pressed left at (910, 427)
Screenshot: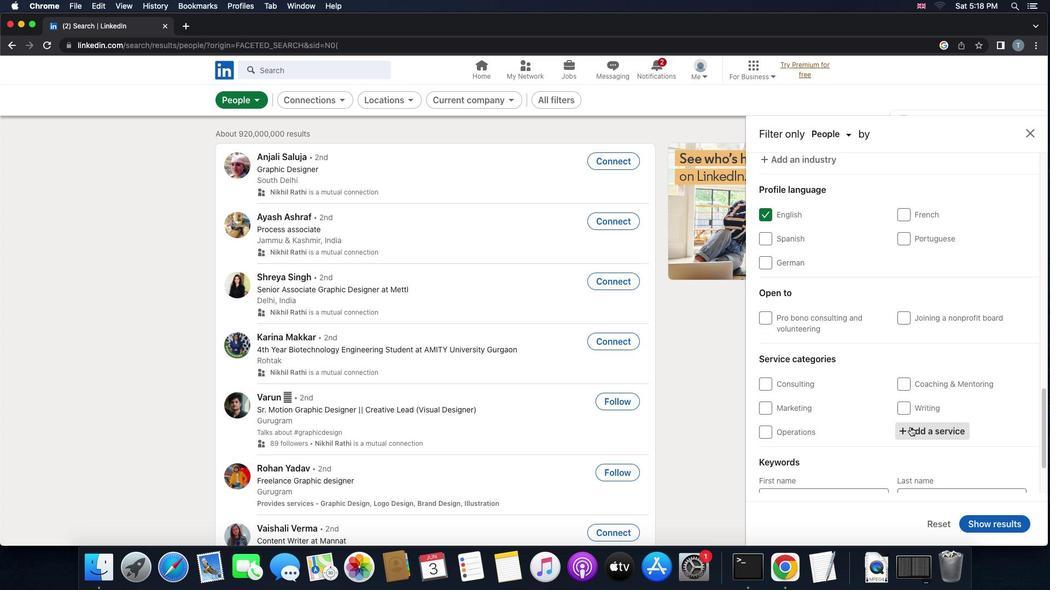 
Action: Mouse moved to (921, 432)
Screenshot: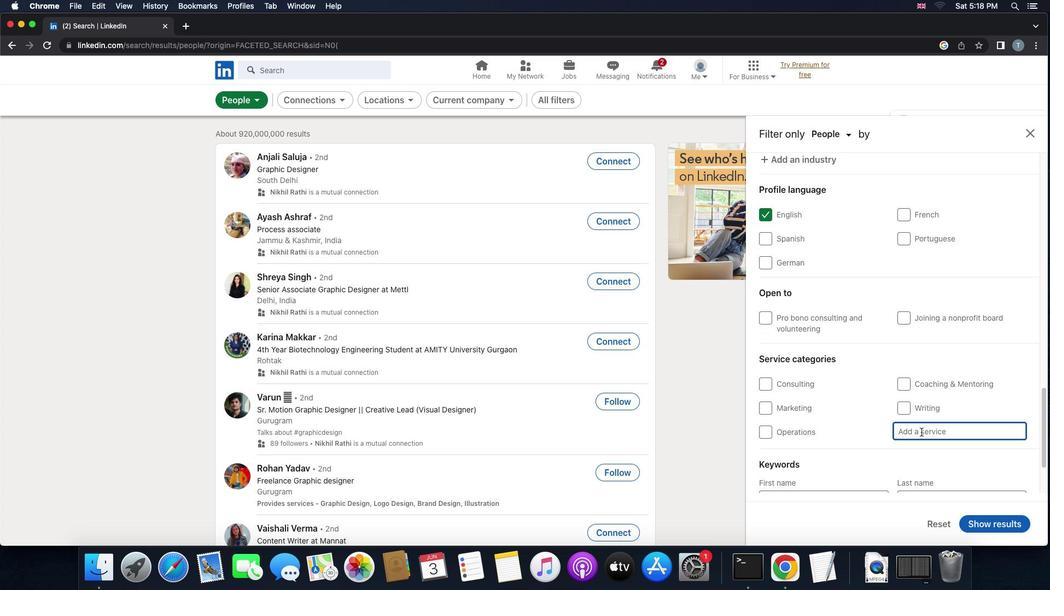 
Action: Key pressed 'c''o''r''p''o''r''a''t''e'Key.space'e''v''e''n''t''s'
Screenshot: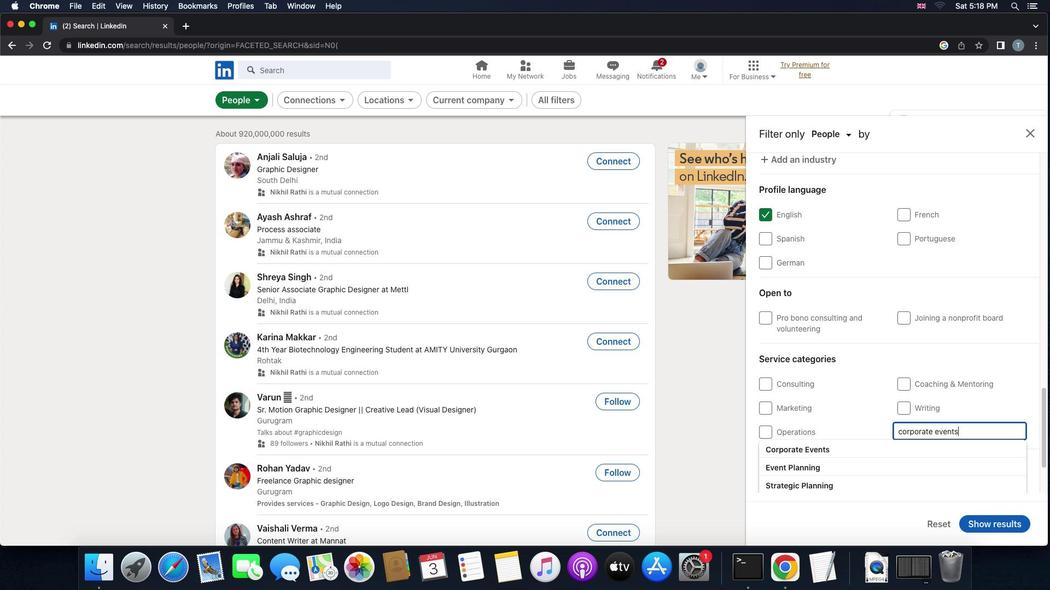 
Action: Mouse moved to (877, 448)
Screenshot: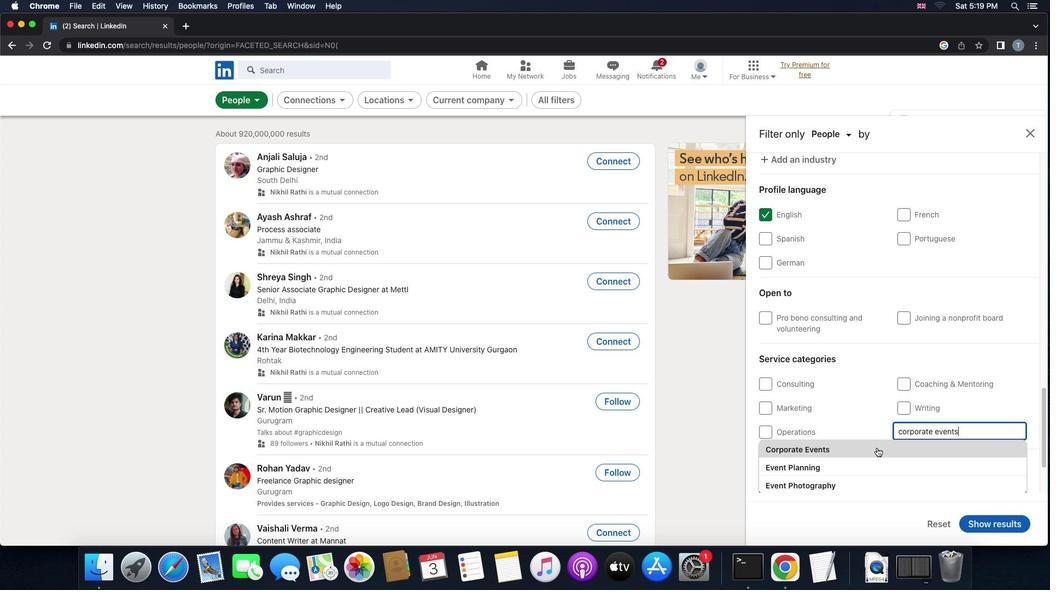 
Action: Mouse pressed left at (877, 448)
Screenshot: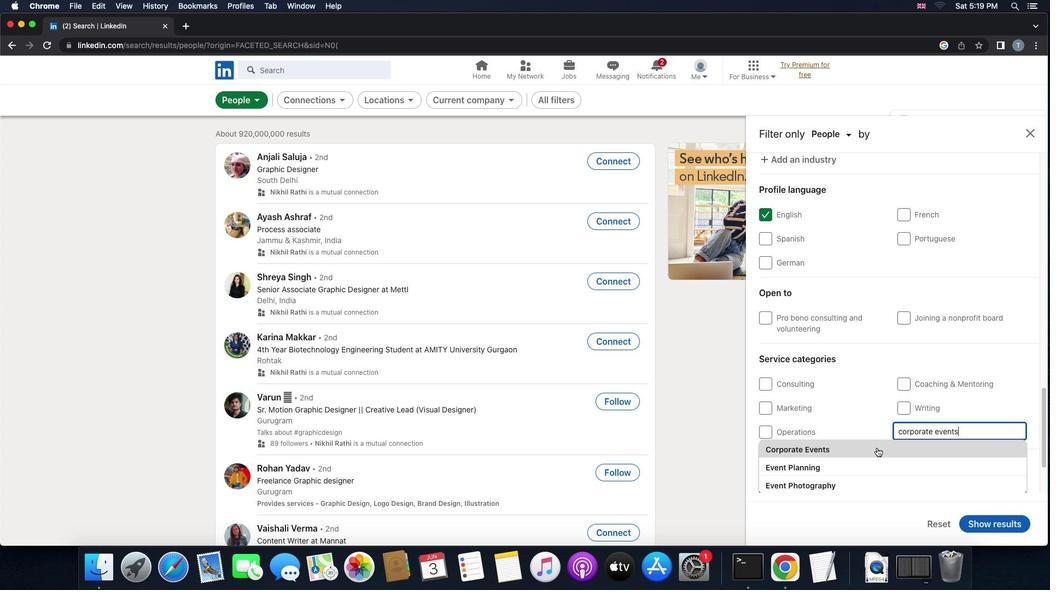 
Action: Mouse moved to (884, 431)
Screenshot: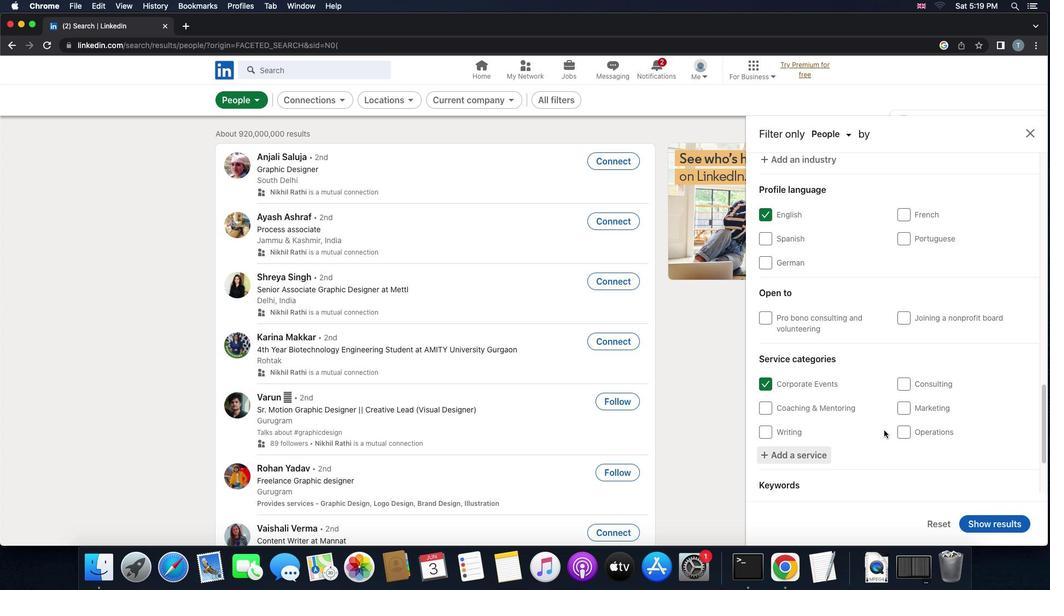 
Action: Mouse scrolled (884, 431) with delta (0, 0)
Screenshot: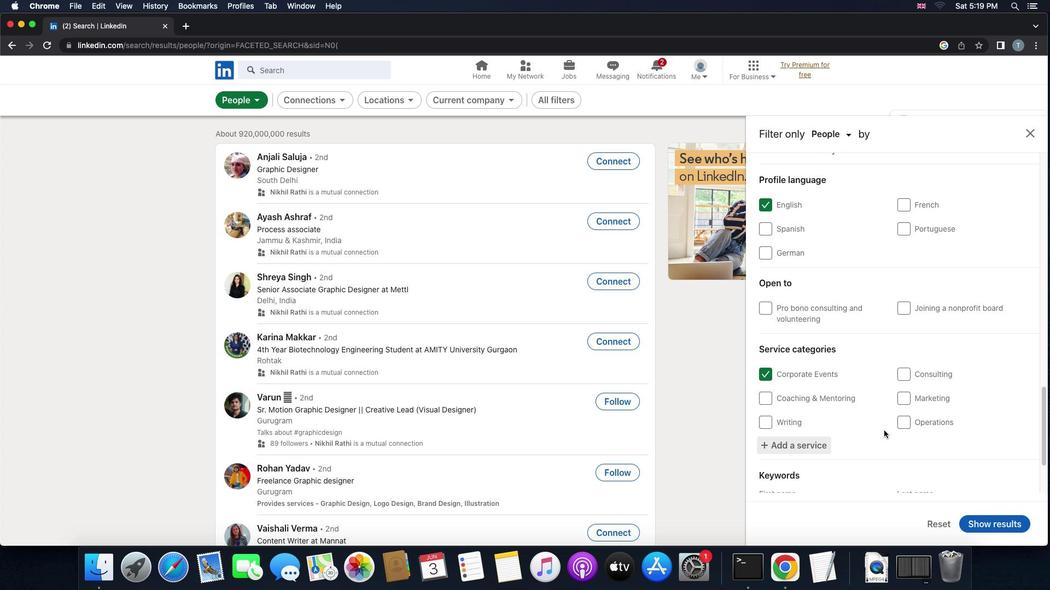 
Action: Mouse scrolled (884, 431) with delta (0, 0)
Screenshot: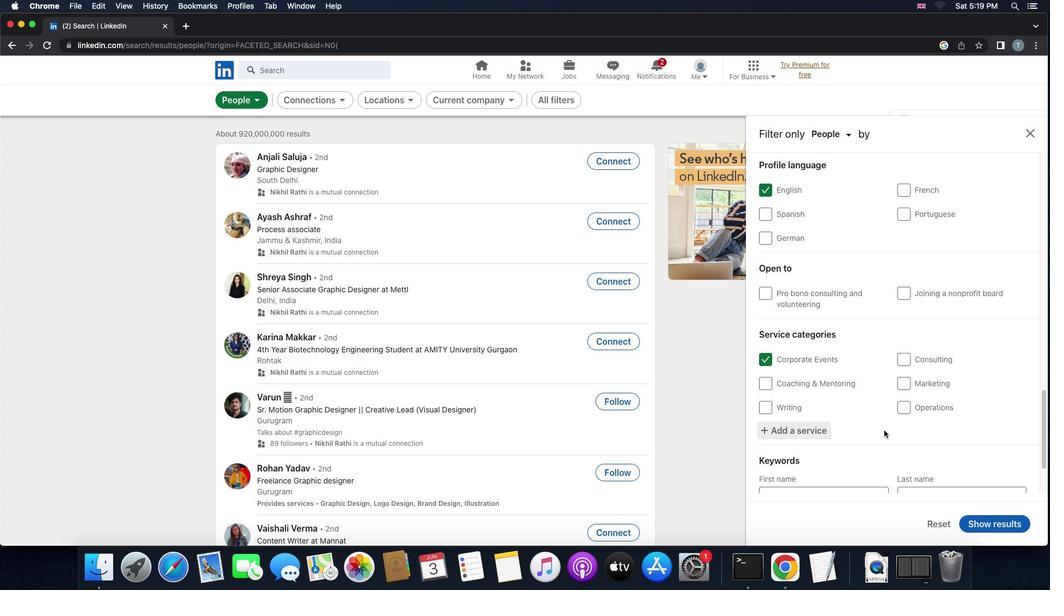 
Action: Mouse scrolled (884, 431) with delta (0, -1)
Screenshot: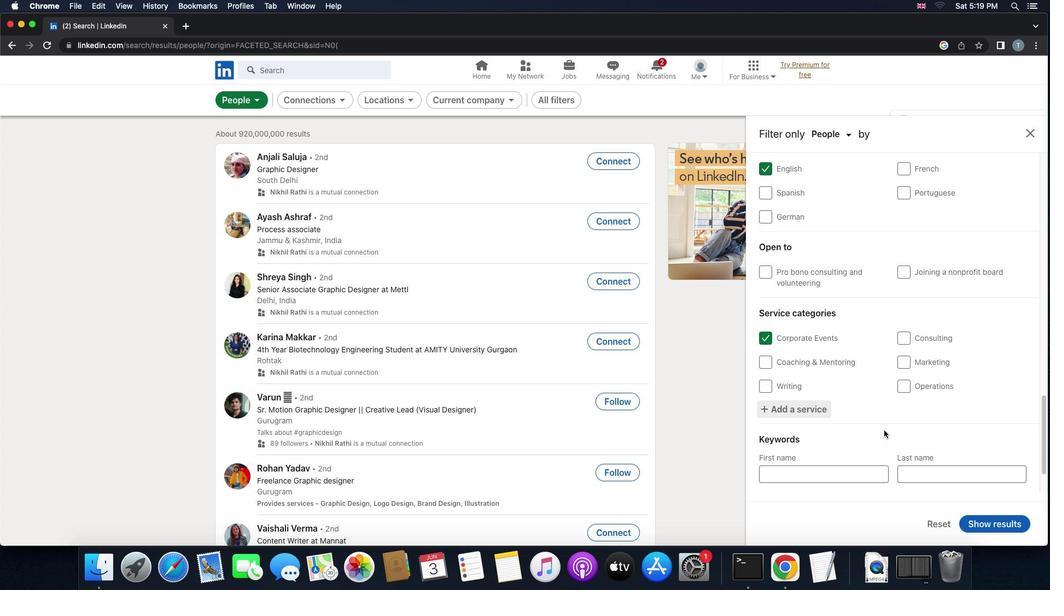 
Action: Mouse scrolled (884, 431) with delta (0, 0)
Screenshot: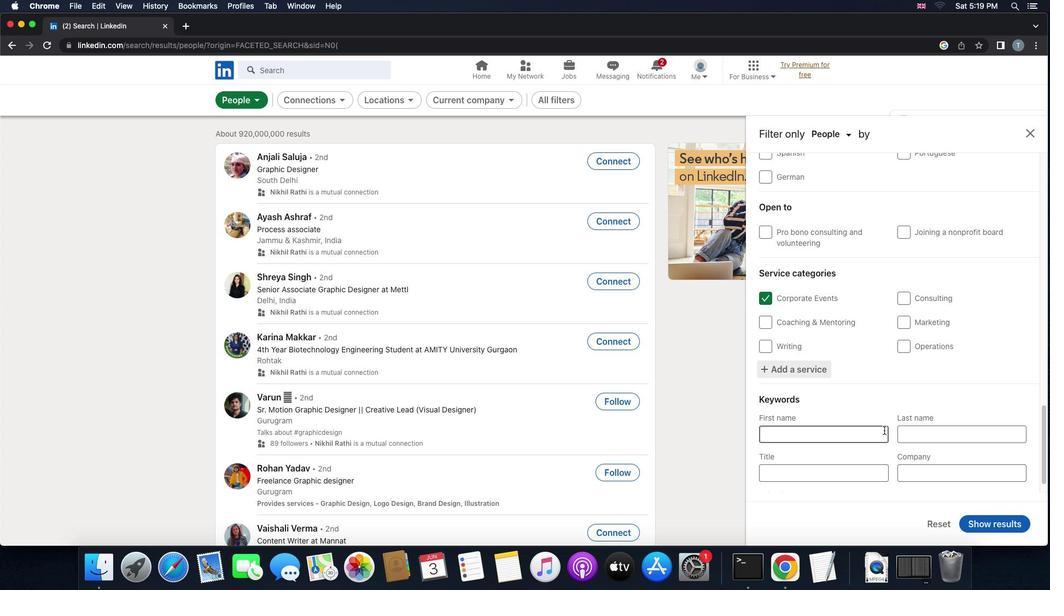 
Action: Mouse scrolled (884, 431) with delta (0, 0)
Screenshot: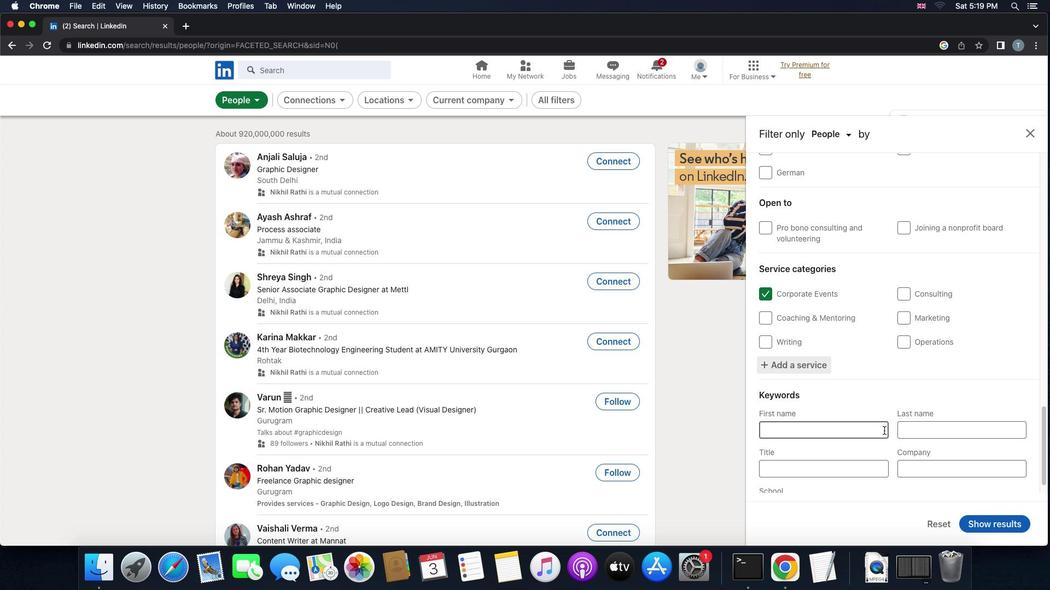 
Action: Mouse scrolled (884, 431) with delta (0, -1)
Screenshot: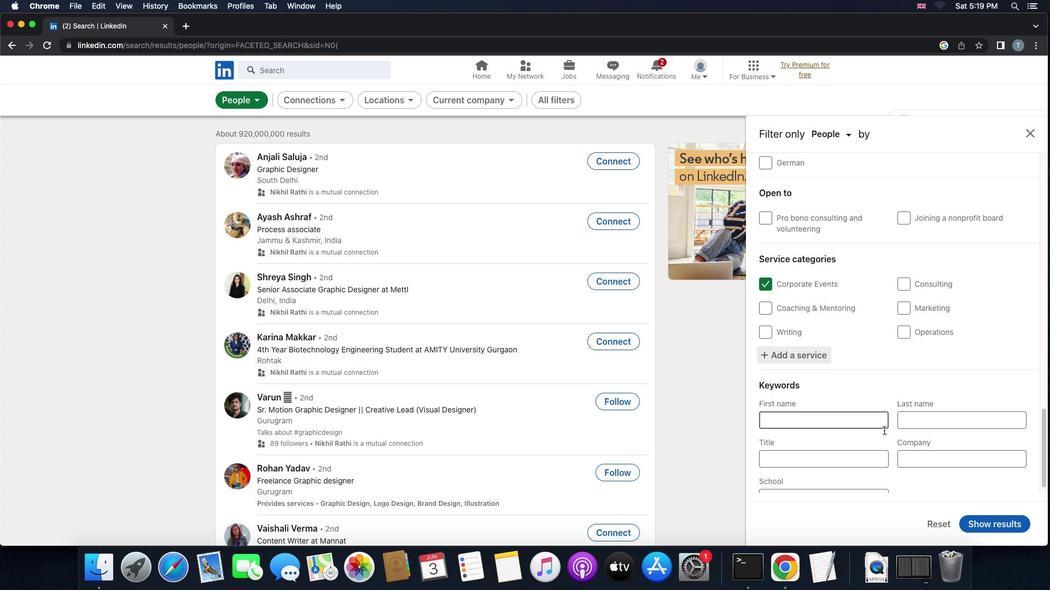 
Action: Mouse scrolled (884, 431) with delta (0, 0)
Screenshot: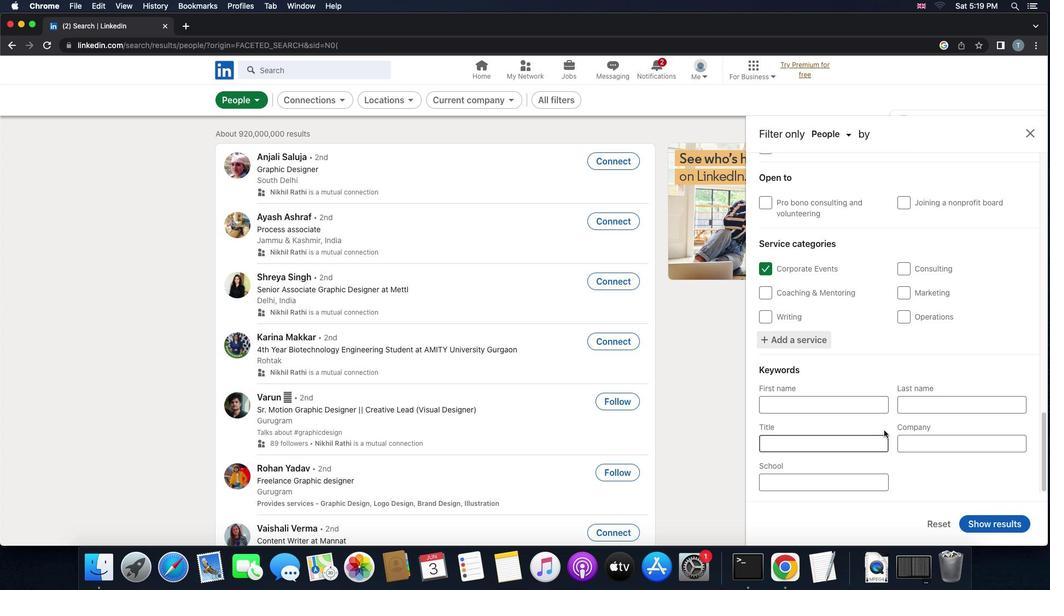 
Action: Mouse scrolled (884, 431) with delta (0, 0)
Screenshot: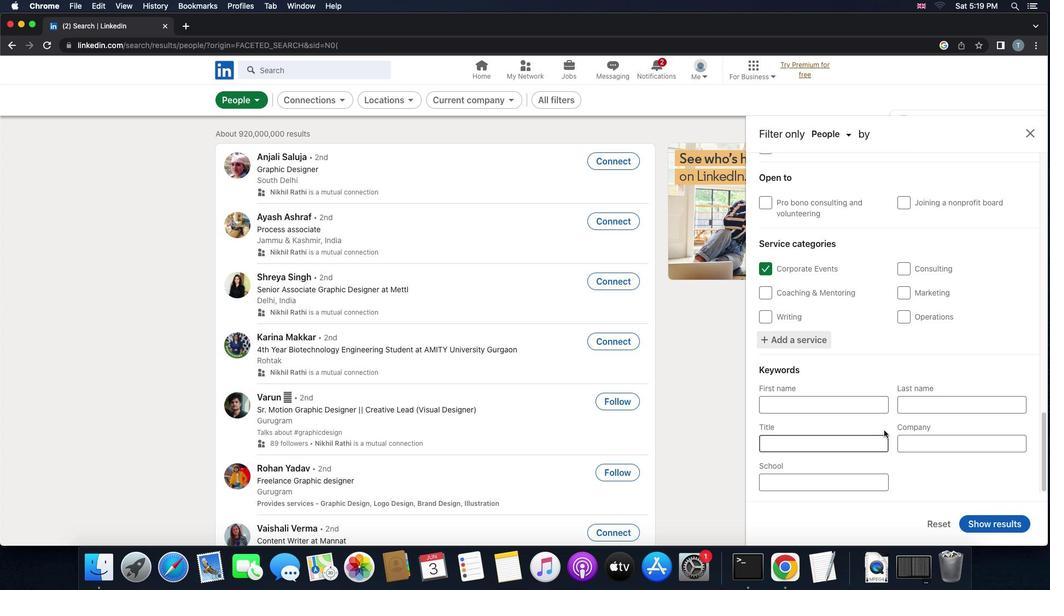 
Action: Mouse scrolled (884, 431) with delta (0, -1)
Screenshot: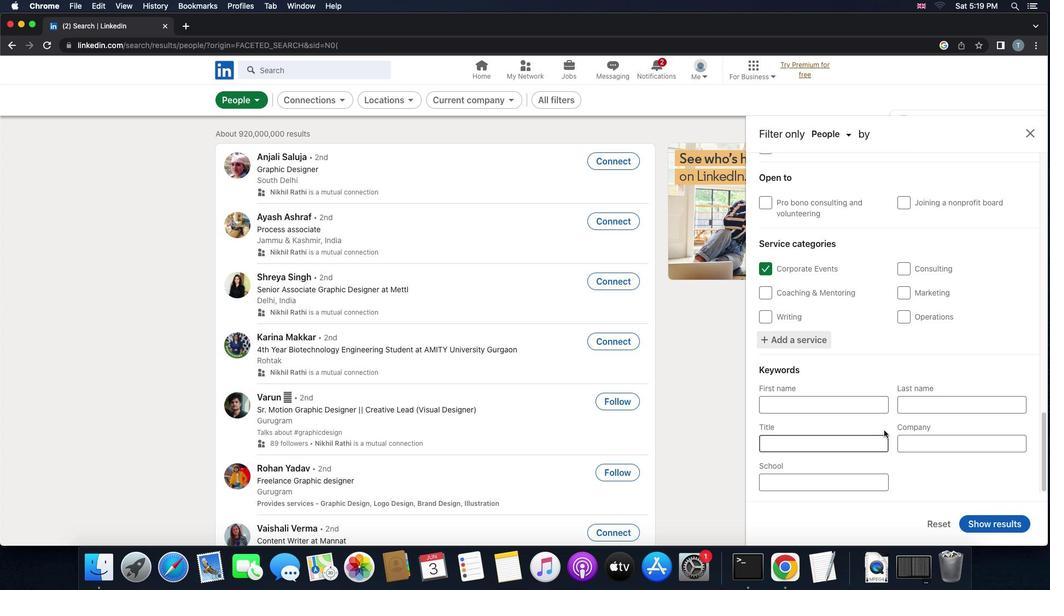 
Action: Mouse moved to (847, 441)
Screenshot: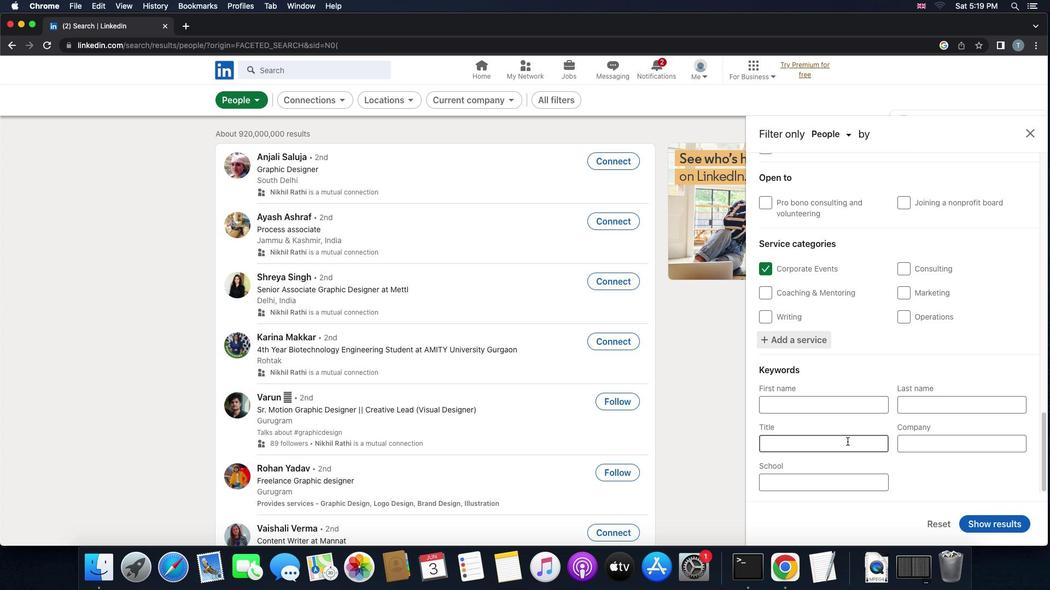 
Action: Mouse pressed left at (847, 441)
Screenshot: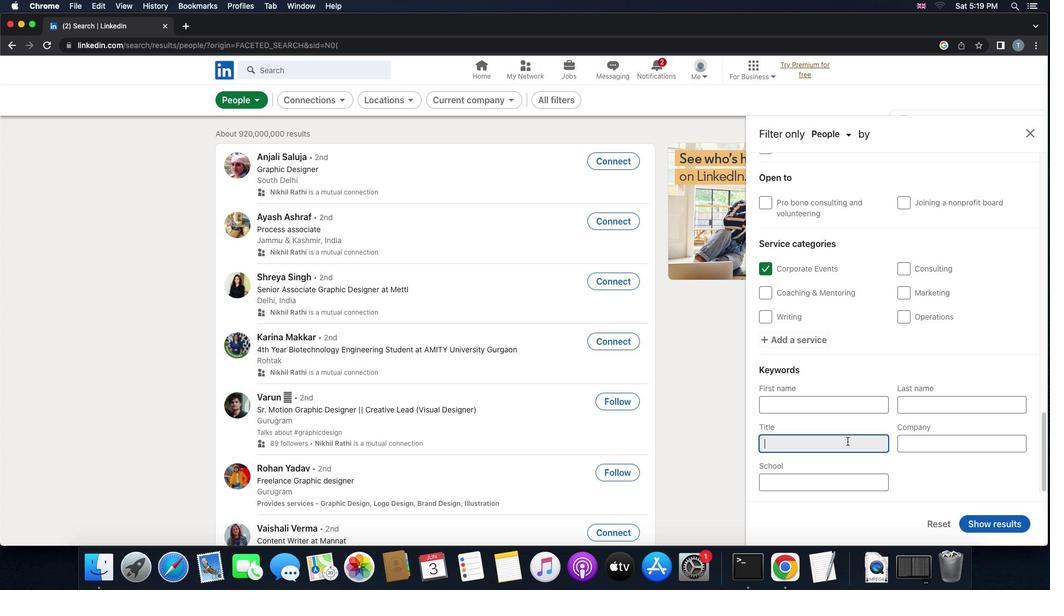 
Action: Key pressed 'c''u''s''t''o''m''e''r'Key.space's''e''r''v''i''c''e'
Screenshot: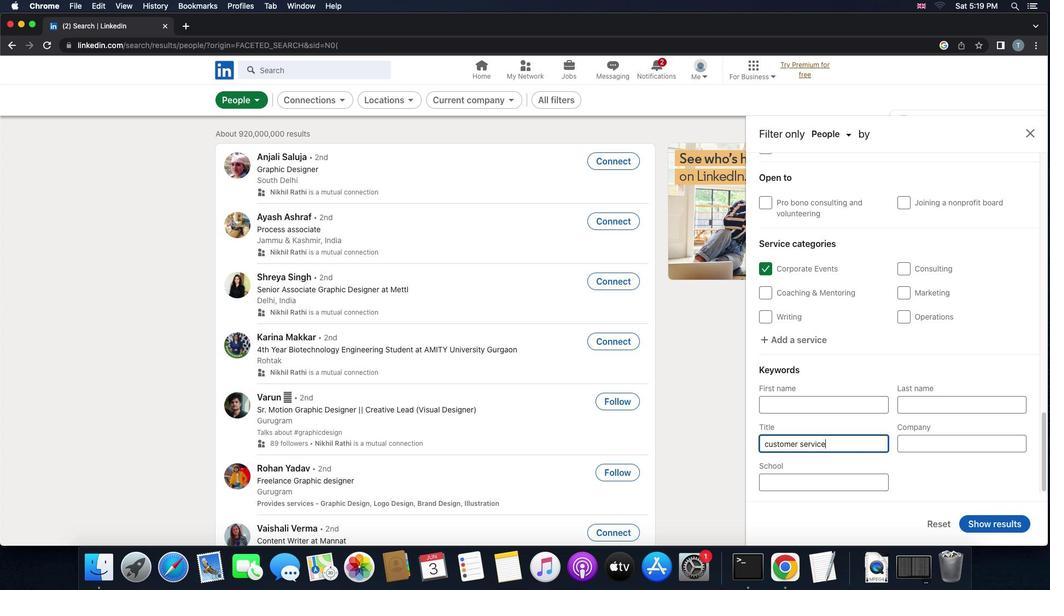
Action: Mouse moved to (991, 520)
Screenshot: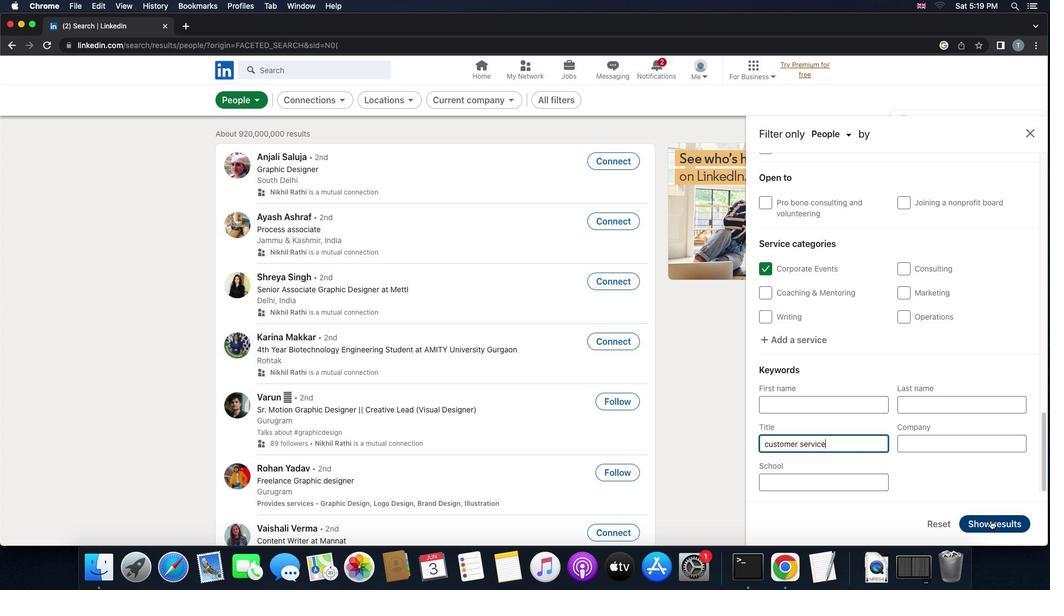 
Action: Mouse pressed left at (991, 520)
Screenshot: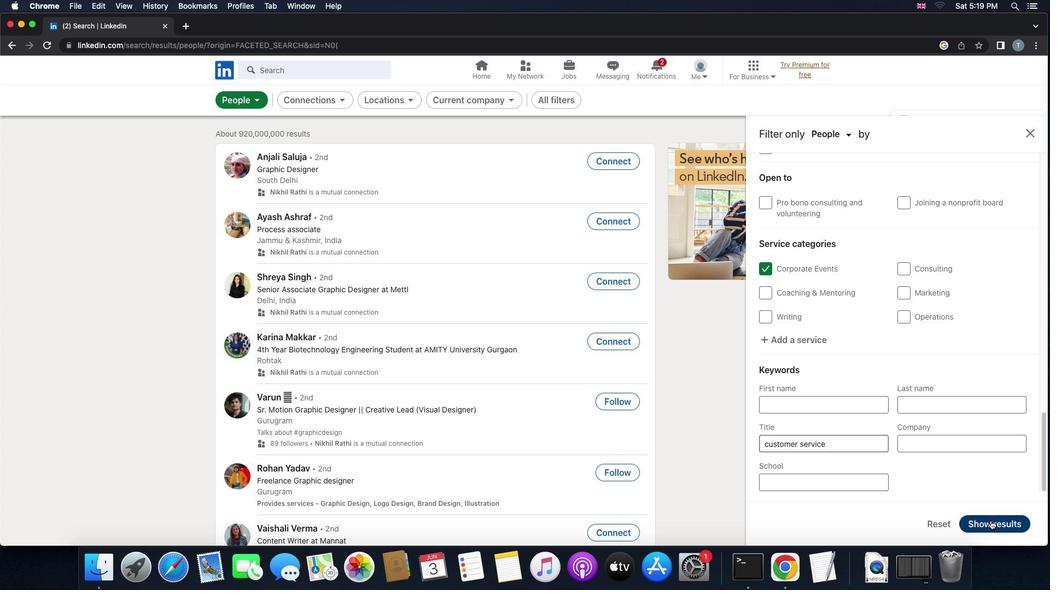 
